 Task: Find a house in Tokmok, Kyrgyzstan for 6 guests from September 6 to 15, with a price range of 8000-12000 INR, 6 bedrooms, 6 beds, 6 bathrooms, and amenities including WiFi, free parking, TV, gym, and breakfast. Enable self check-in.
Action: Mouse moved to (379, 154)
Screenshot: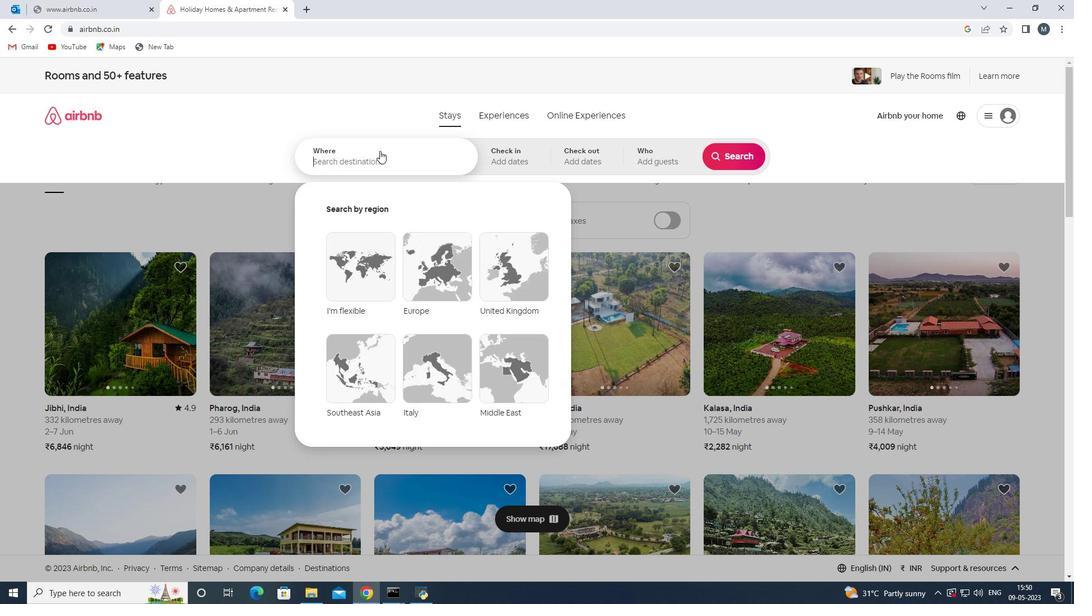 
Action: Mouse pressed left at (379, 154)
Screenshot: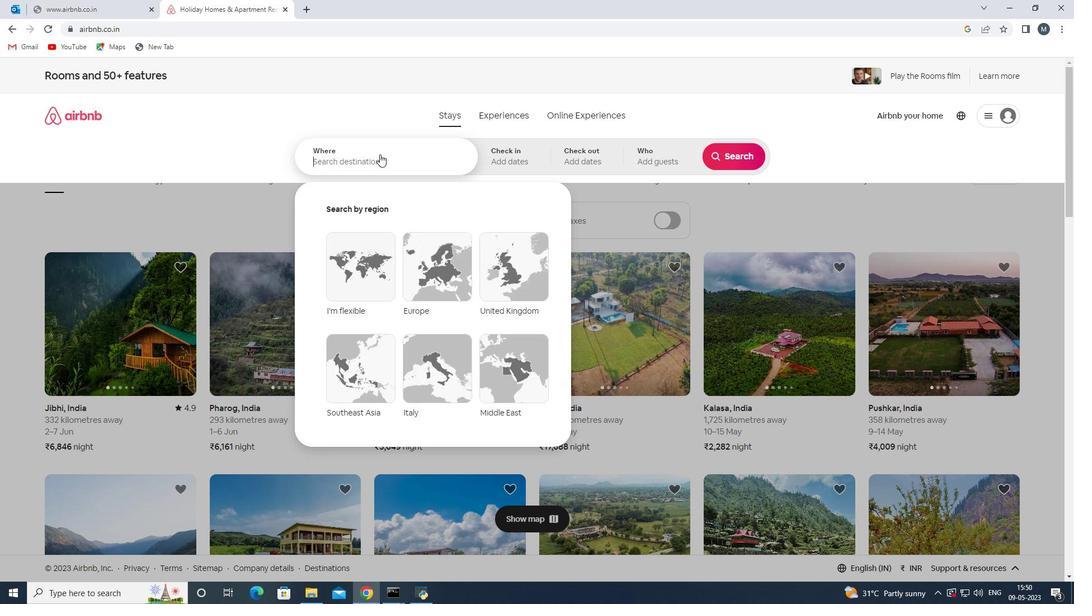 
Action: Mouse moved to (378, 155)
Screenshot: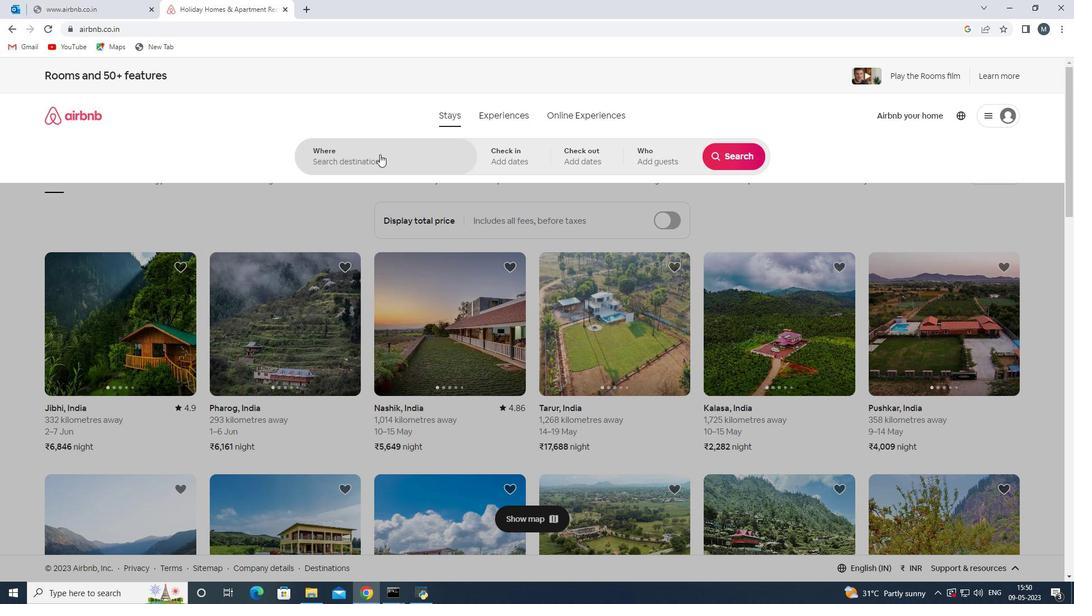 
Action: Key pressed <Key.shift>Tokmok,<Key.shift><Key.shift><Key.shift><Key.shift><Key.shift><Key.shift><Key.shift><Key.shift><Key.shift><Key.shift><Key.shift><Key.shift><Key.shift><Key.shift><Key.shift><Key.shift><Key.shift><Key.shift><Key.shift><Key.shift><Key.shift><Key.shift><Key.shift><Key.shift><Key.shift><Key.shift><Key.shift><Key.shift><Key.shift><Key.shift><Key.shift><Key.shift><Key.shift><Key.shift><Key.shift><Key.shift><Key.shift><Key.shift><Key.shift><Key.shift><Key.shift><Key.shift><Key.shift><Key.shift><Key.shift><Key.shift><Key.shift><Key.shift><Key.shift><Key.shift><Key.shift><Key.shift><Key.shift>Kyrg
Screenshot: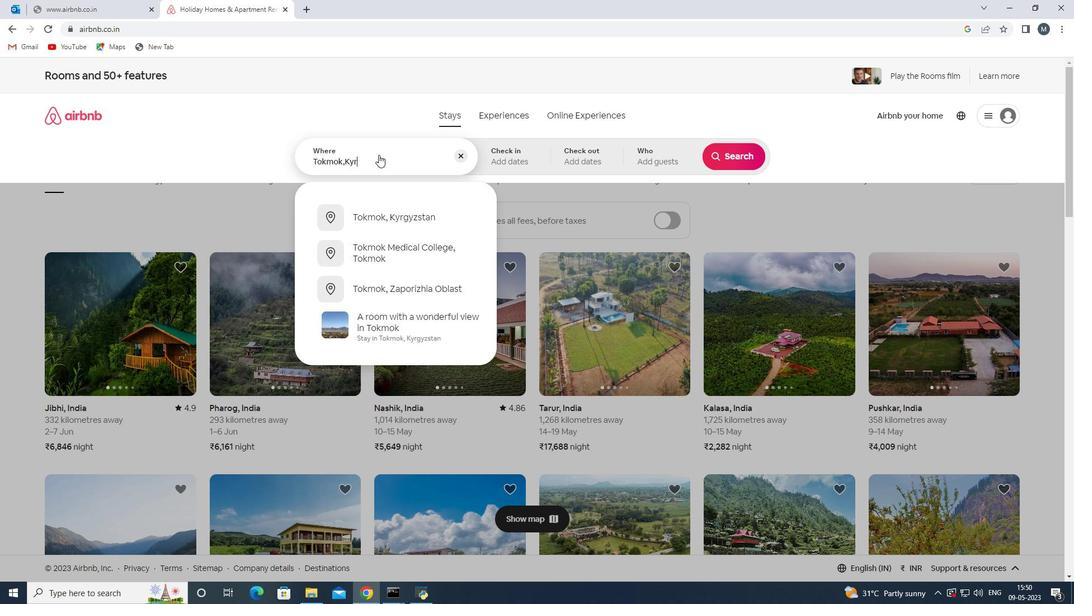 
Action: Mouse moved to (384, 212)
Screenshot: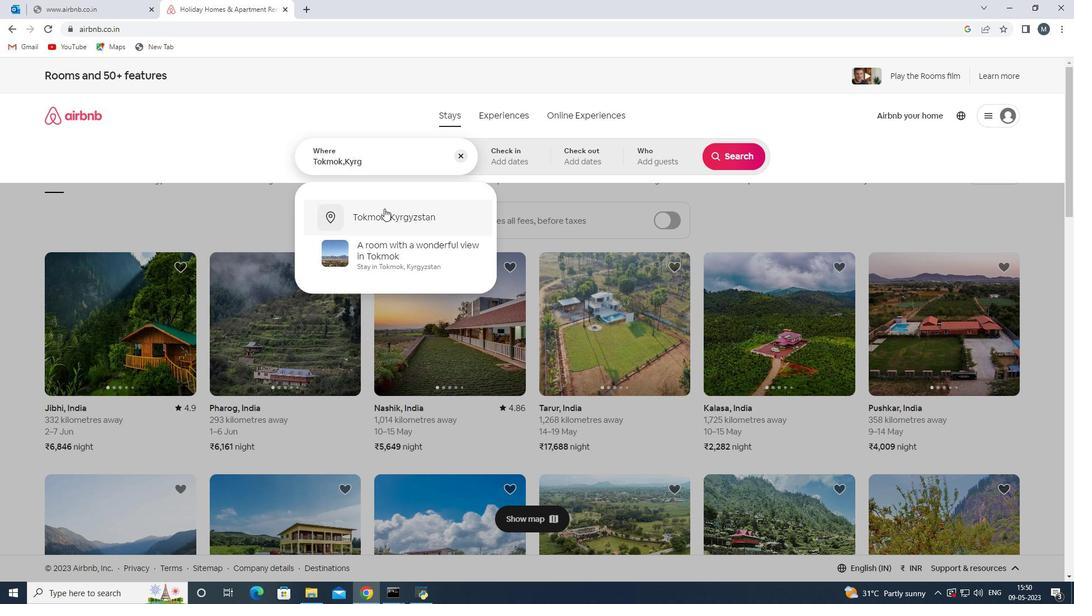
Action: Mouse pressed left at (384, 212)
Screenshot: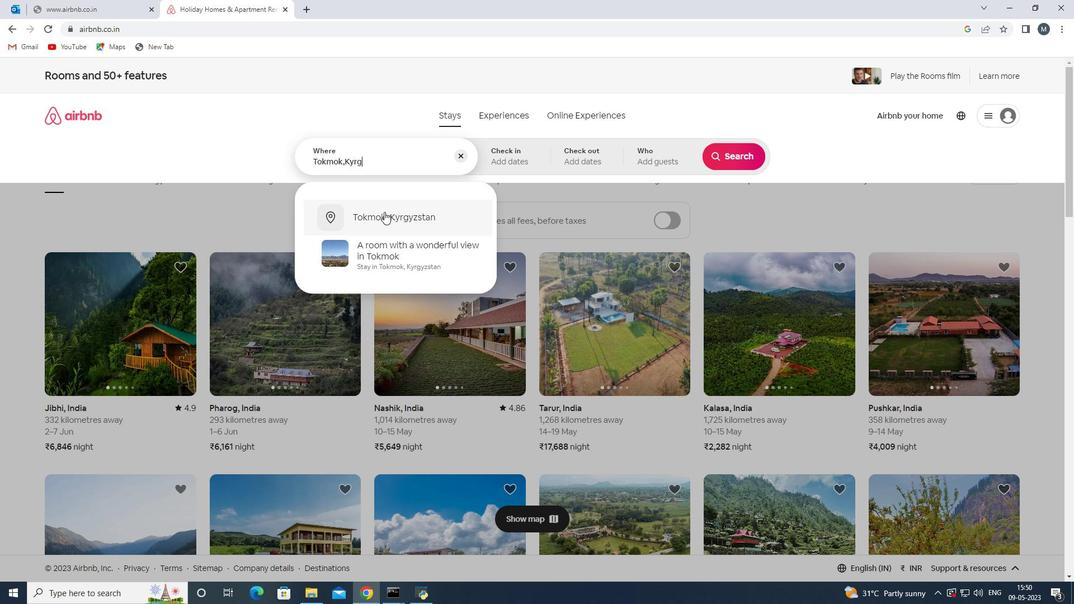 
Action: Mouse moved to (731, 245)
Screenshot: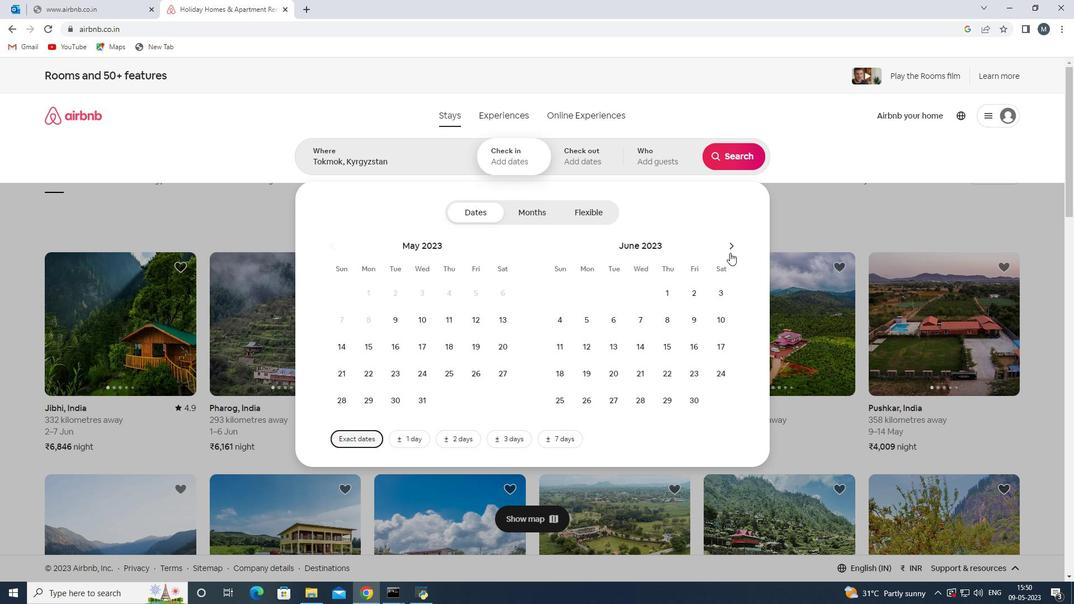 
Action: Mouse pressed left at (731, 245)
Screenshot: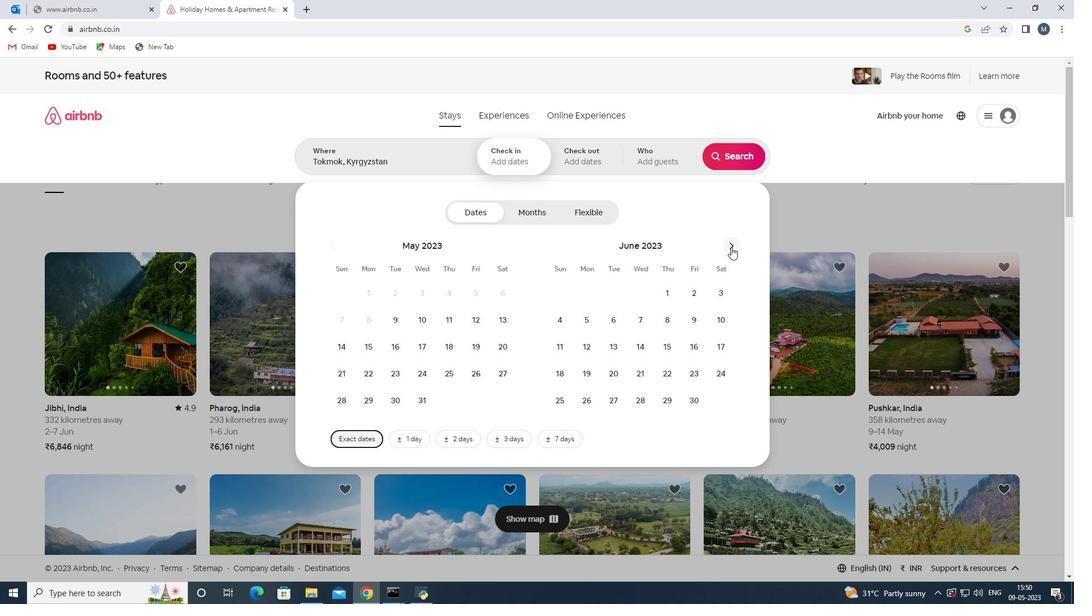 
Action: Mouse pressed left at (731, 245)
Screenshot: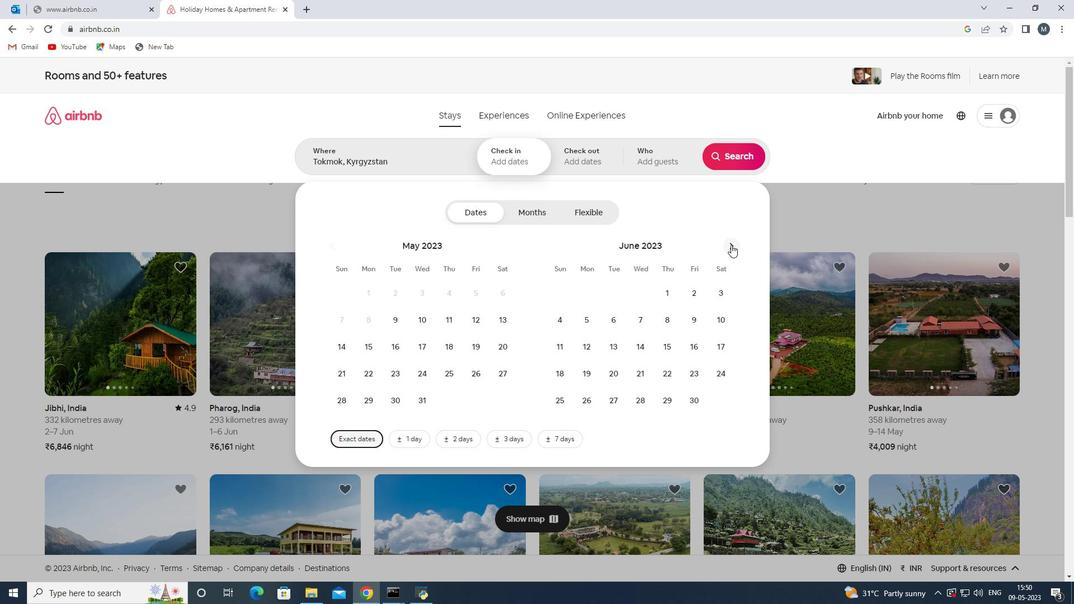 
Action: Mouse pressed left at (731, 245)
Screenshot: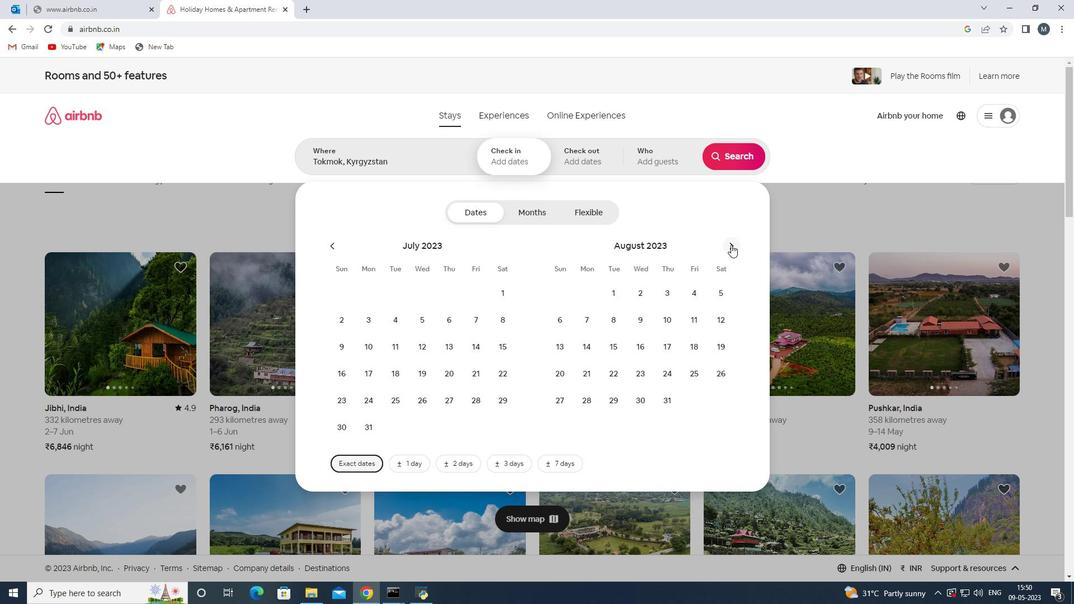 
Action: Mouse moved to (648, 316)
Screenshot: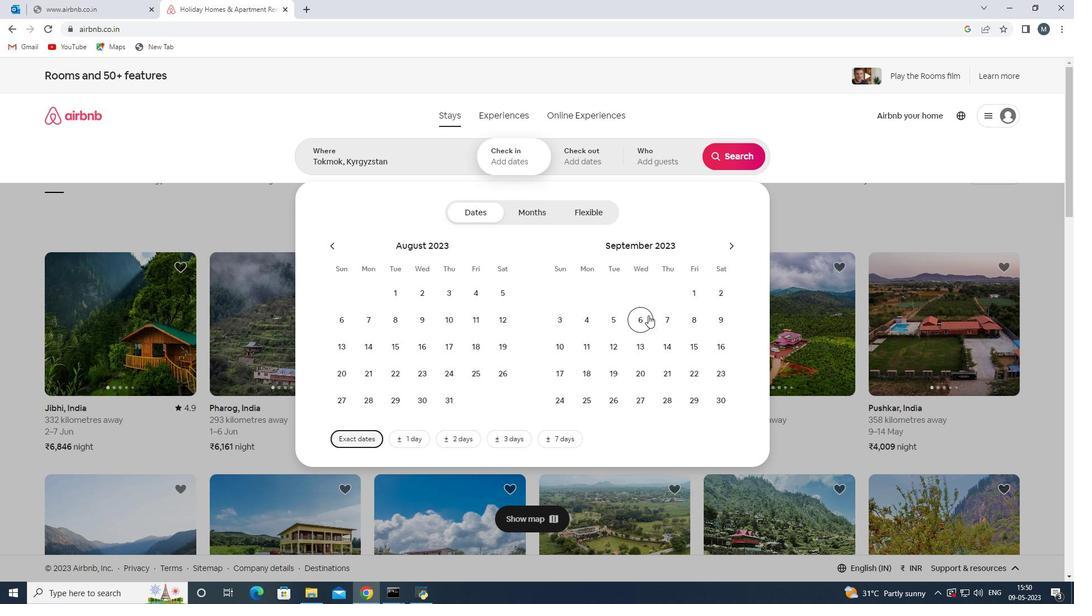 
Action: Mouse pressed left at (648, 316)
Screenshot: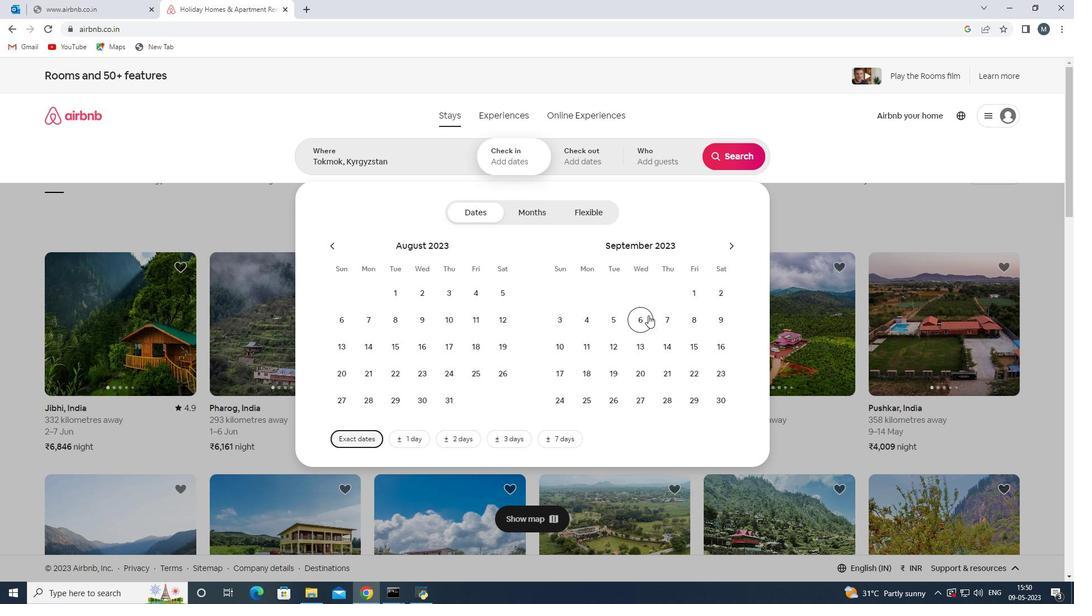 
Action: Mouse moved to (700, 351)
Screenshot: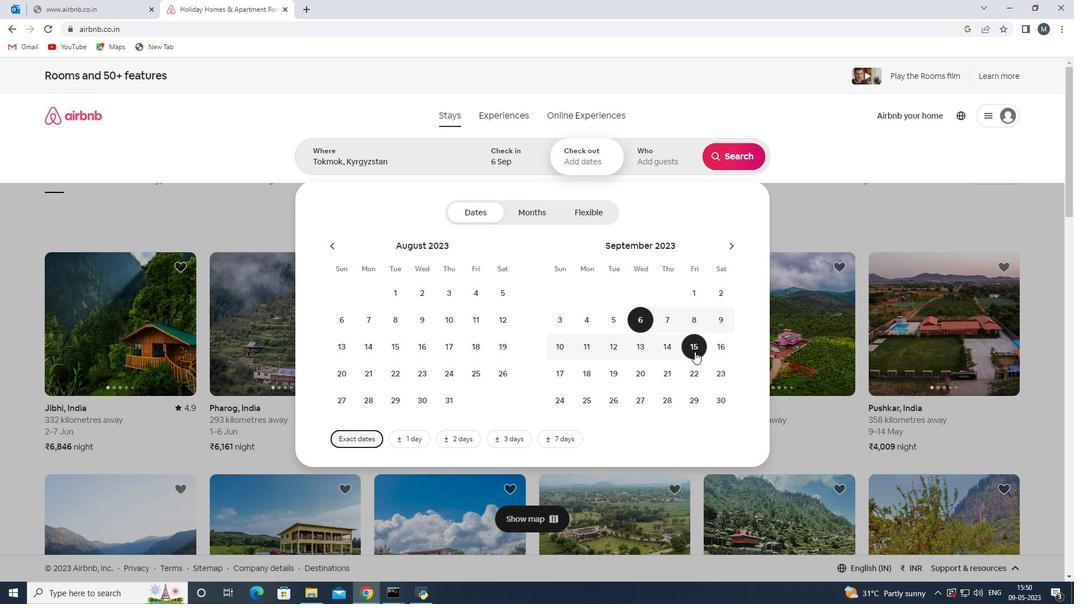 
Action: Mouse pressed left at (700, 351)
Screenshot: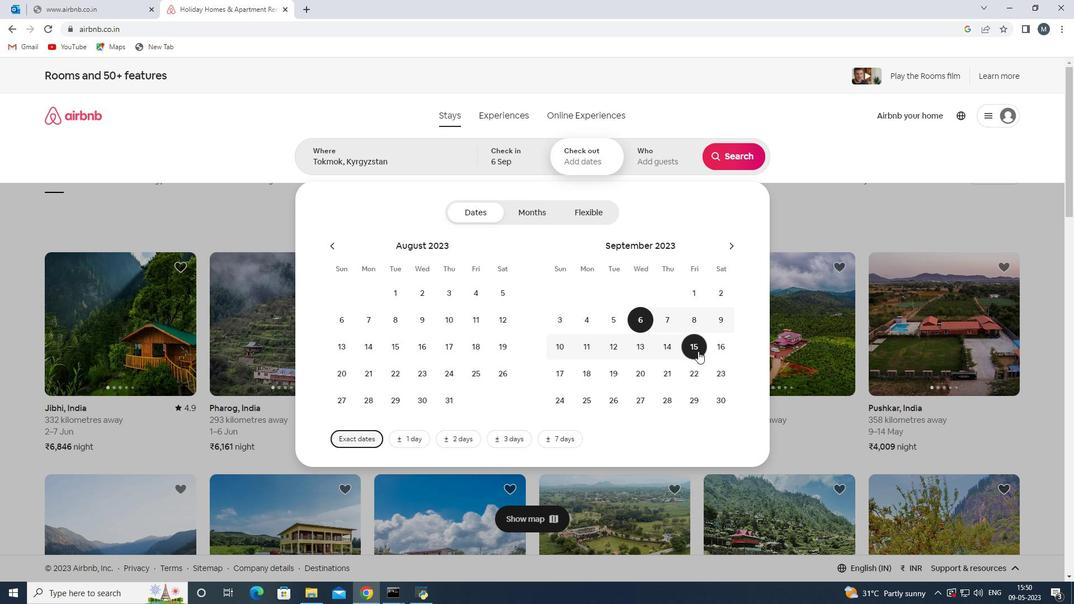 
Action: Mouse moved to (658, 165)
Screenshot: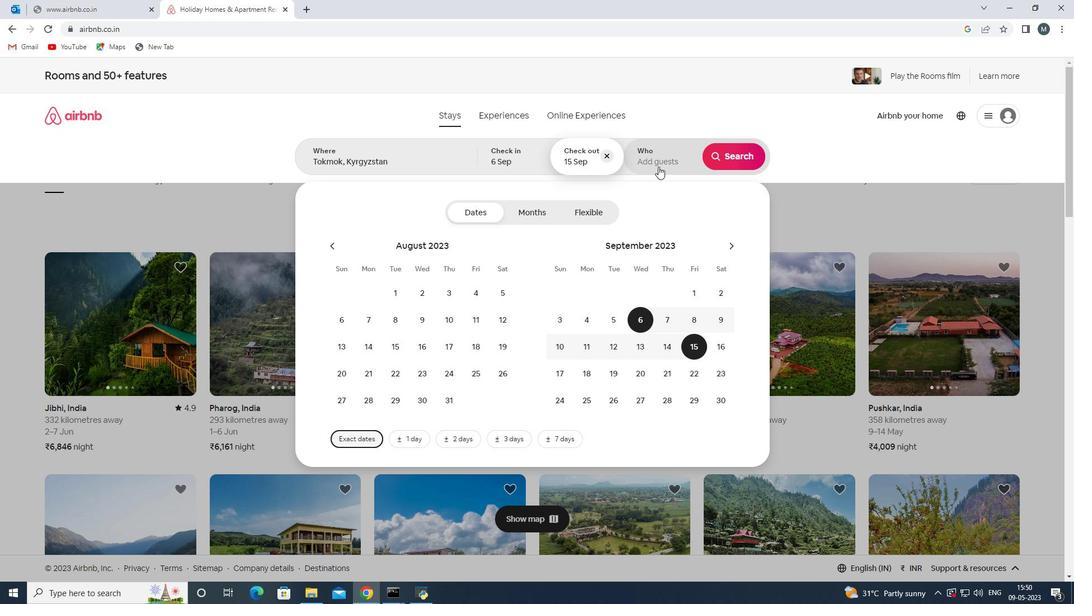 
Action: Mouse pressed left at (658, 165)
Screenshot: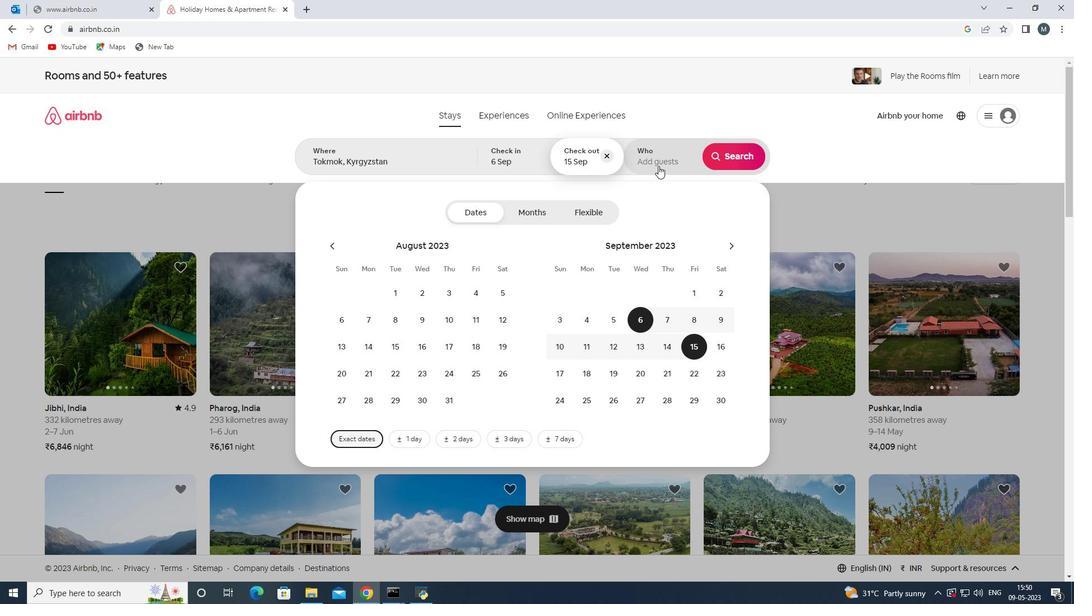 
Action: Mouse moved to (738, 216)
Screenshot: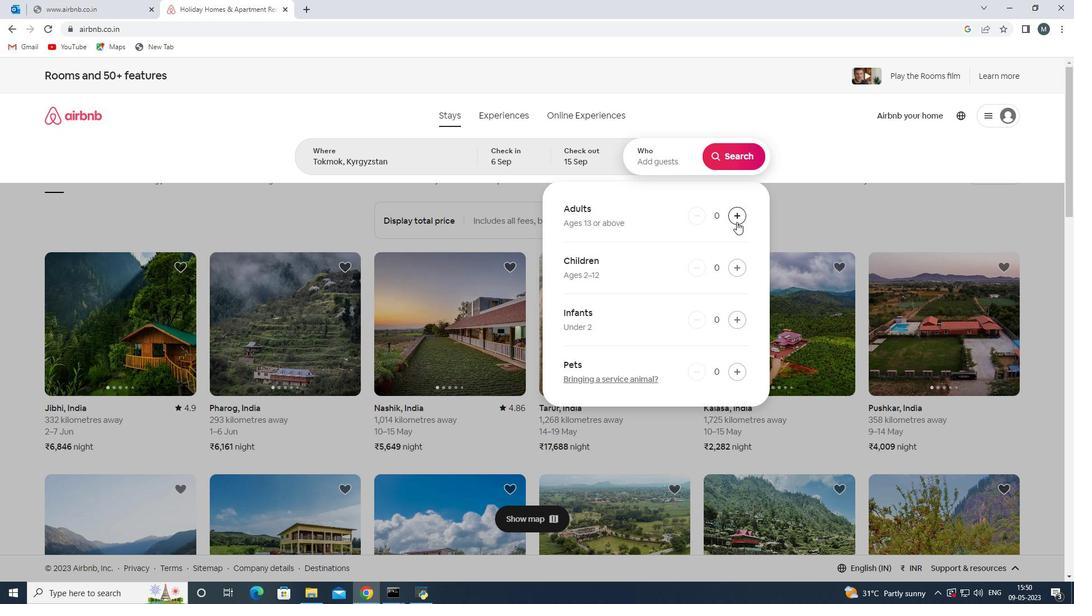 
Action: Mouse pressed left at (738, 216)
Screenshot: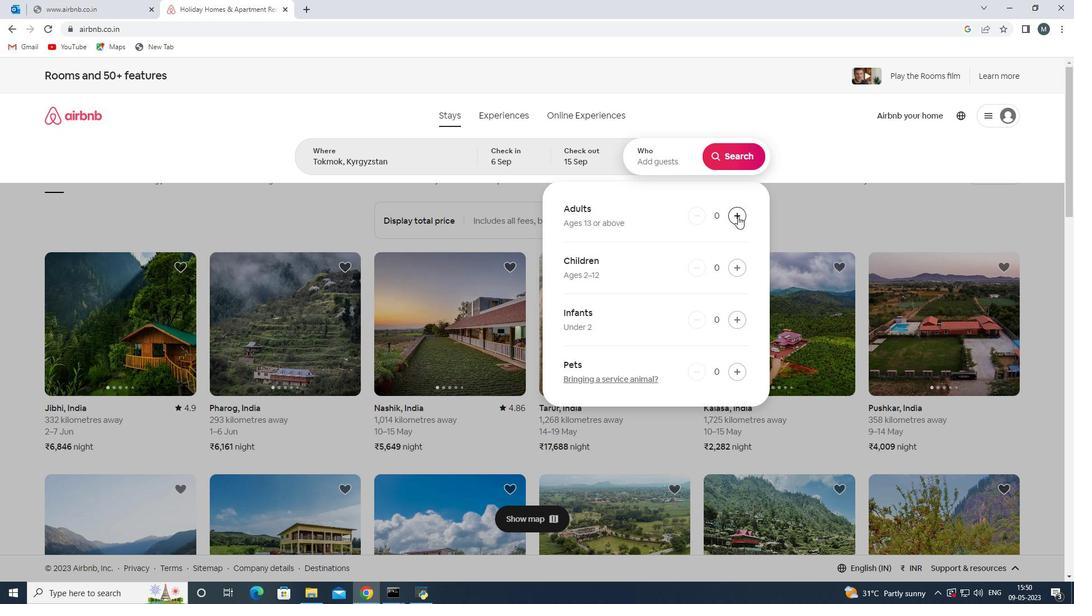 
Action: Mouse moved to (738, 215)
Screenshot: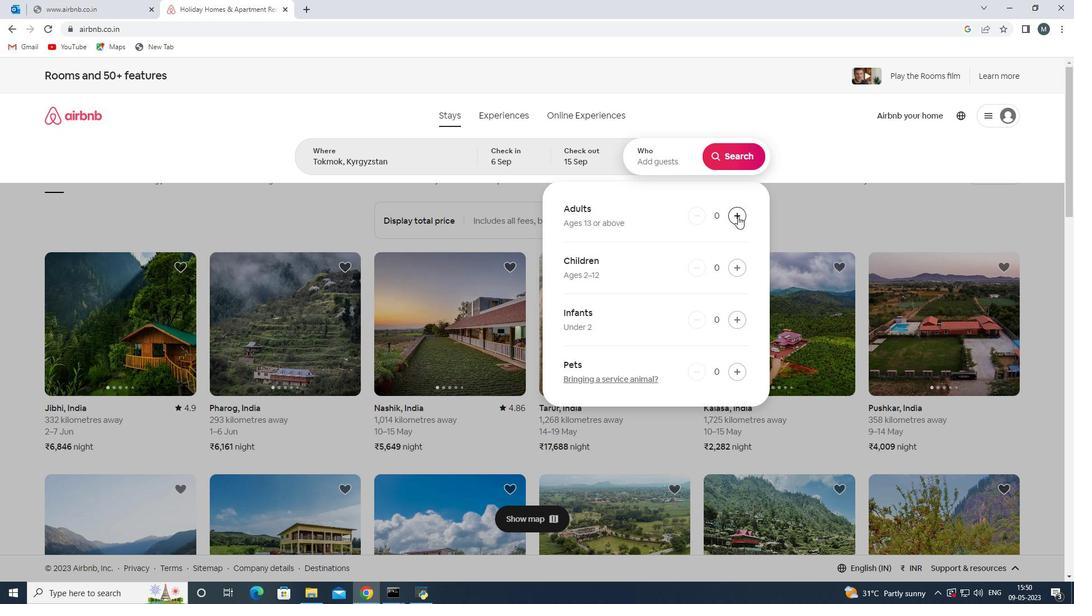 
Action: Mouse pressed left at (738, 215)
Screenshot: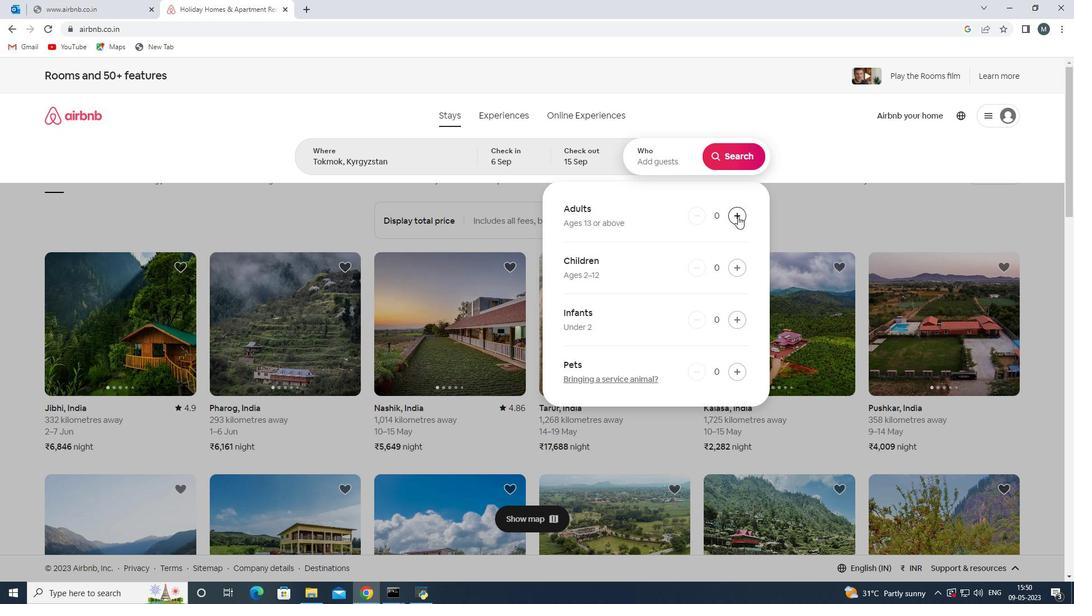 
Action: Mouse pressed left at (738, 215)
Screenshot: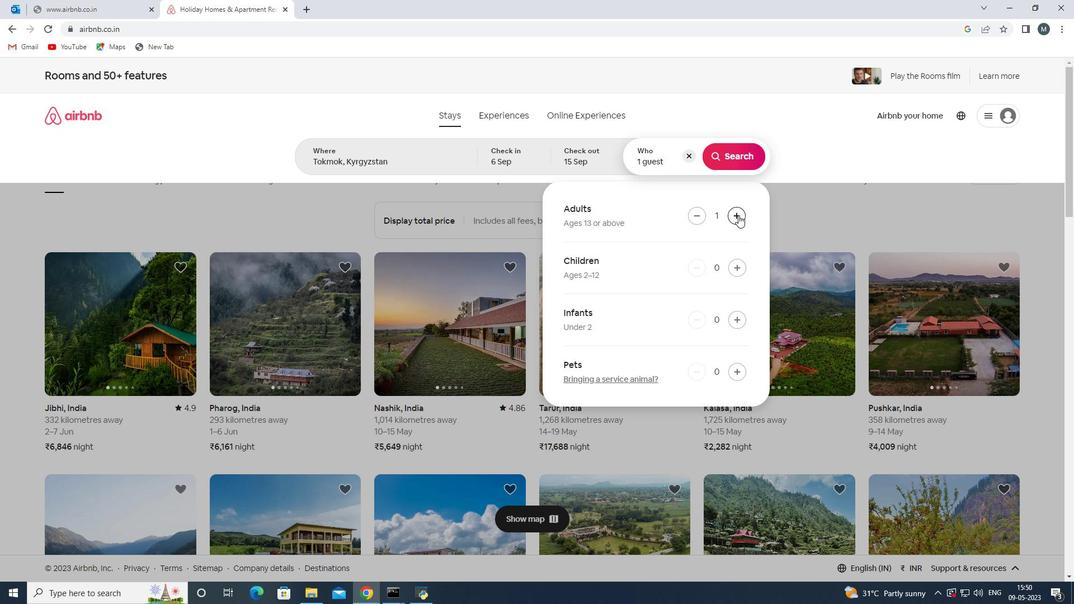 
Action: Mouse pressed left at (738, 215)
Screenshot: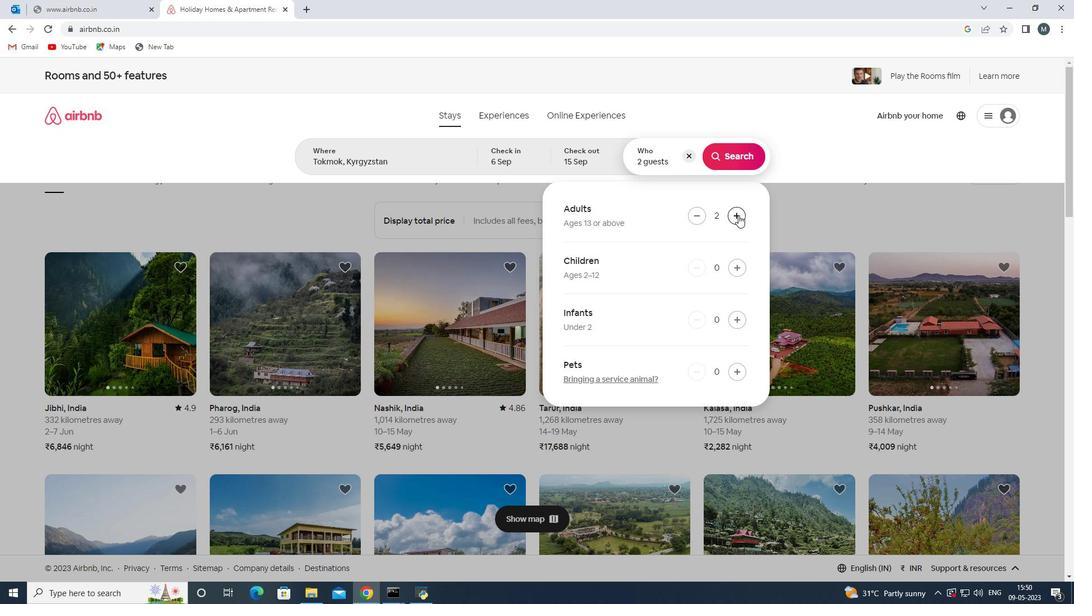 
Action: Mouse pressed left at (738, 215)
Screenshot: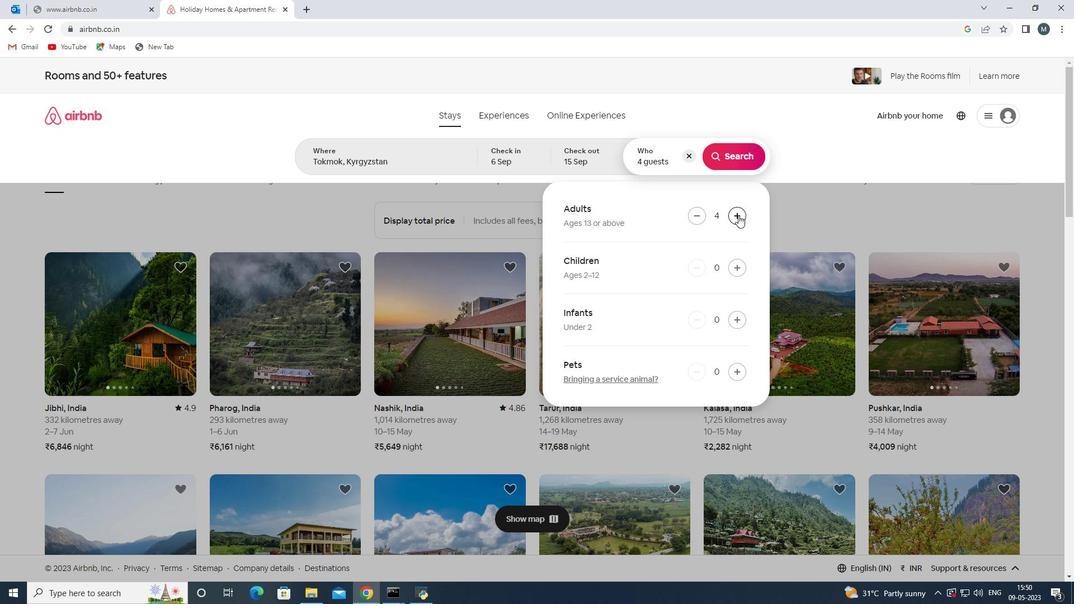 
Action: Mouse moved to (738, 214)
Screenshot: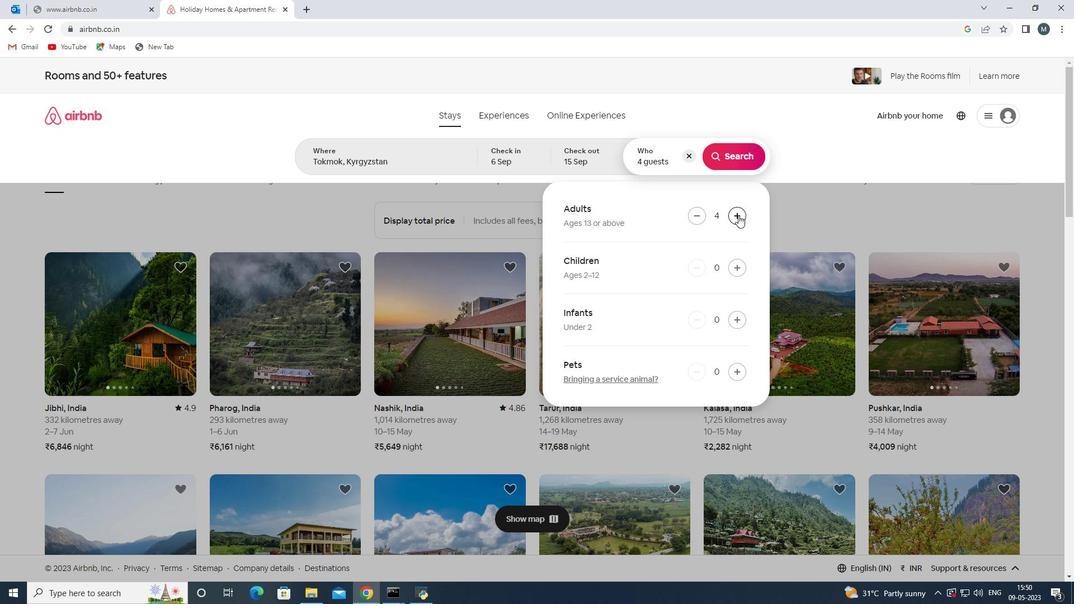 
Action: Mouse pressed left at (738, 214)
Screenshot: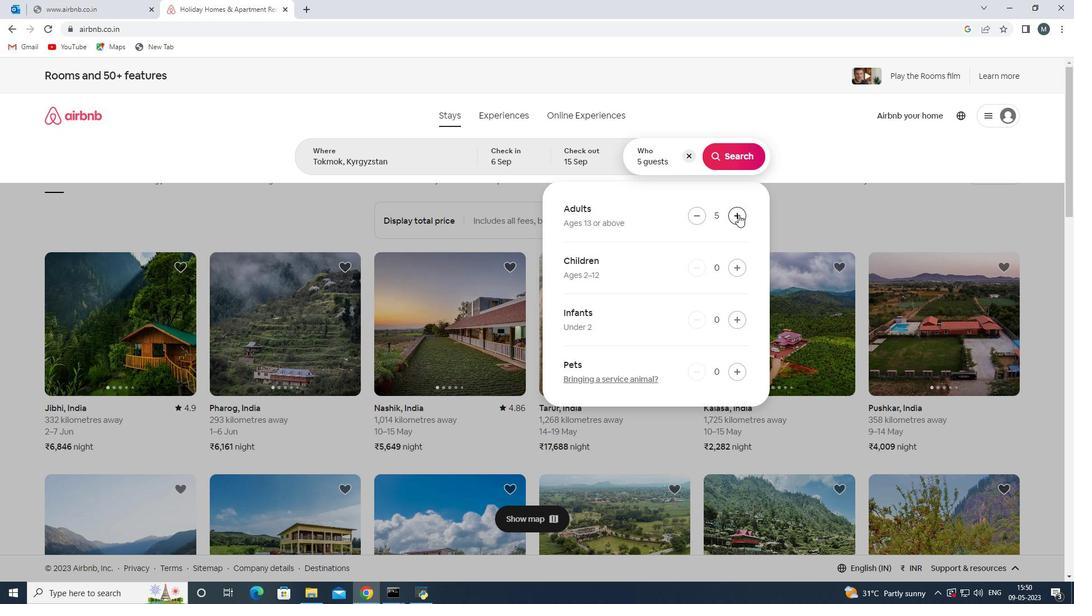 
Action: Mouse moved to (752, 152)
Screenshot: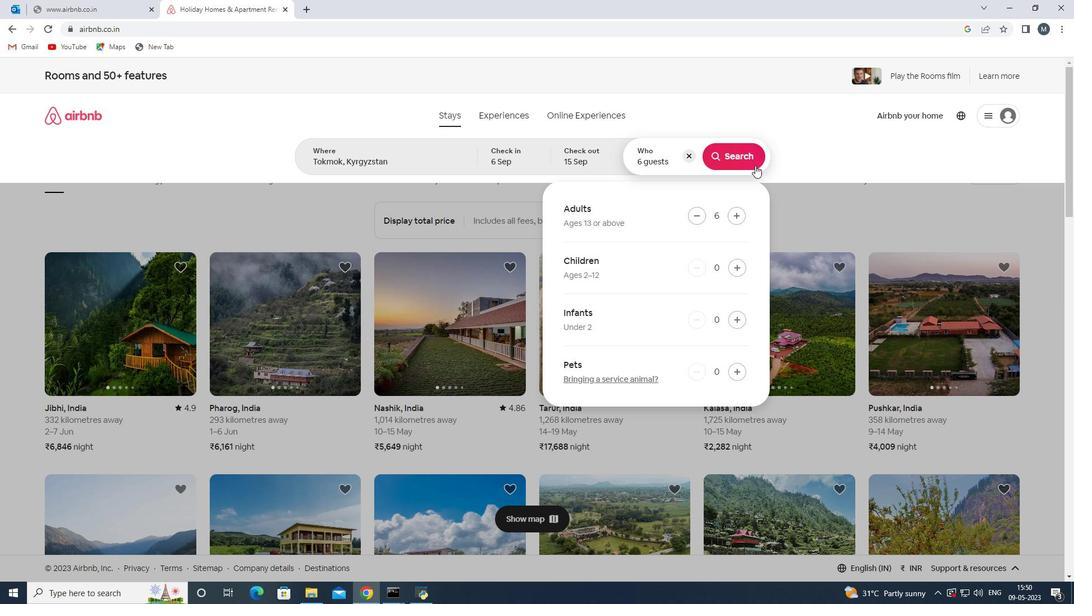
Action: Mouse pressed left at (752, 152)
Screenshot: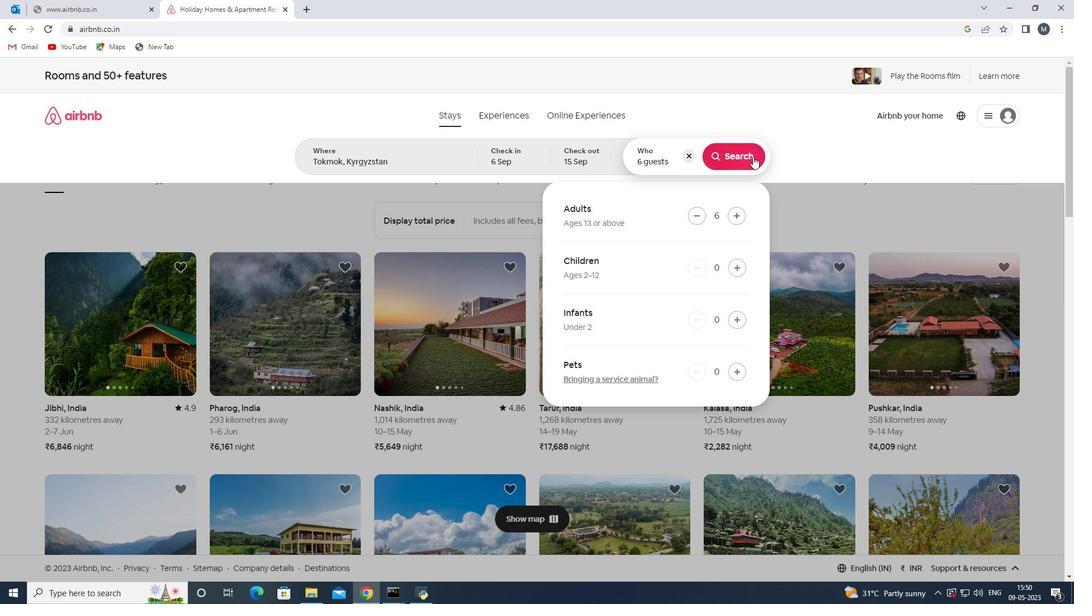 
Action: Mouse moved to (1015, 124)
Screenshot: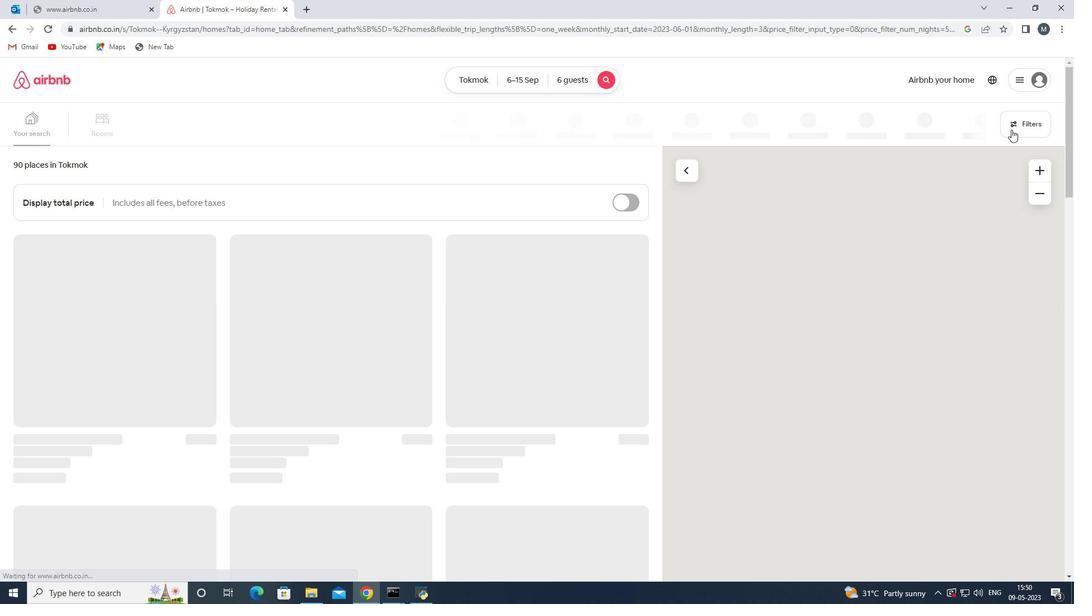 
Action: Mouse pressed left at (1015, 124)
Screenshot: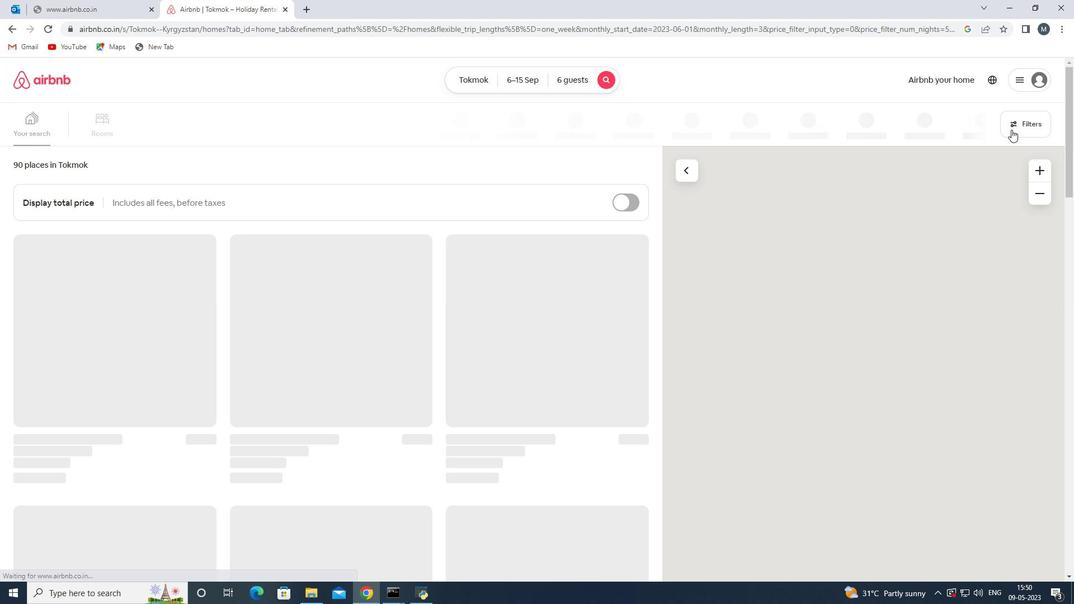 
Action: Mouse moved to (425, 347)
Screenshot: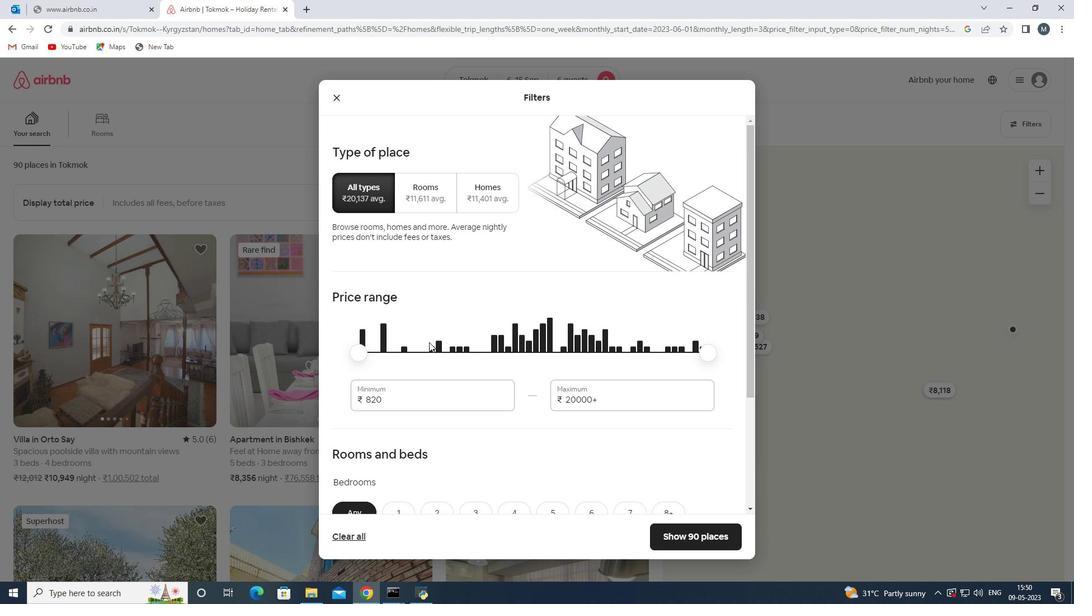 
Action: Mouse scrolled (425, 346) with delta (0, 0)
Screenshot: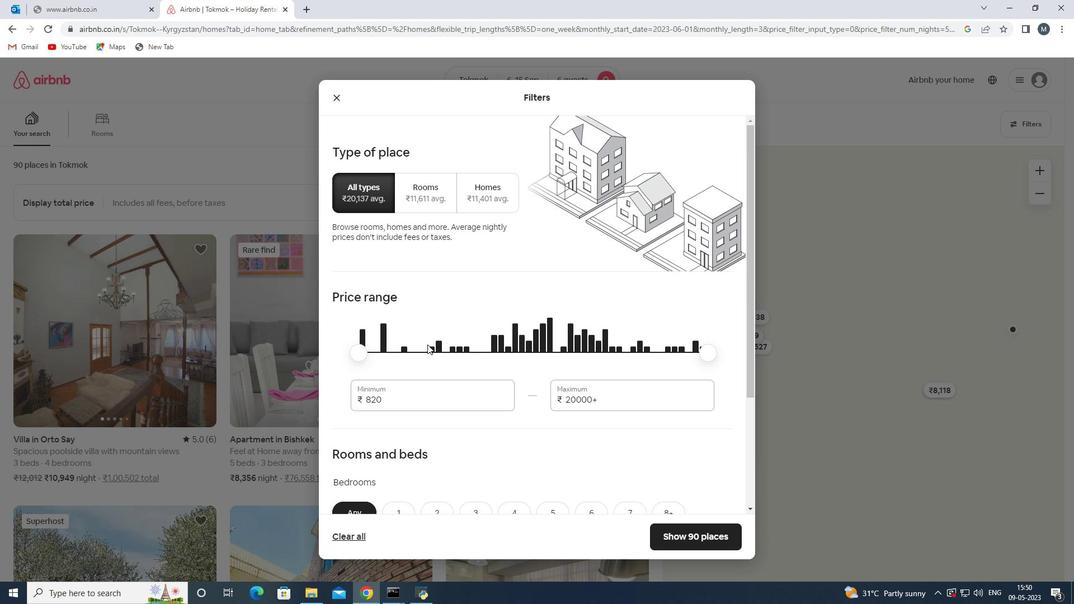 
Action: Mouse moved to (397, 348)
Screenshot: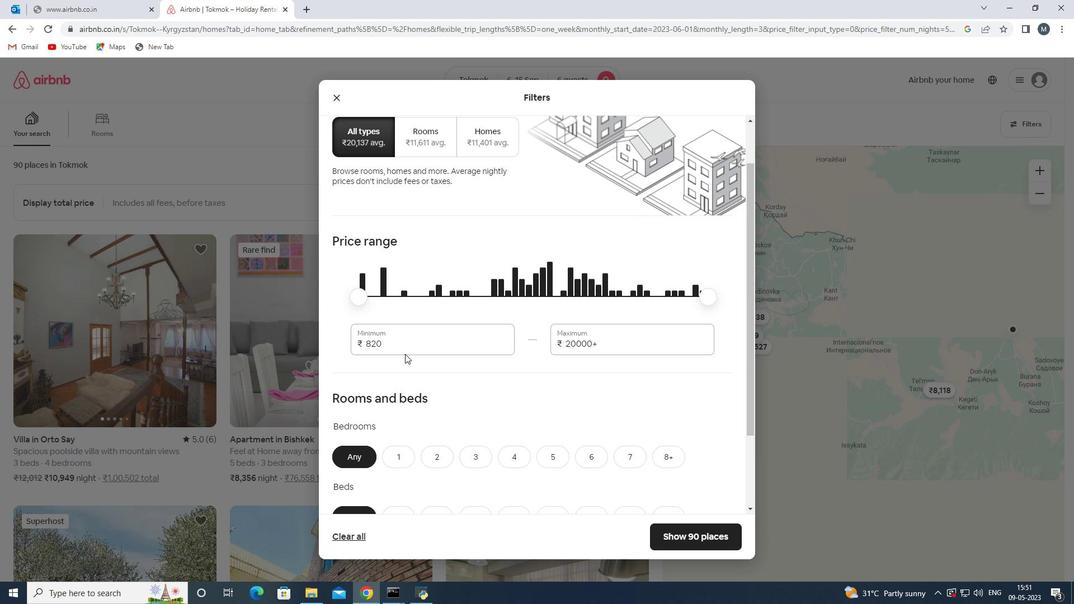 
Action: Mouse pressed left at (397, 348)
Screenshot: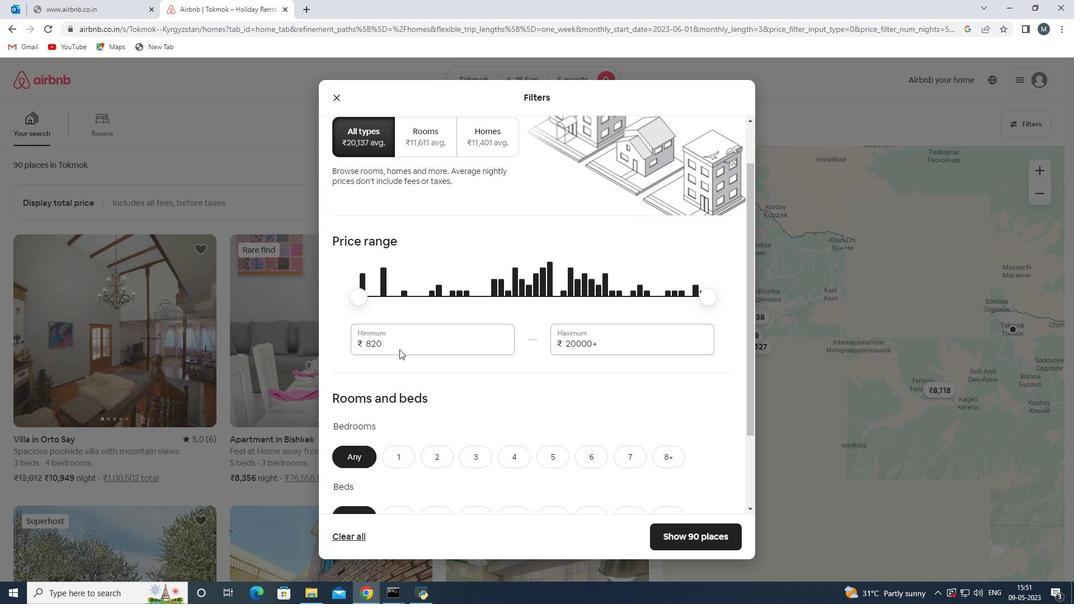 
Action: Mouse moved to (396, 347)
Screenshot: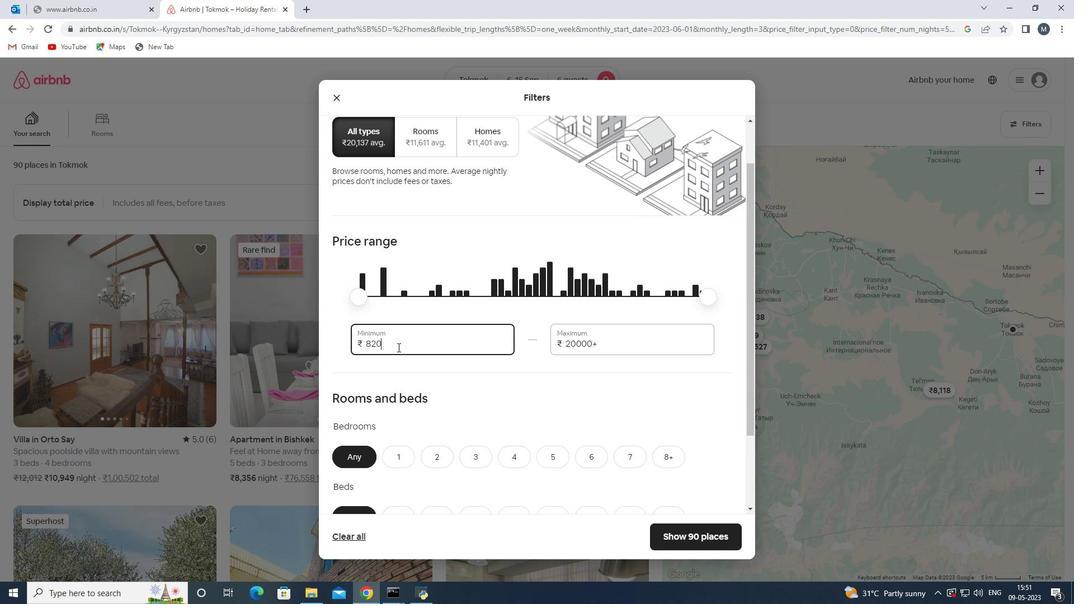 
Action: Key pressed <Key.backspace><Key.backspace>000
Screenshot: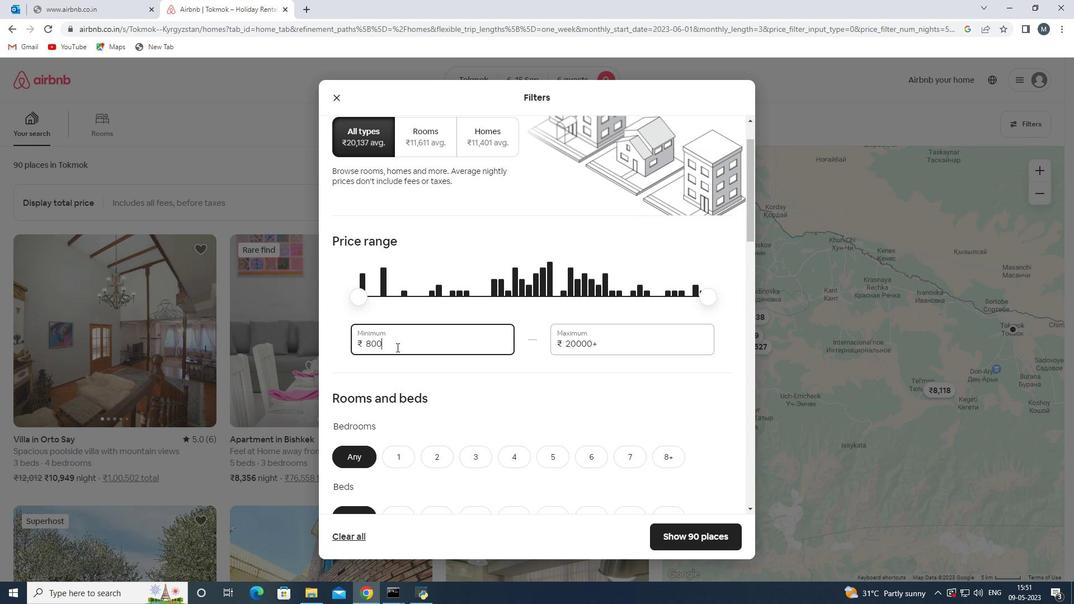 
Action: Mouse moved to (600, 344)
Screenshot: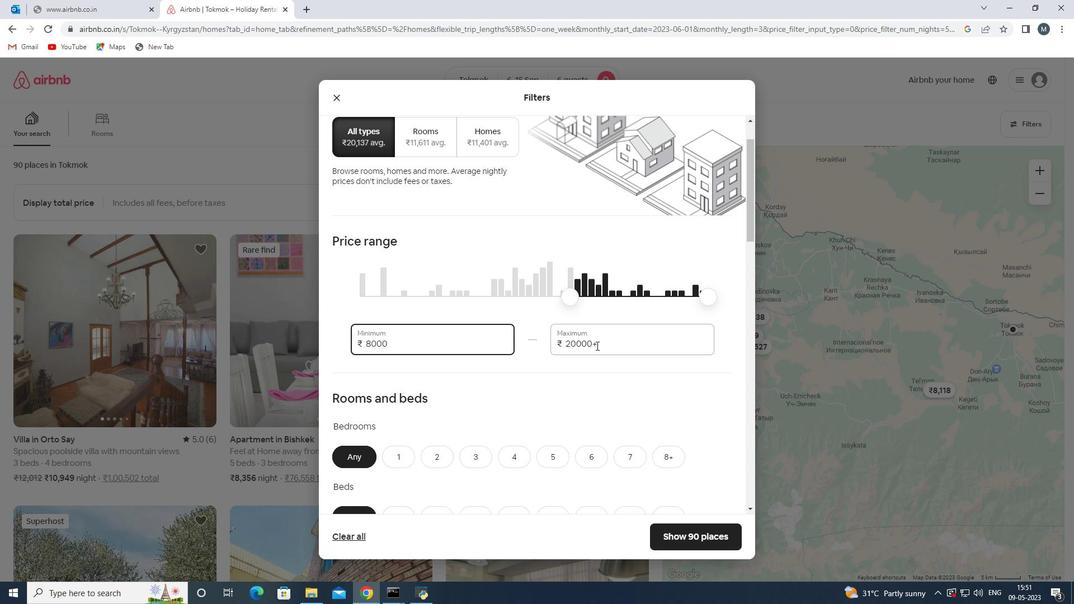 
Action: Mouse pressed left at (600, 344)
Screenshot: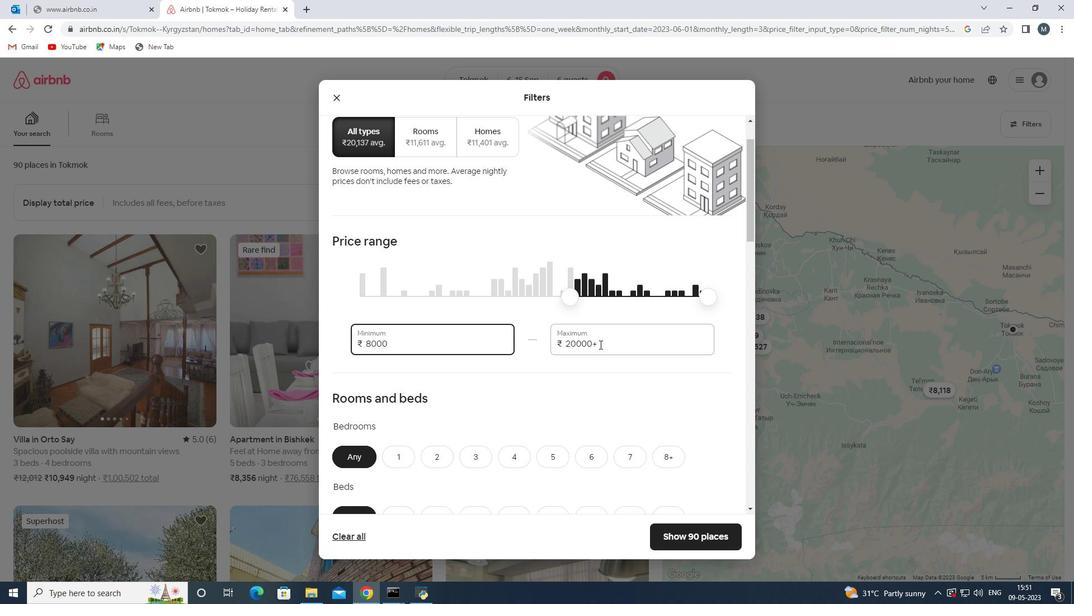 
Action: Mouse moved to (555, 344)
Screenshot: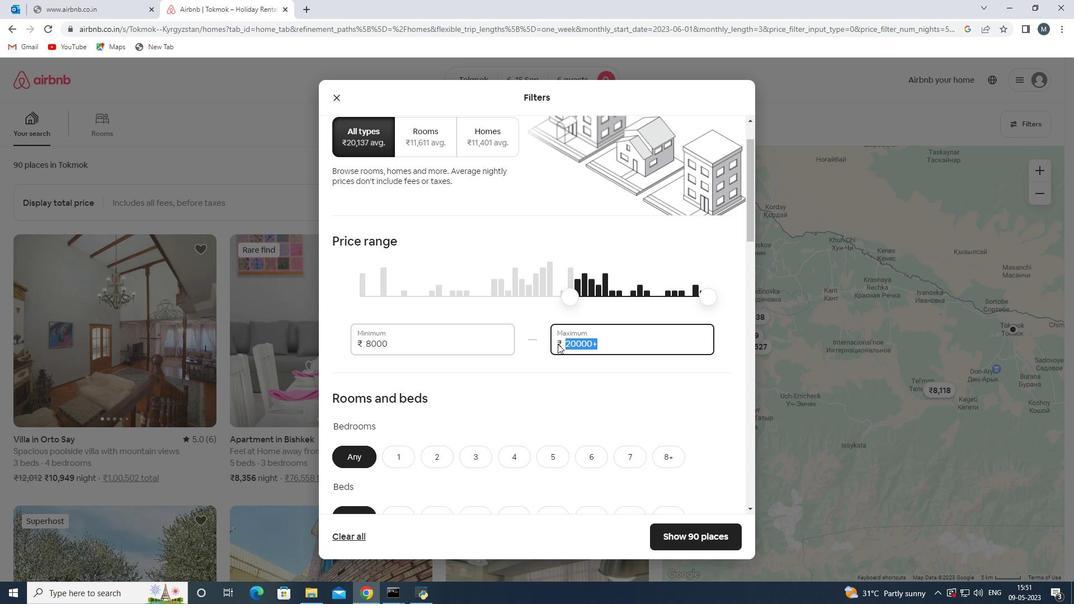 
Action: Key pressed 12000
Screenshot: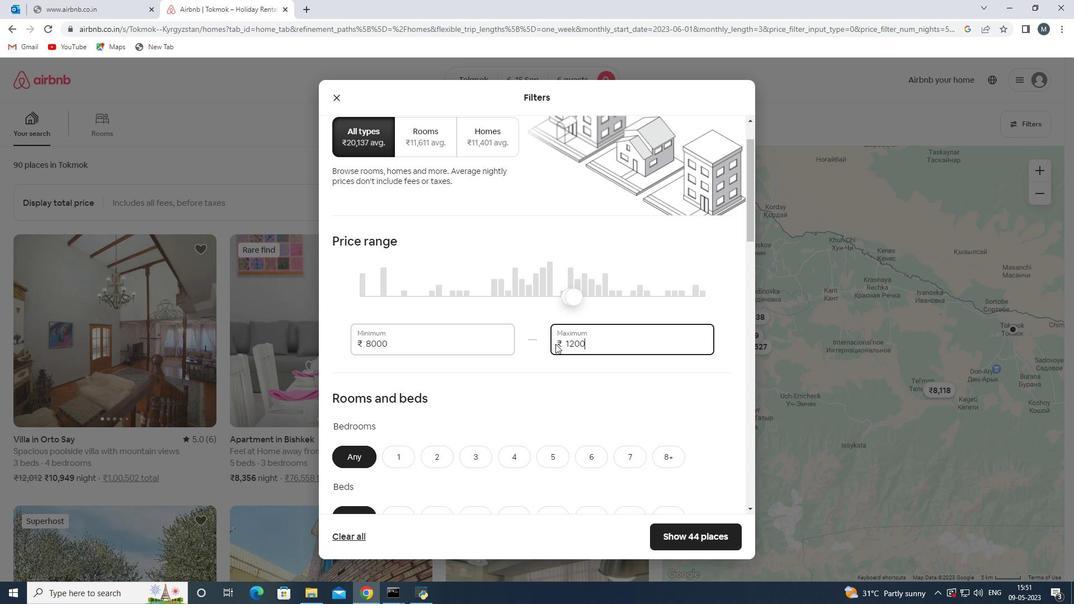 
Action: Mouse moved to (539, 342)
Screenshot: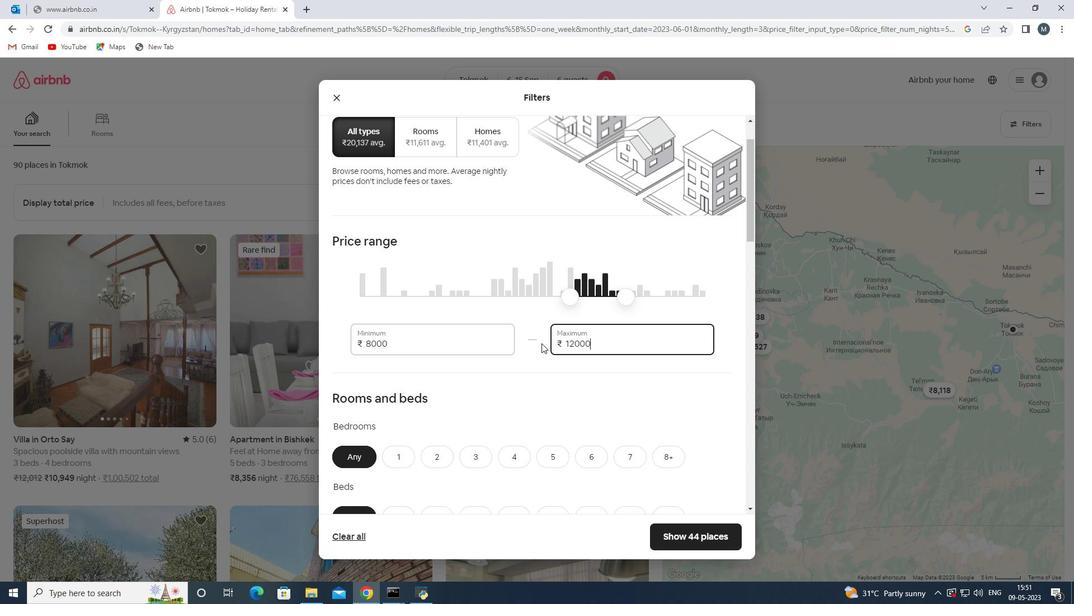 
Action: Mouse scrolled (539, 341) with delta (0, 0)
Screenshot: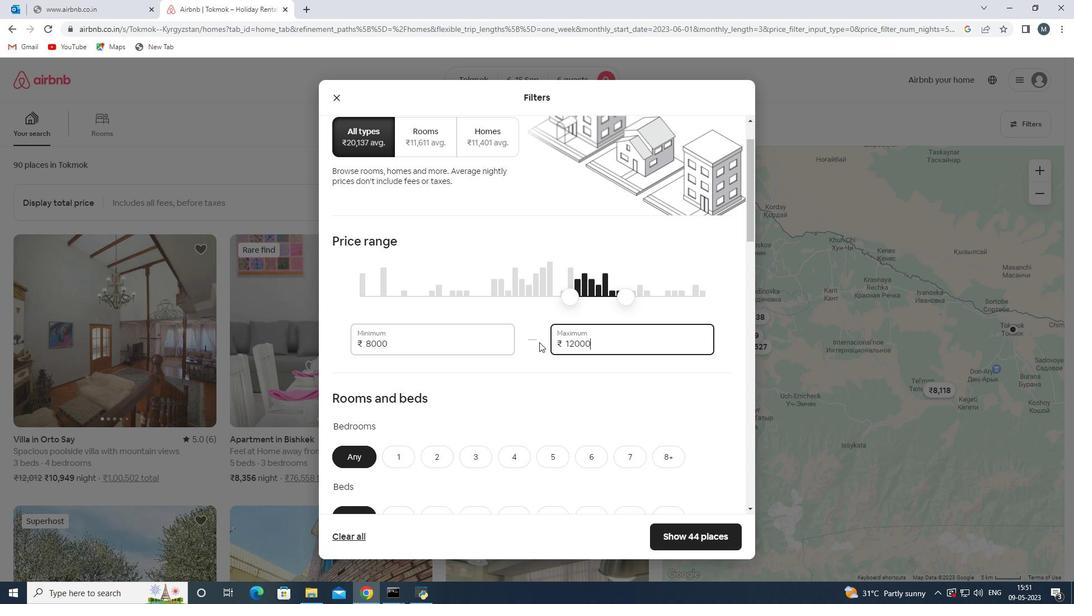 
Action: Mouse moved to (478, 356)
Screenshot: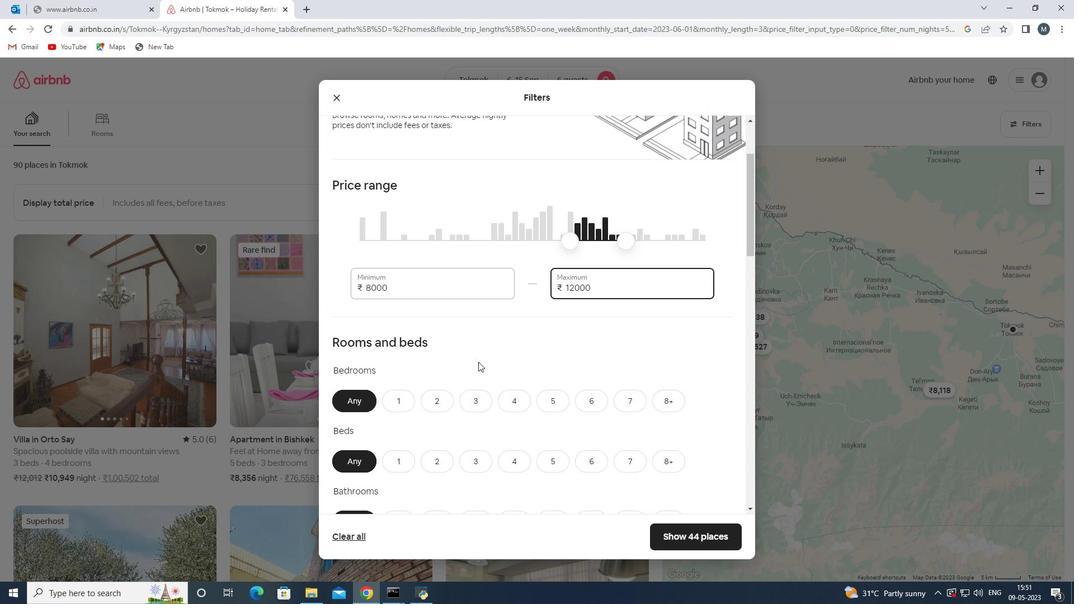 
Action: Mouse scrolled (478, 355) with delta (0, 0)
Screenshot: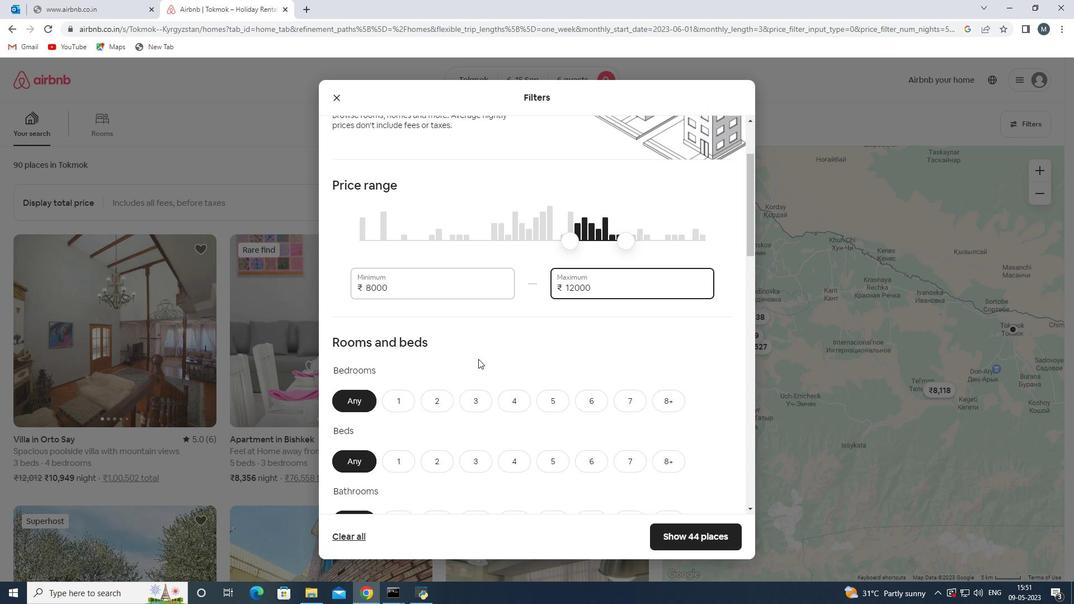 
Action: Mouse moved to (588, 345)
Screenshot: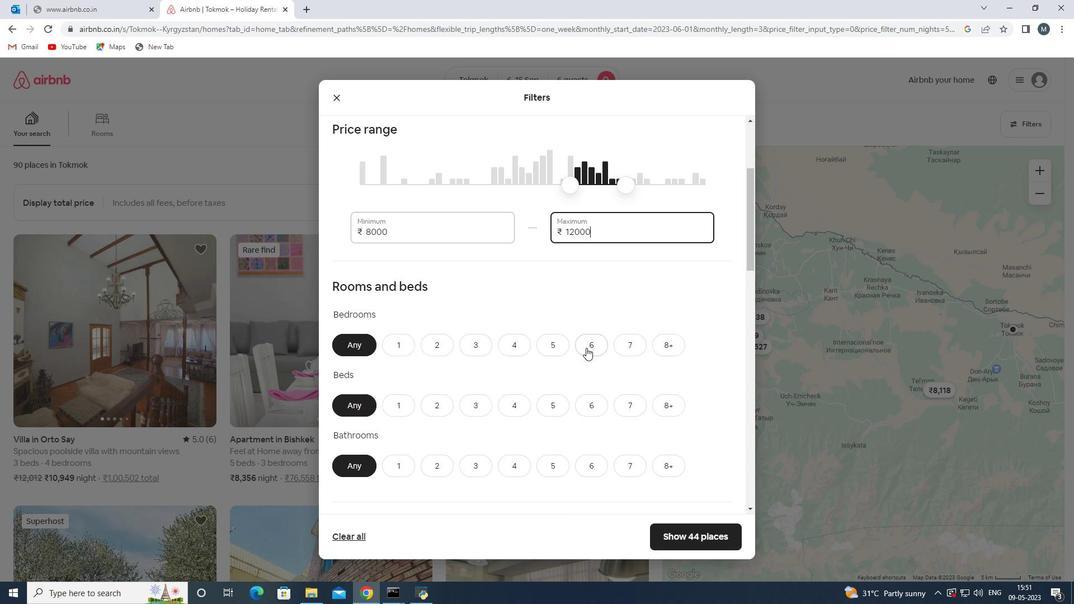 
Action: Mouse pressed left at (588, 345)
Screenshot: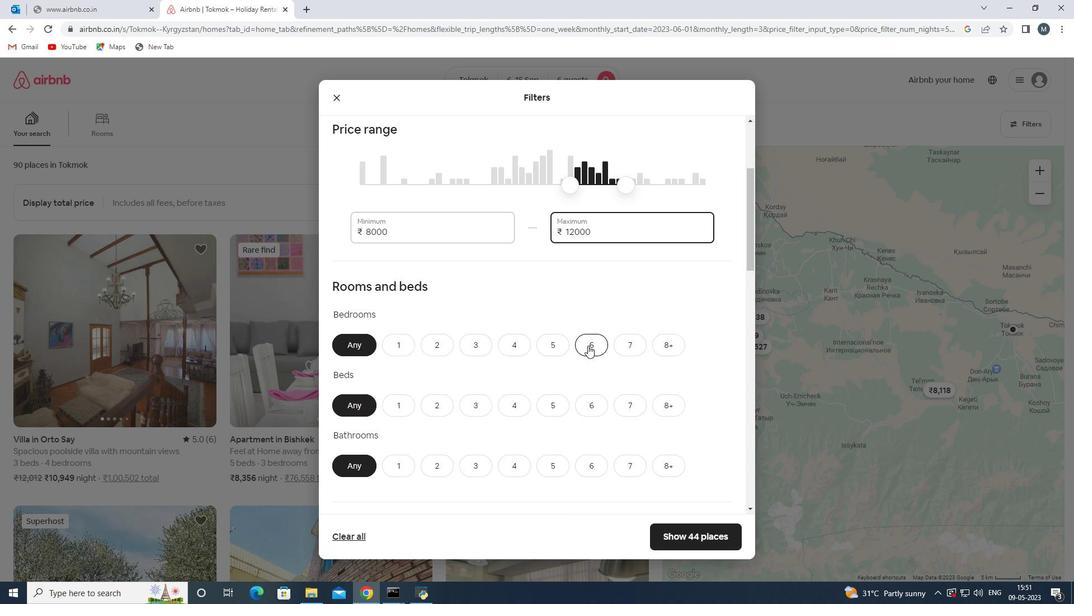 
Action: Mouse moved to (592, 396)
Screenshot: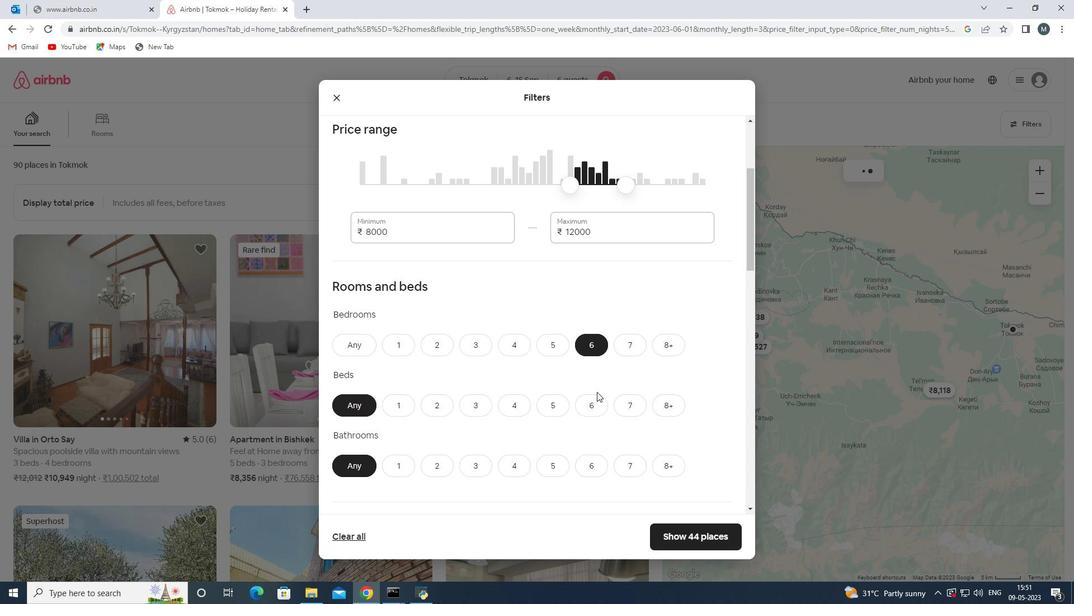 
Action: Mouse pressed left at (592, 396)
Screenshot: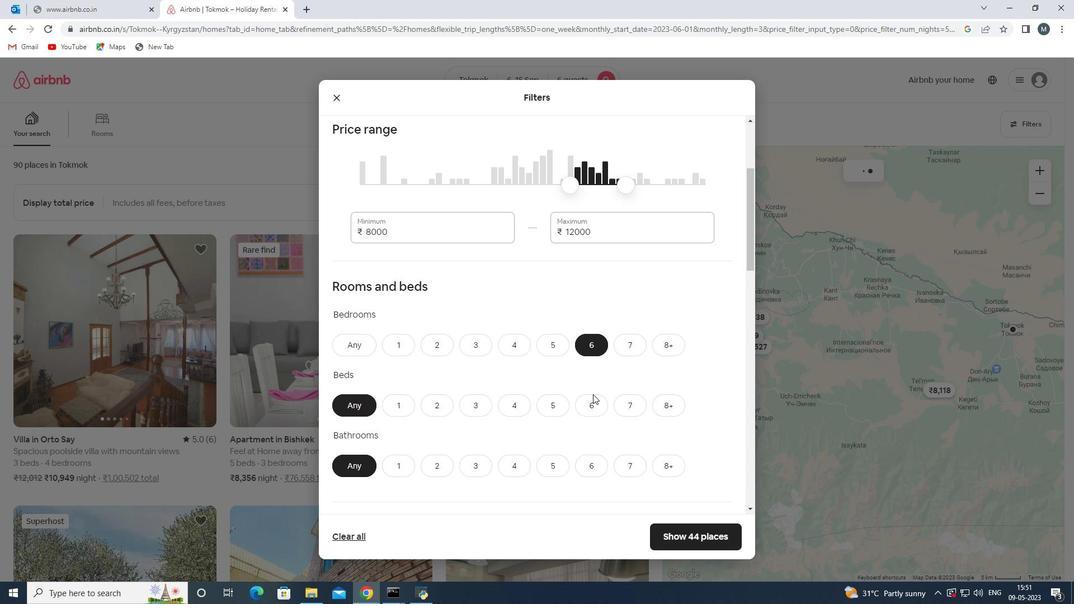 
Action: Mouse moved to (591, 390)
Screenshot: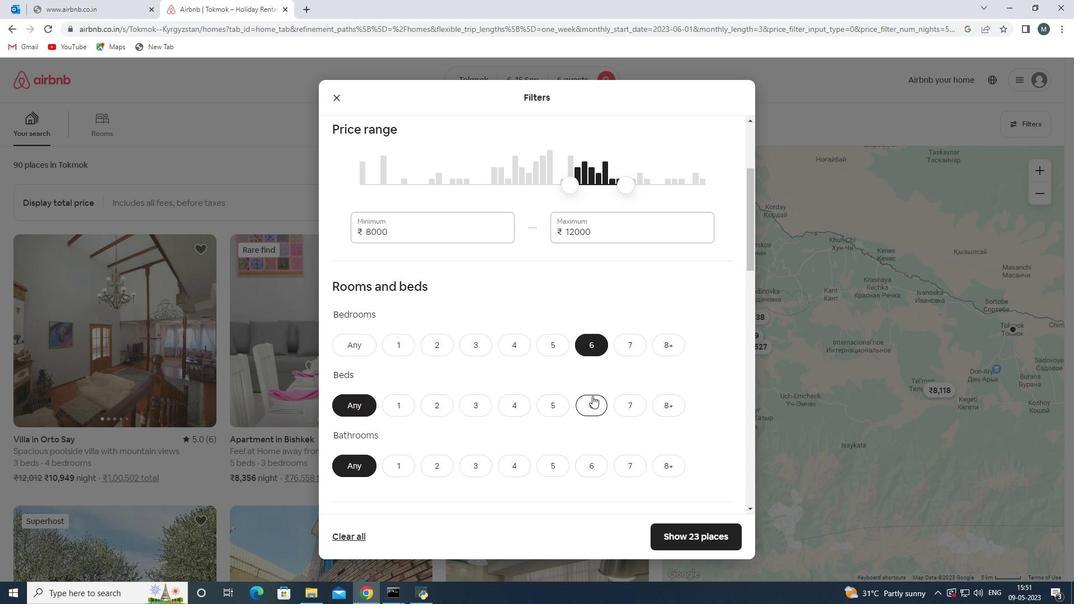 
Action: Mouse scrolled (591, 389) with delta (0, 0)
Screenshot: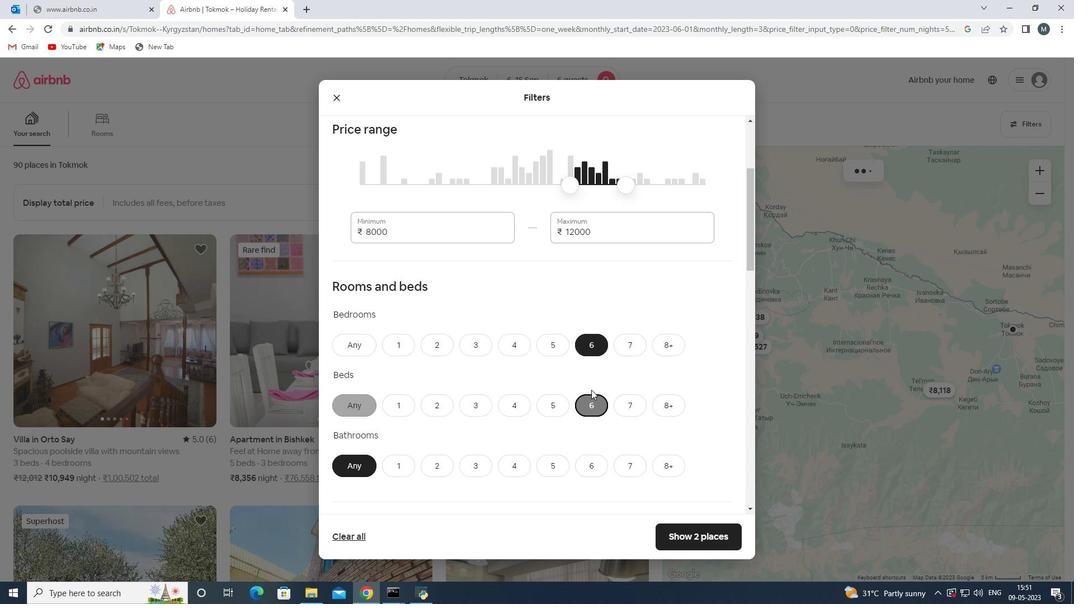 
Action: Mouse moved to (590, 401)
Screenshot: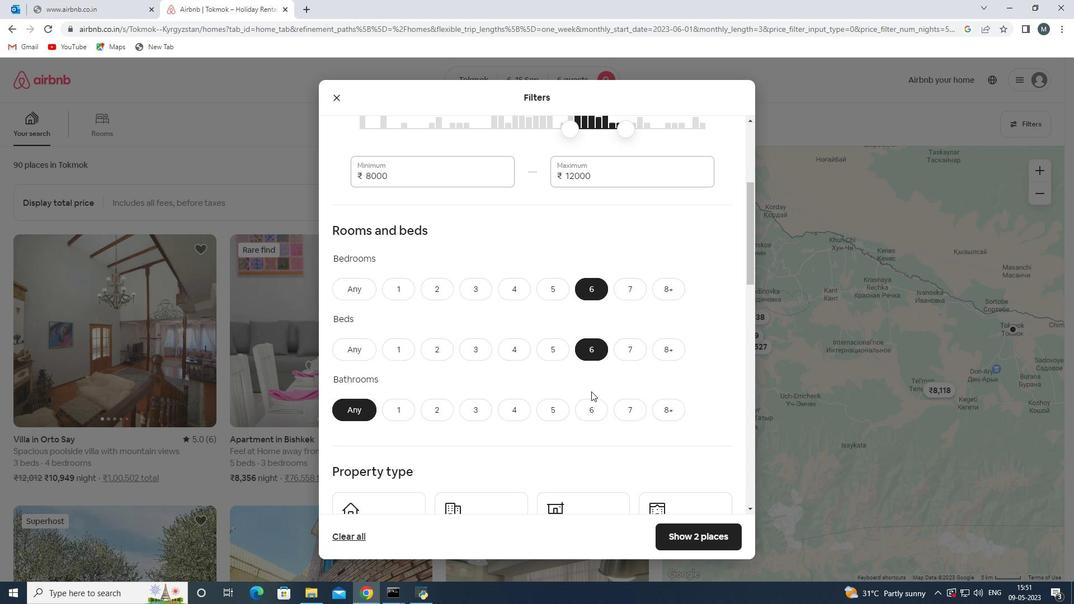 
Action: Mouse pressed left at (590, 401)
Screenshot: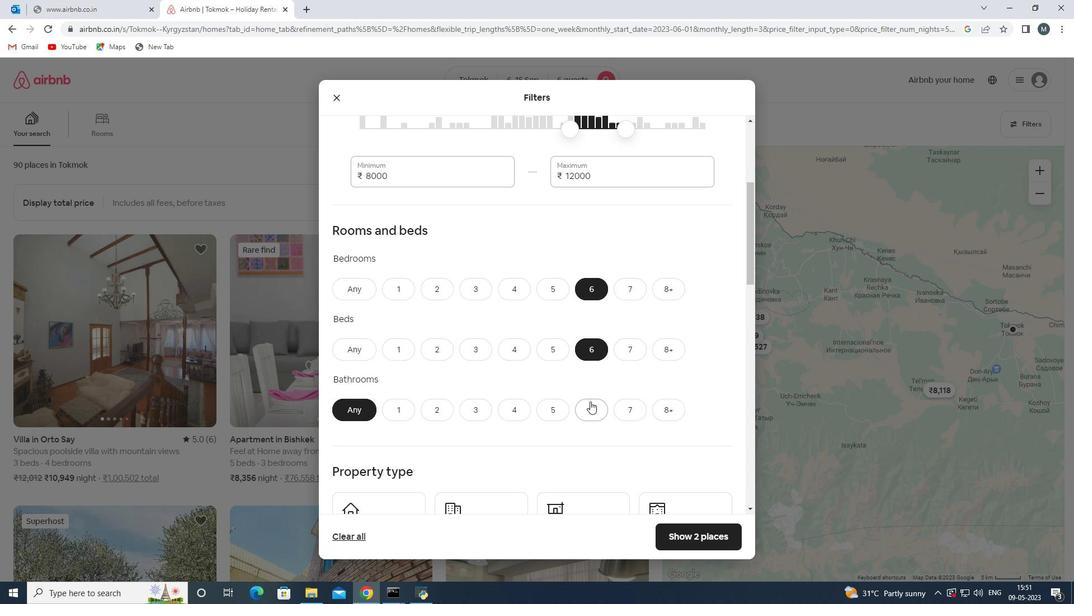 
Action: Mouse moved to (528, 363)
Screenshot: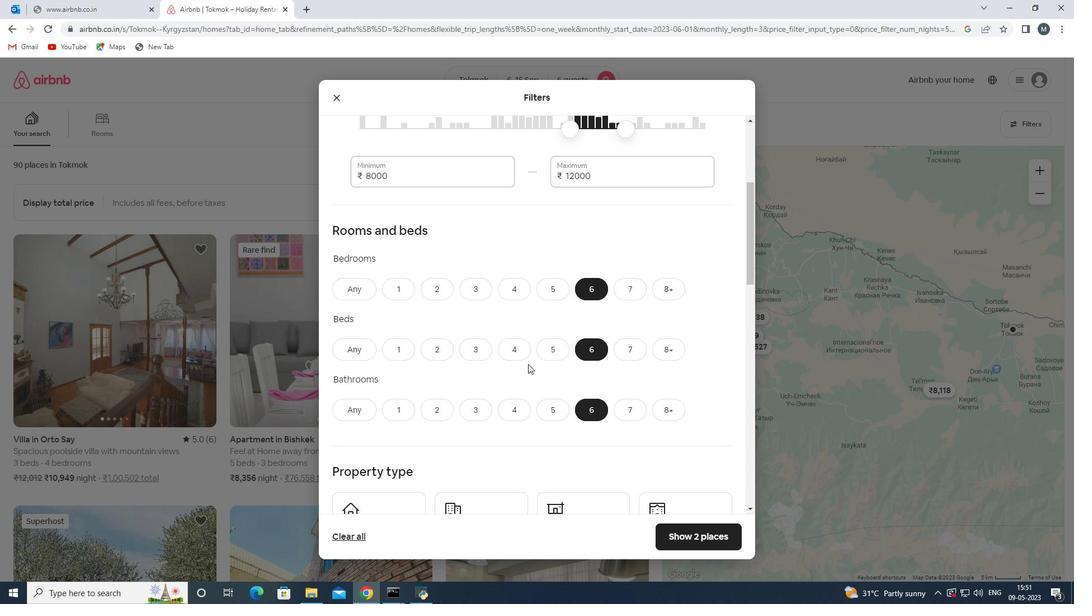 
Action: Mouse scrolled (528, 363) with delta (0, 0)
Screenshot: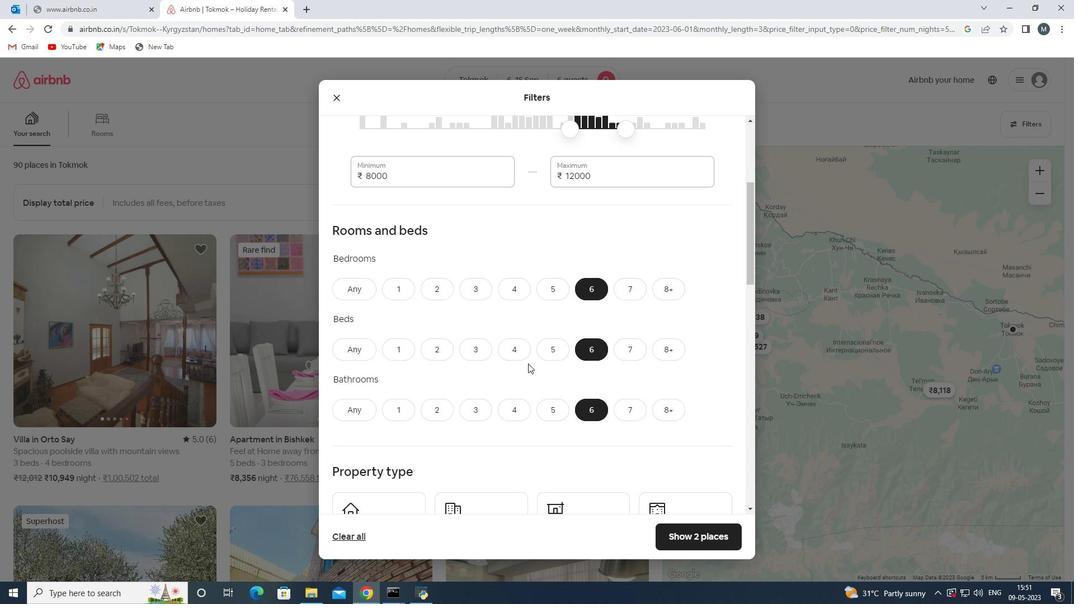 
Action: Mouse moved to (397, 417)
Screenshot: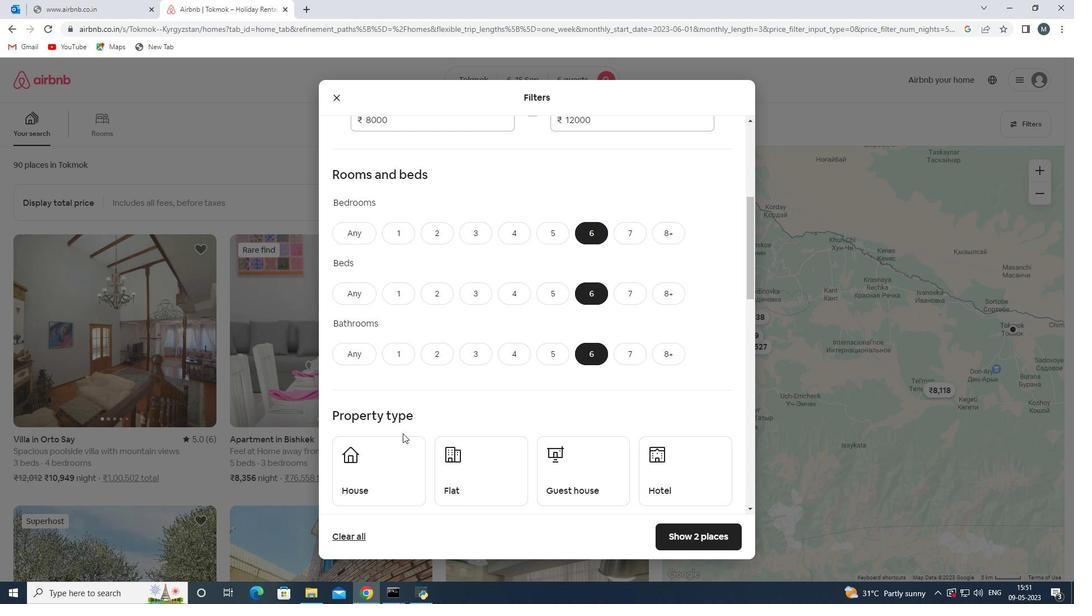 
Action: Mouse scrolled (397, 416) with delta (0, 0)
Screenshot: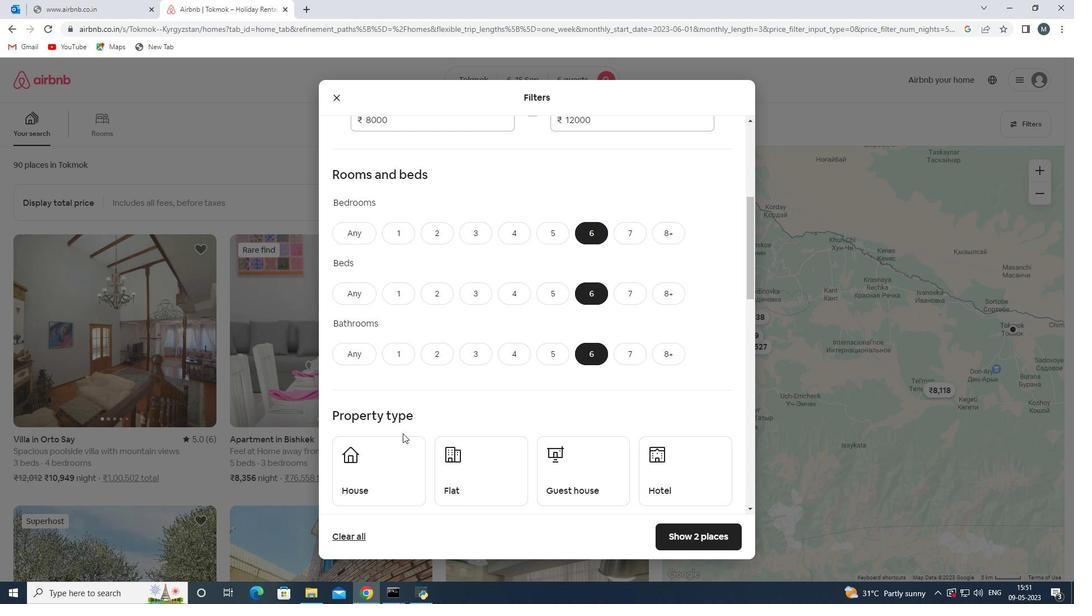
Action: Mouse scrolled (397, 416) with delta (0, 0)
Screenshot: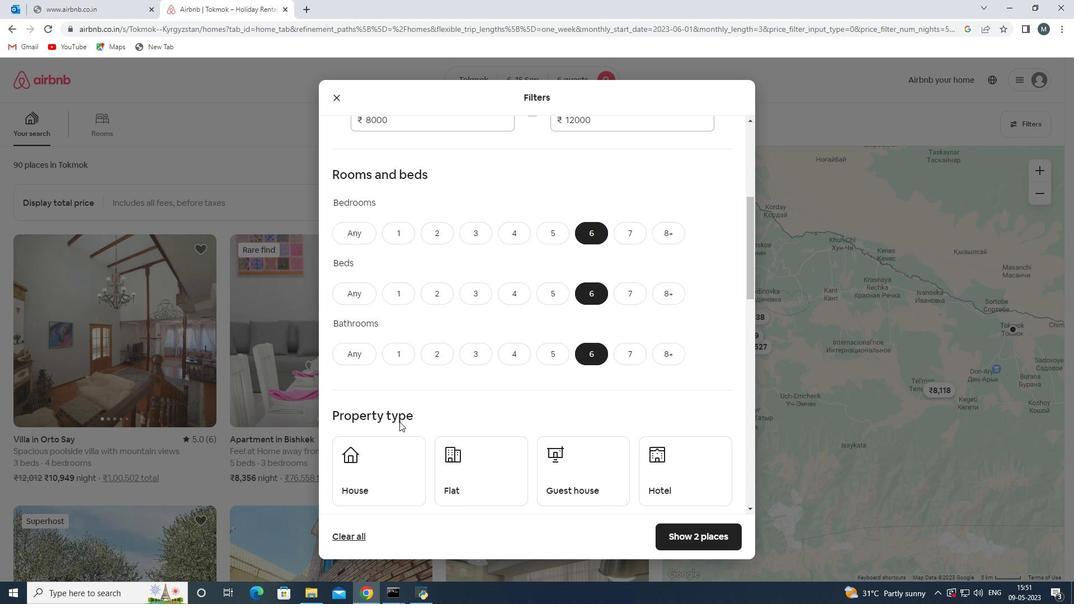 
Action: Mouse moved to (409, 372)
Screenshot: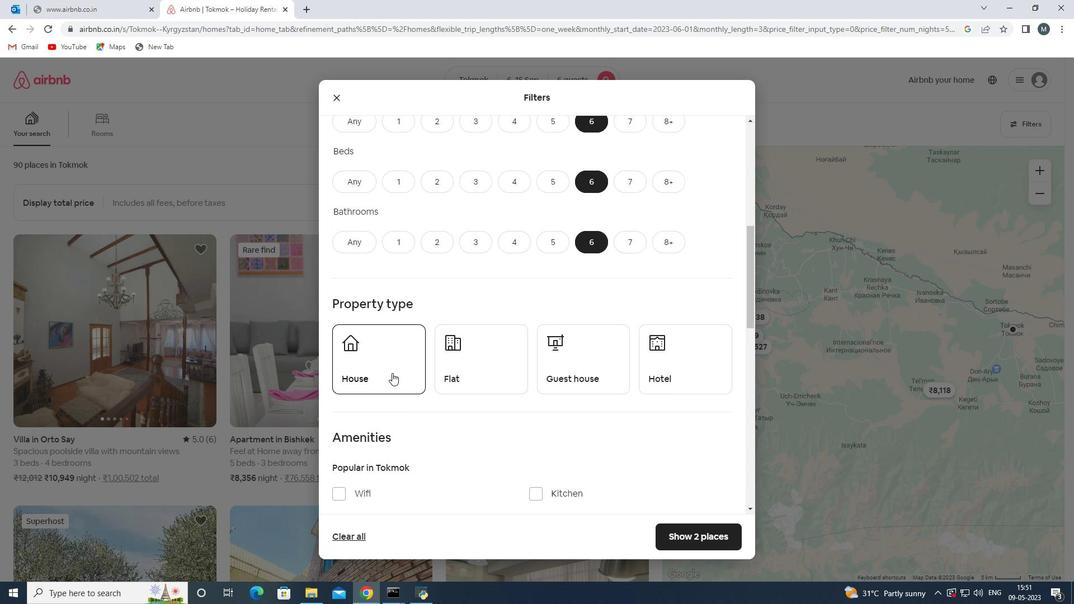 
Action: Mouse pressed left at (409, 372)
Screenshot: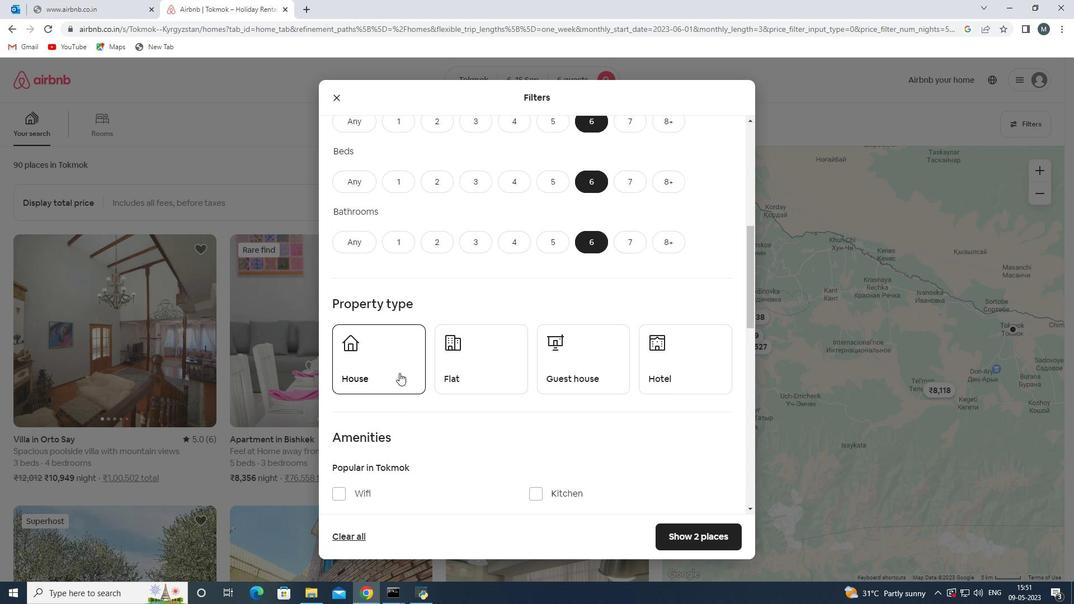 
Action: Mouse moved to (472, 369)
Screenshot: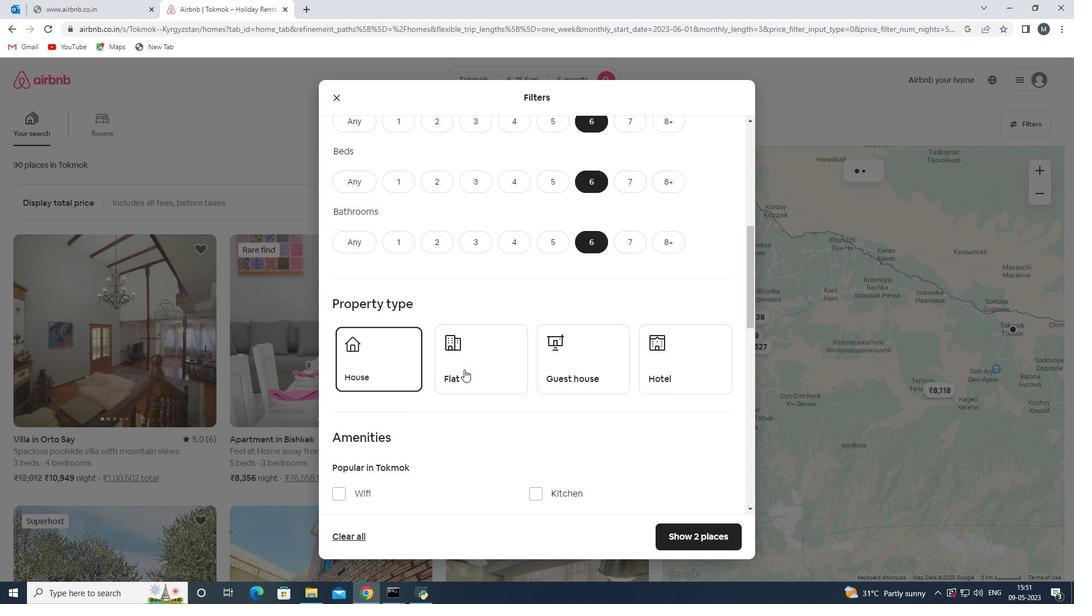 
Action: Mouse pressed left at (472, 369)
Screenshot: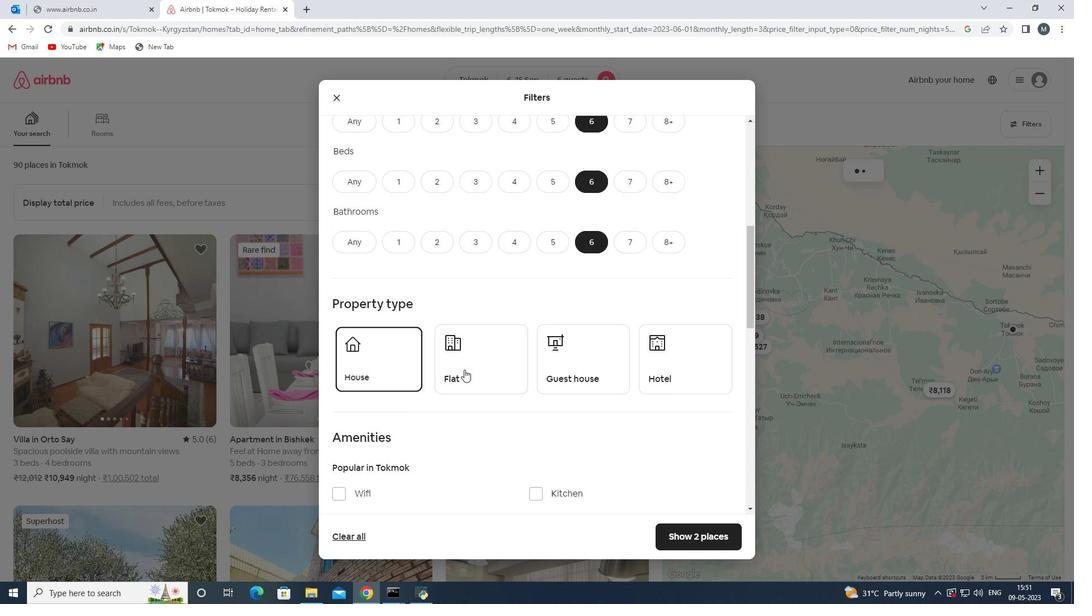 
Action: Mouse moved to (564, 366)
Screenshot: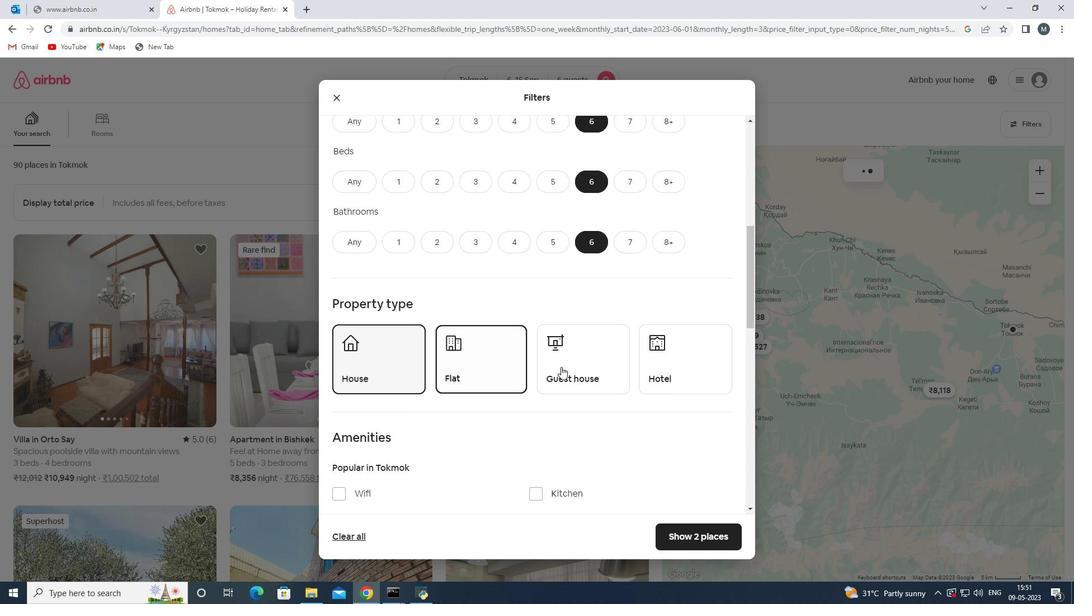 
Action: Mouse pressed left at (564, 366)
Screenshot: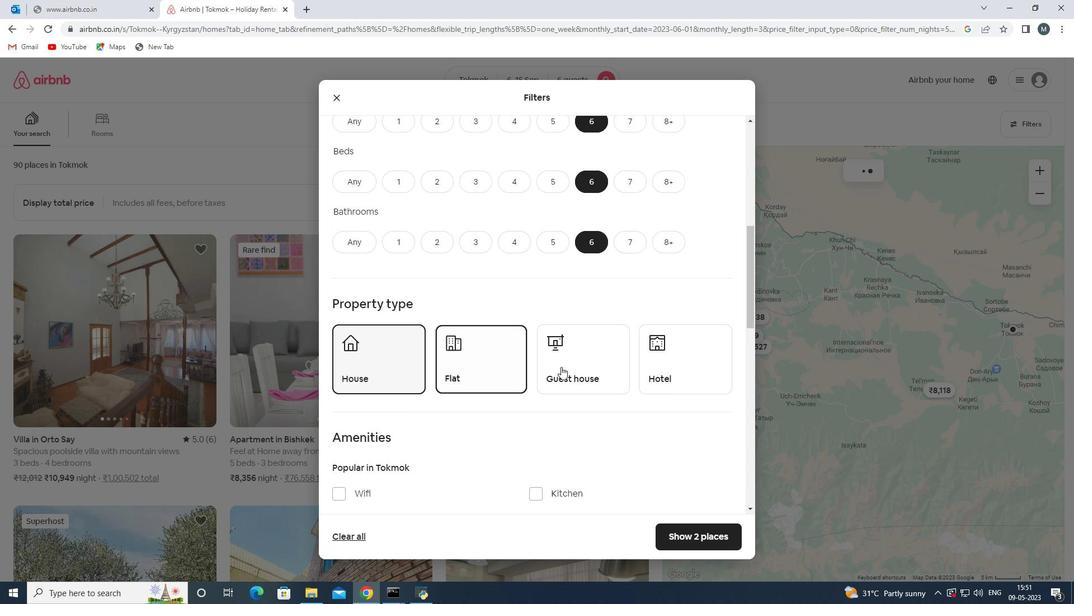 
Action: Mouse moved to (544, 362)
Screenshot: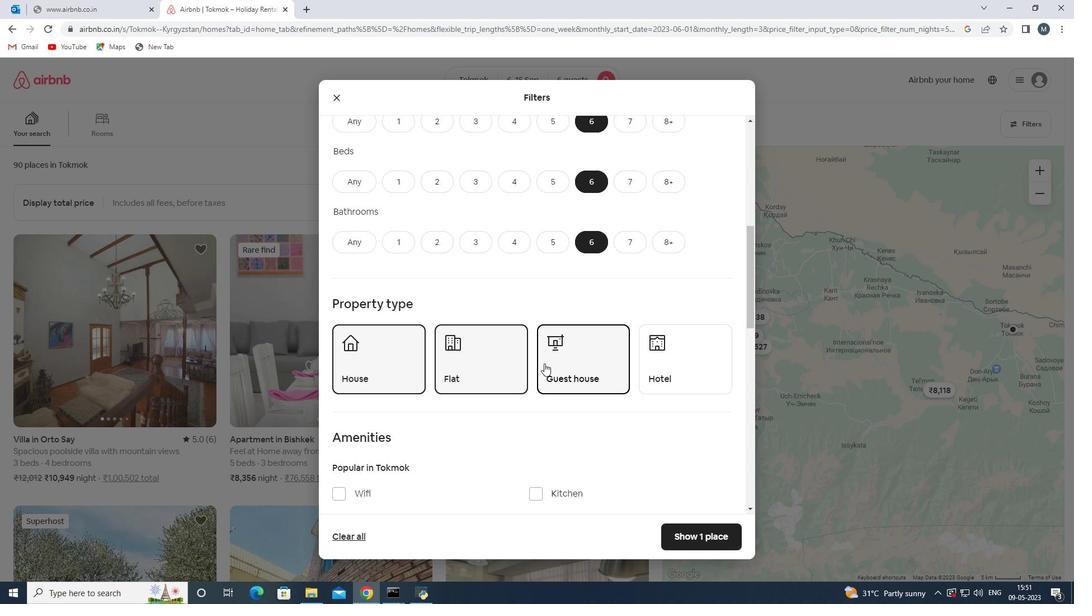 
Action: Mouse scrolled (544, 362) with delta (0, 0)
Screenshot: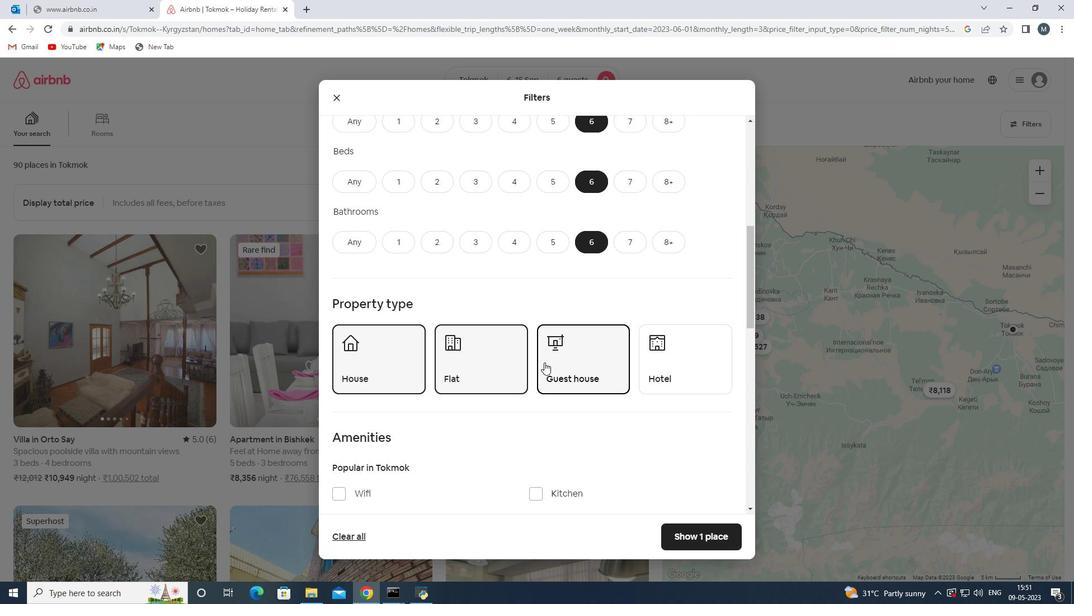 
Action: Mouse moved to (531, 357)
Screenshot: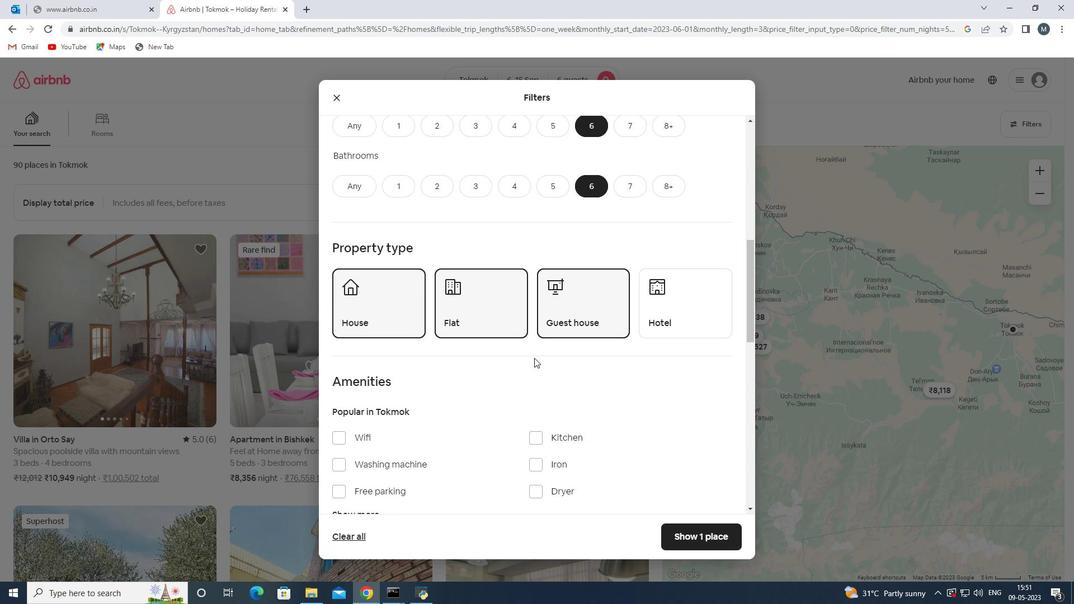 
Action: Mouse scrolled (531, 356) with delta (0, 0)
Screenshot: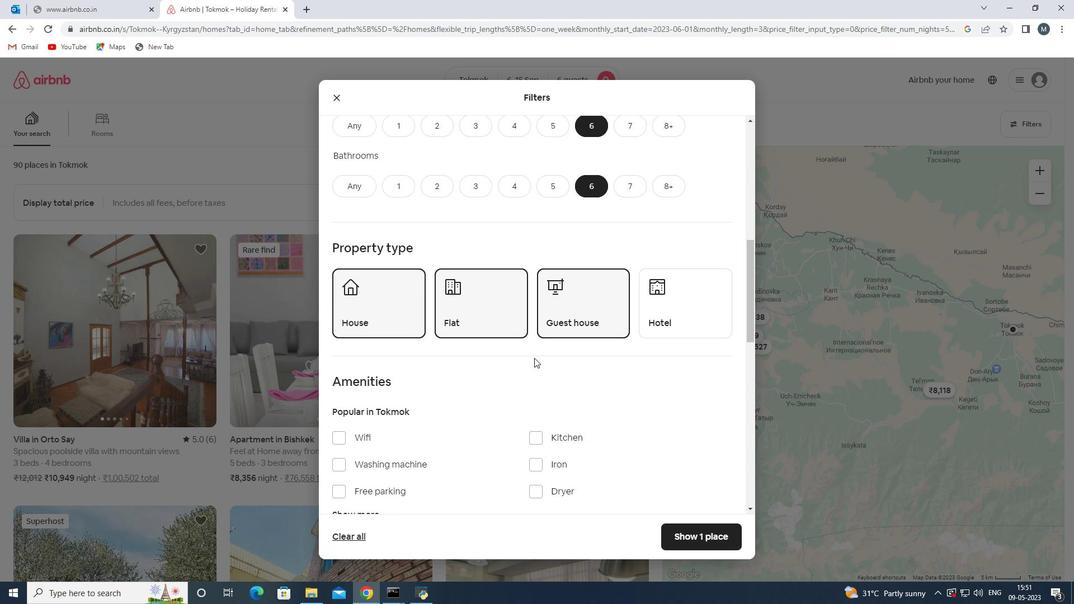 
Action: Mouse moved to (353, 379)
Screenshot: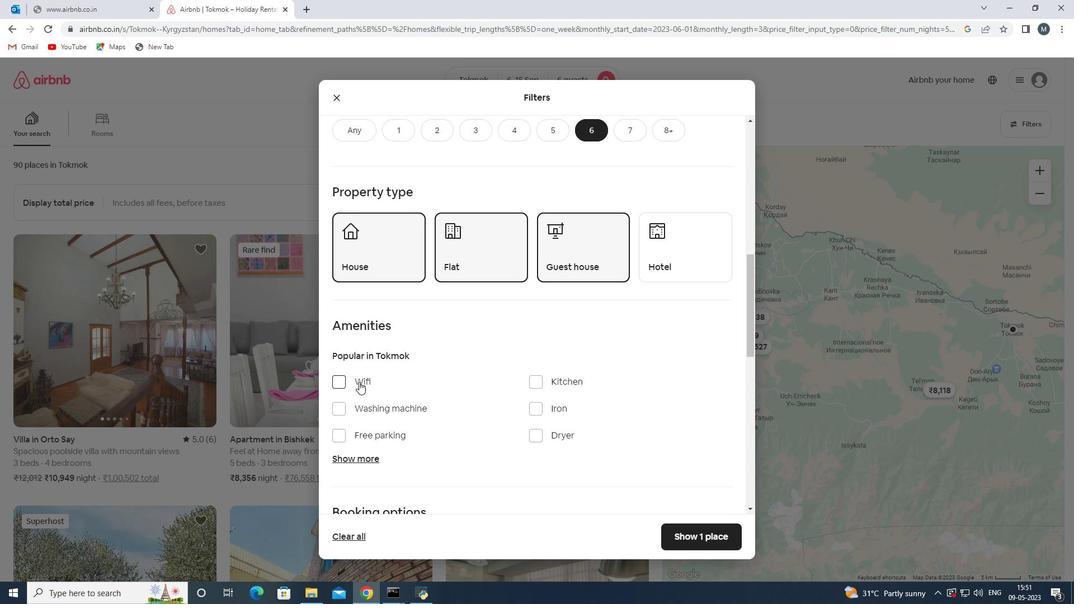 
Action: Mouse pressed left at (353, 379)
Screenshot: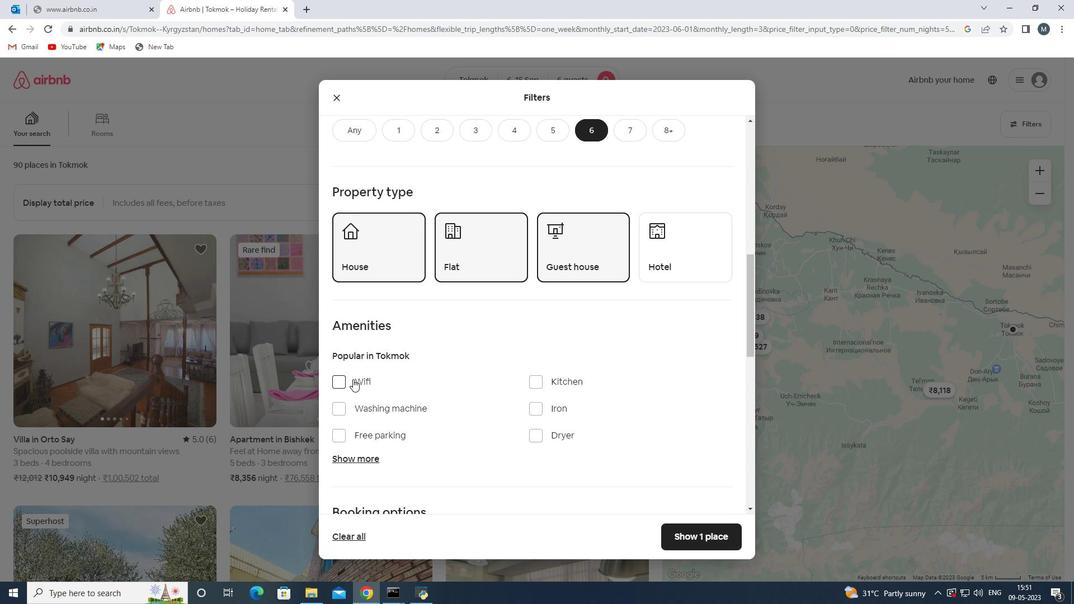 
Action: Mouse moved to (433, 377)
Screenshot: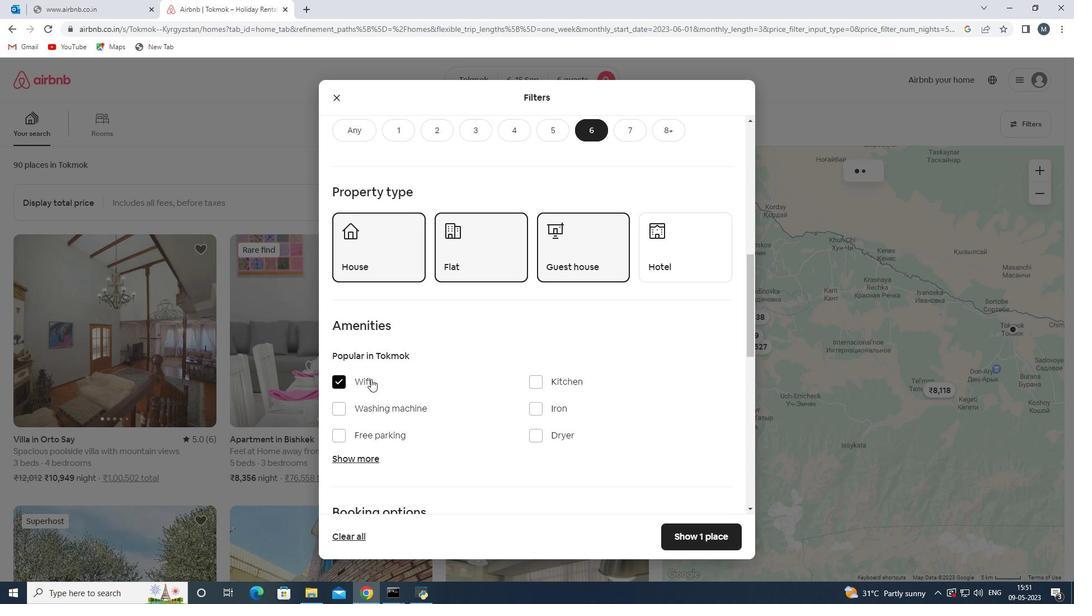 
Action: Mouse scrolled (433, 377) with delta (0, 0)
Screenshot: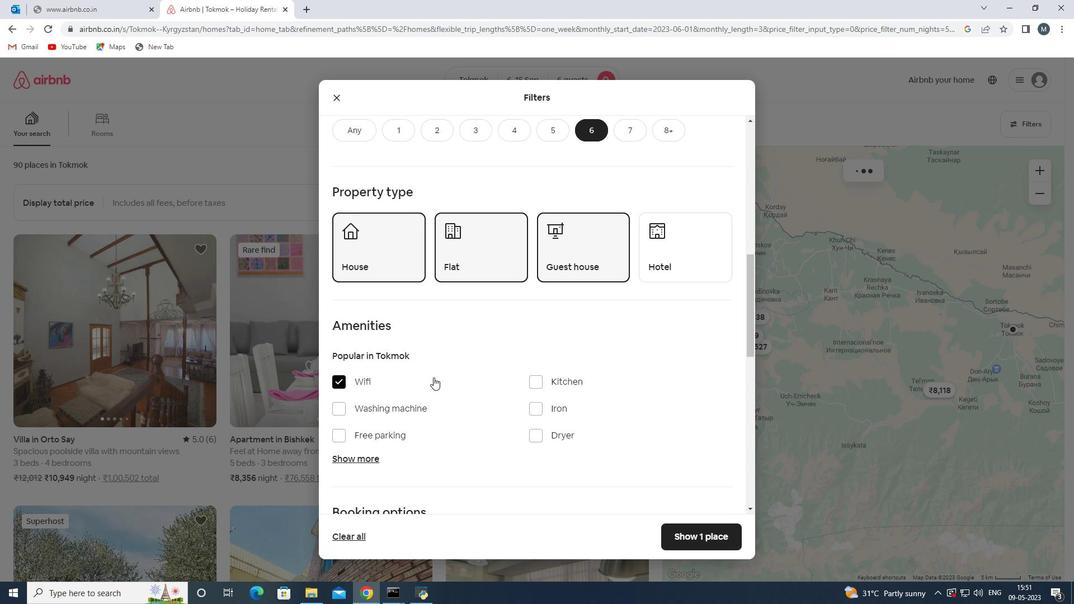 
Action: Mouse moved to (372, 382)
Screenshot: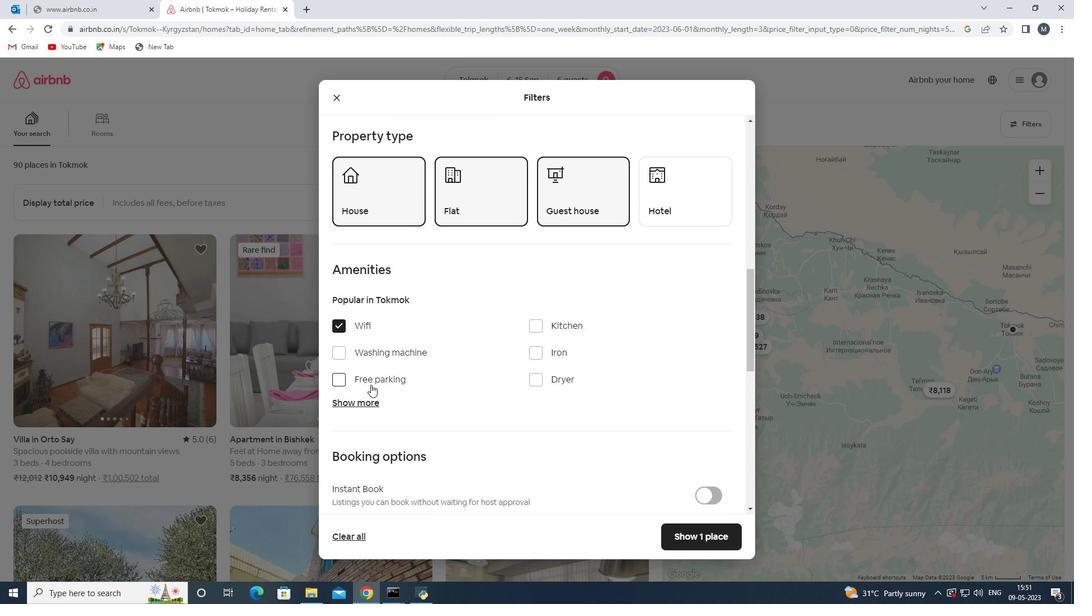 
Action: Mouse pressed left at (372, 382)
Screenshot: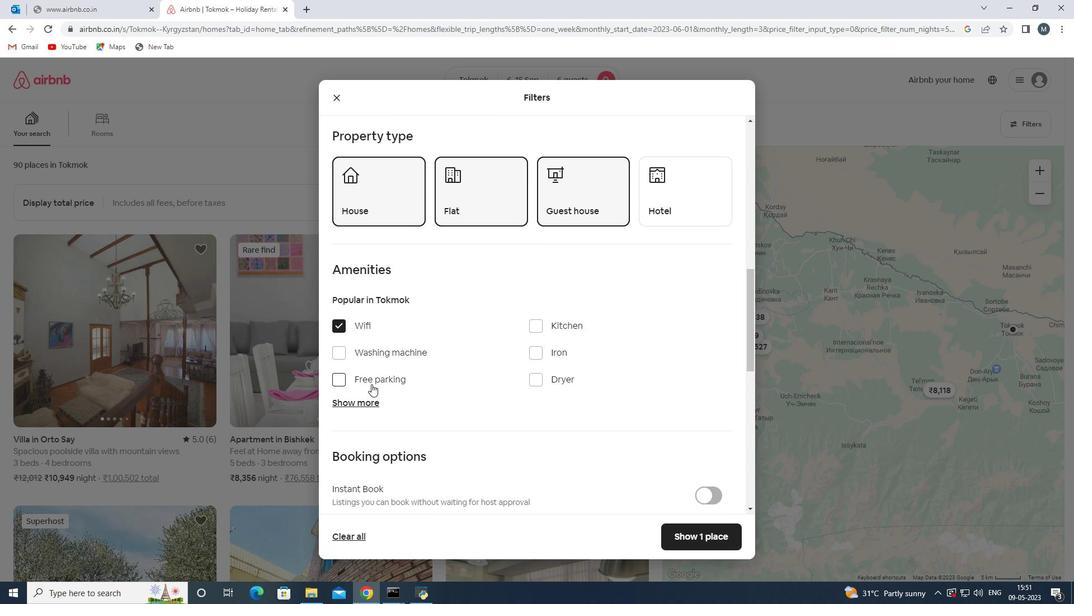 
Action: Mouse moved to (377, 407)
Screenshot: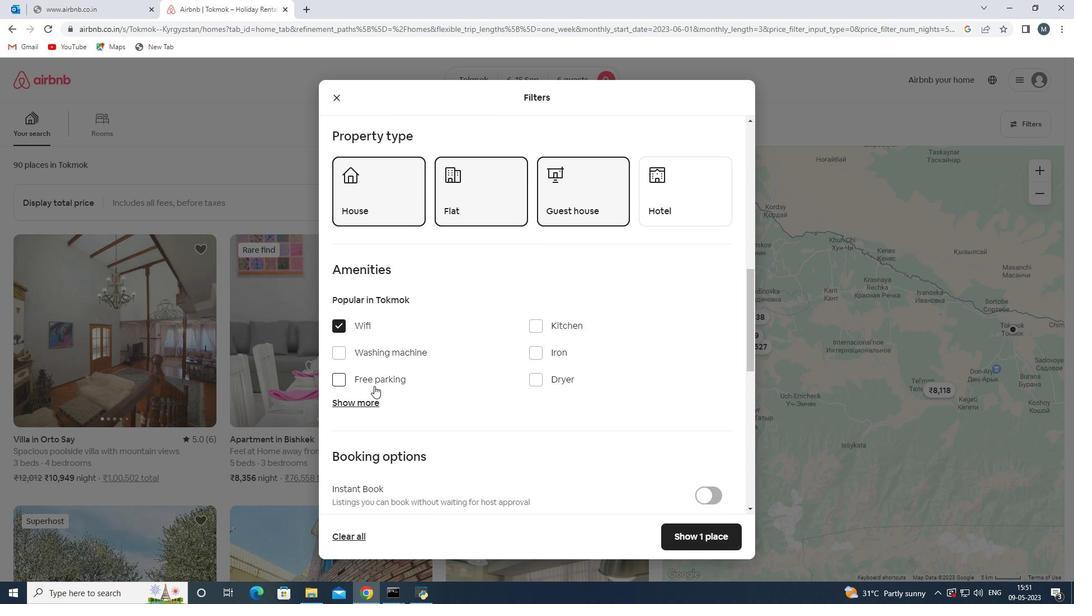 
Action: Mouse pressed left at (377, 407)
Screenshot: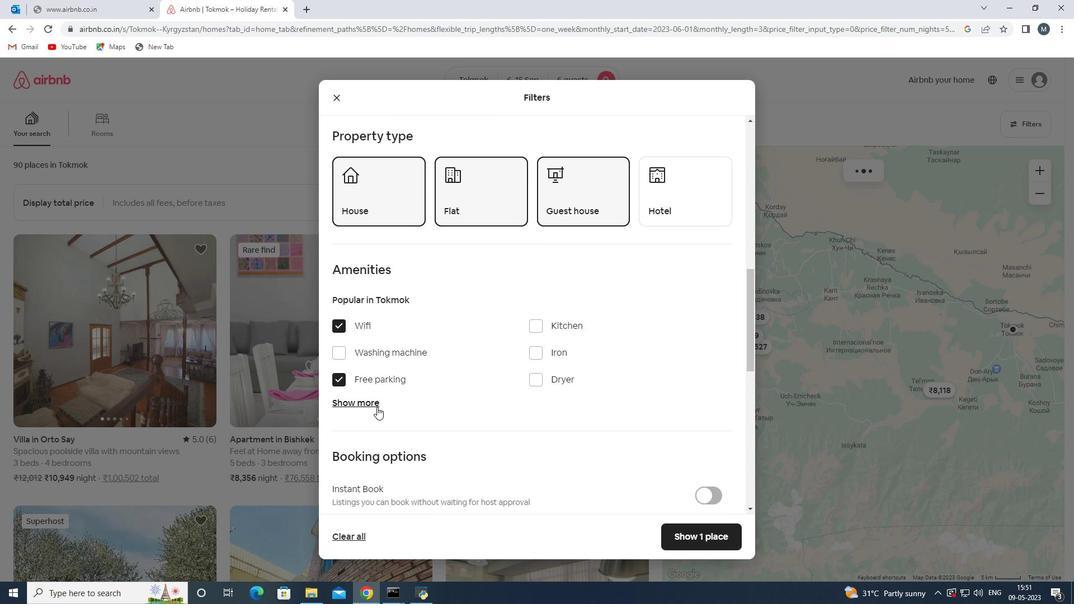
Action: Mouse moved to (433, 379)
Screenshot: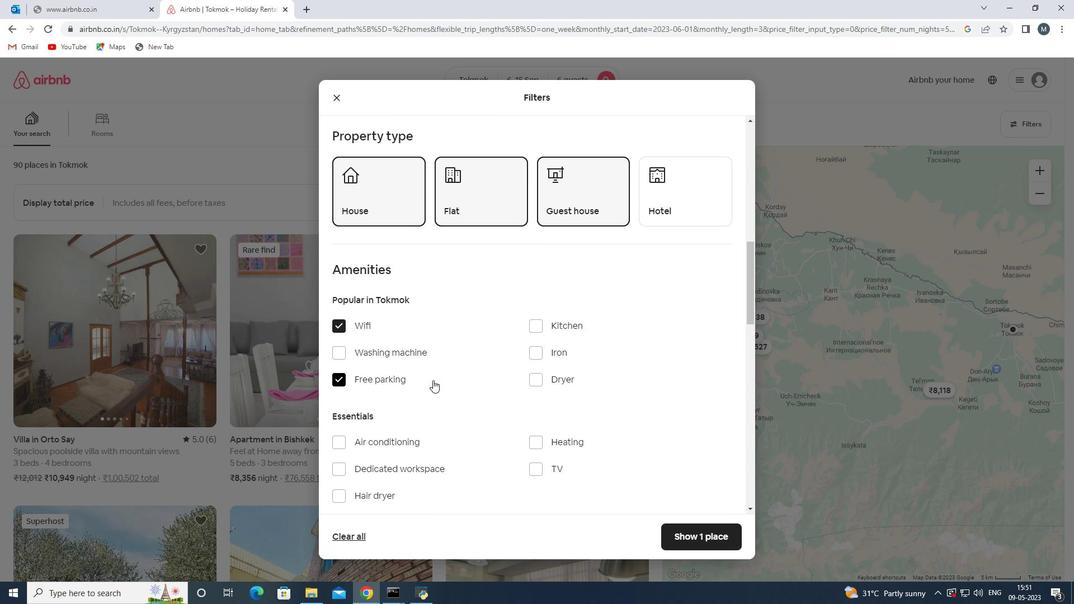 
Action: Mouse scrolled (433, 379) with delta (0, 0)
Screenshot: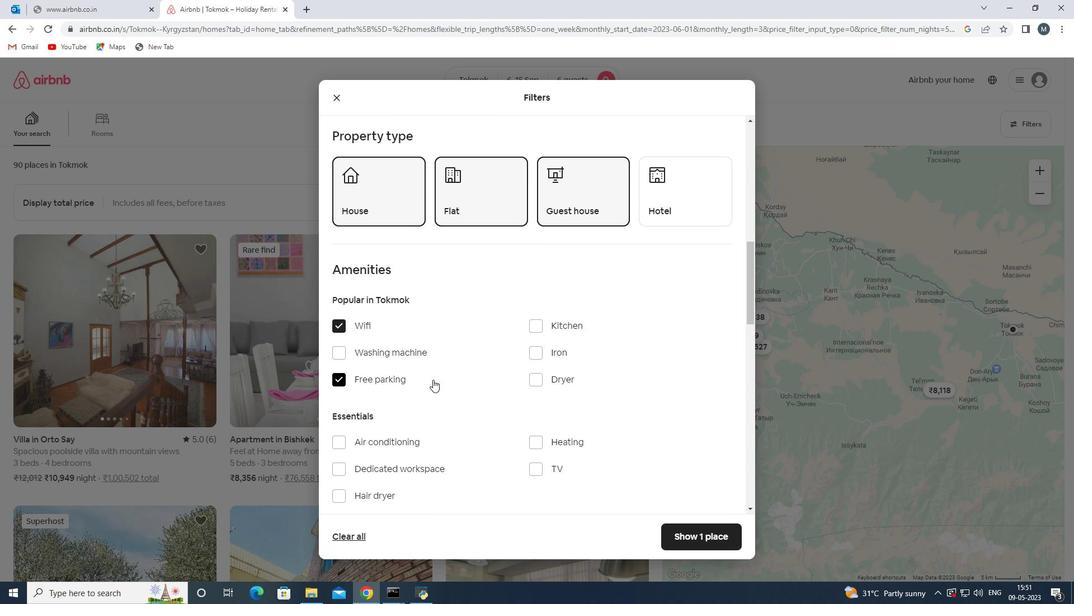 
Action: Mouse moved to (539, 411)
Screenshot: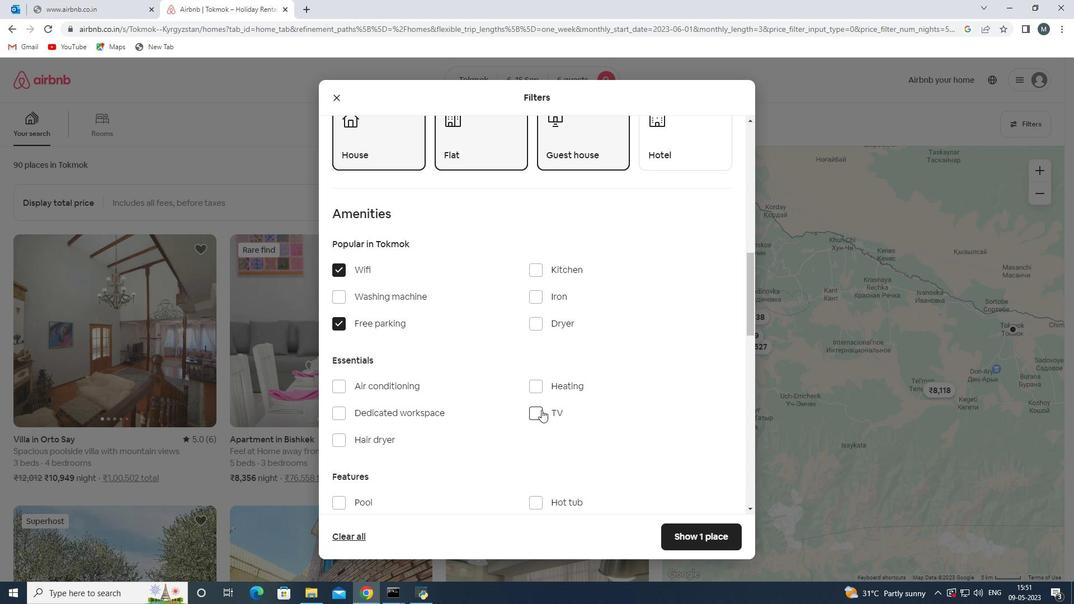 
Action: Mouse pressed left at (539, 411)
Screenshot: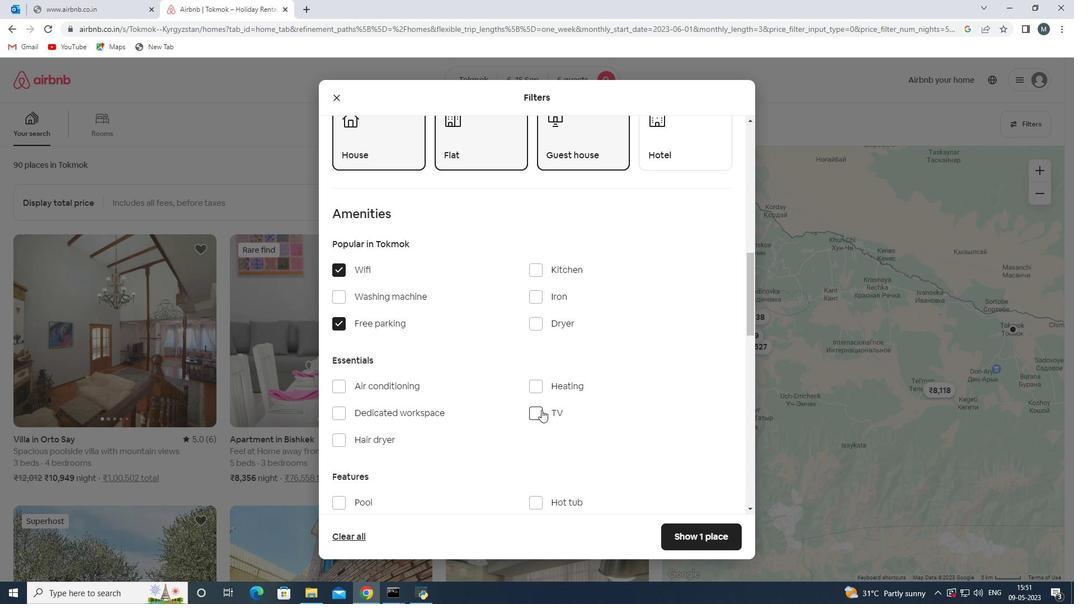 
Action: Mouse moved to (424, 382)
Screenshot: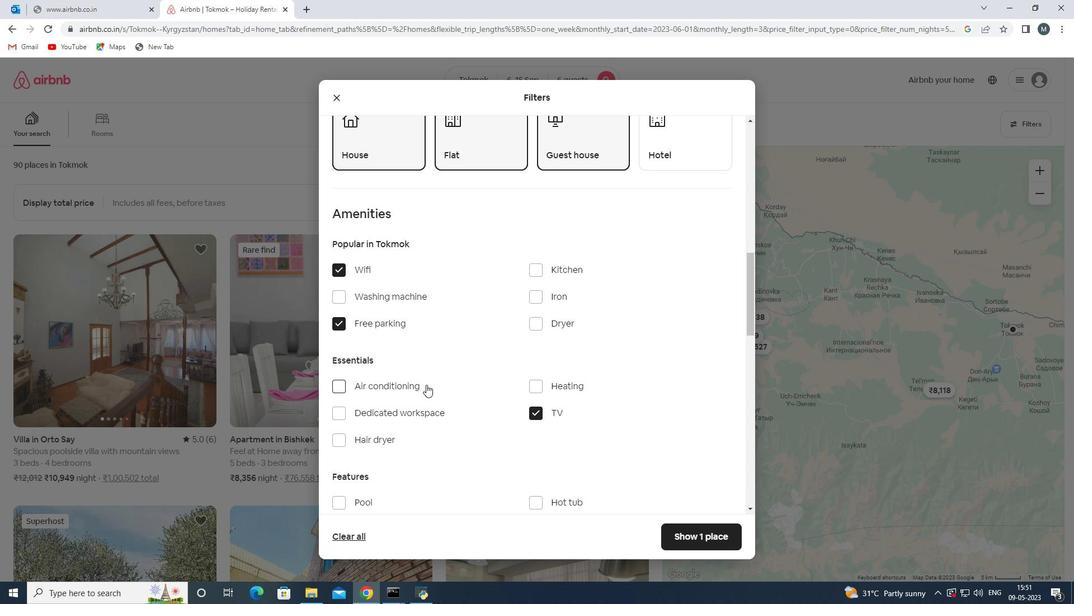 
Action: Mouse scrolled (424, 381) with delta (0, 0)
Screenshot: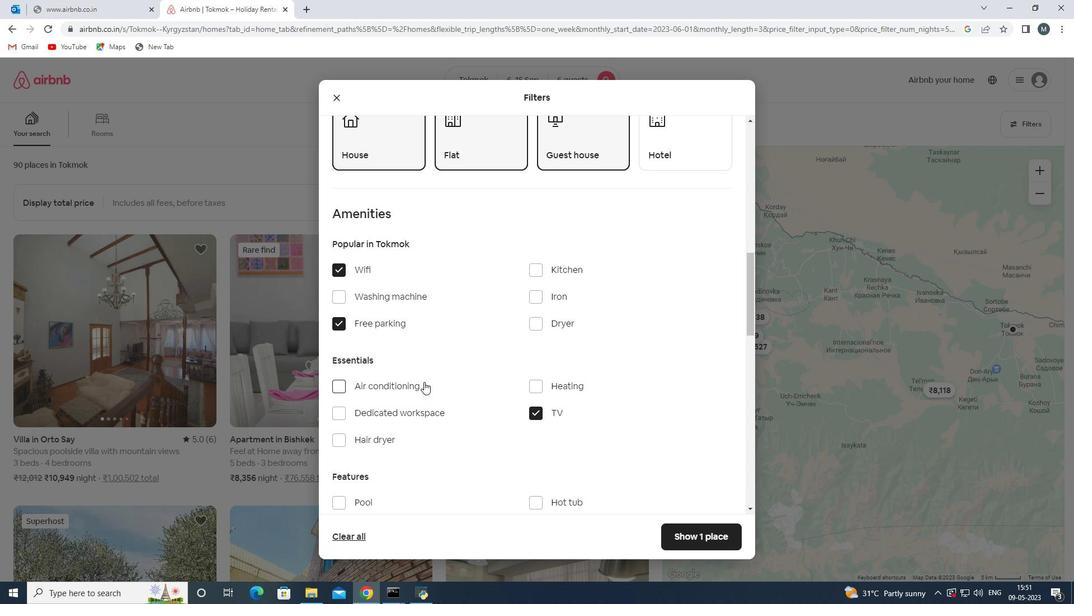 
Action: Mouse moved to (428, 379)
Screenshot: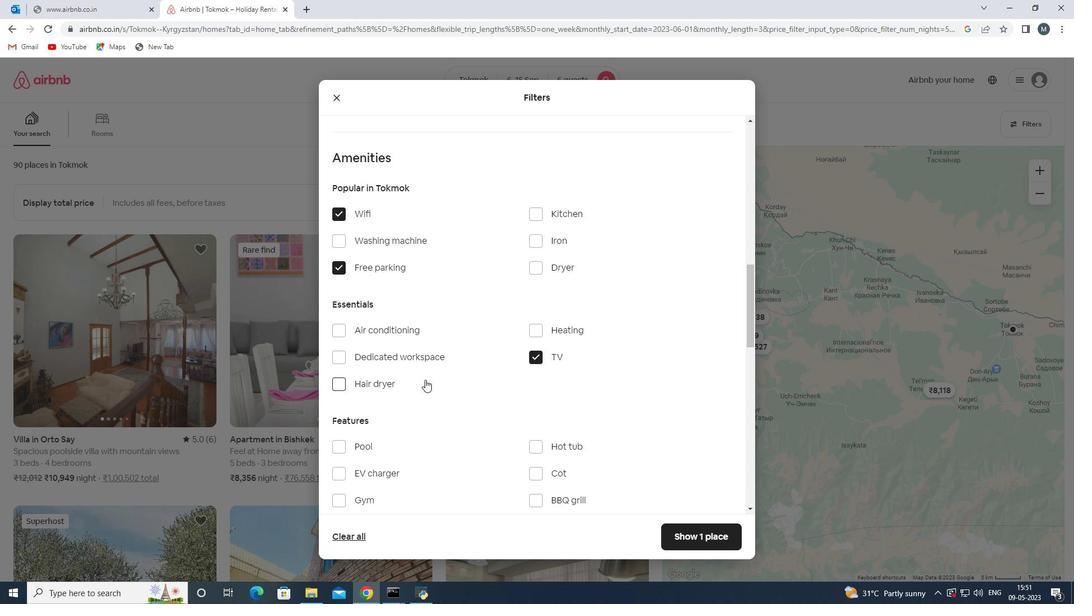 
Action: Mouse scrolled (428, 378) with delta (0, 0)
Screenshot: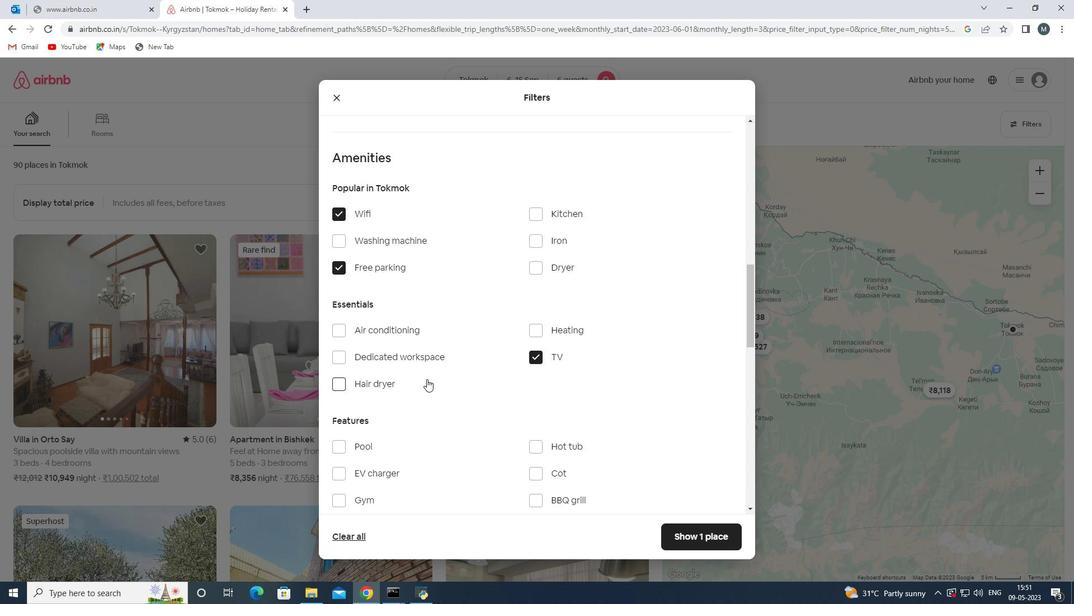 
Action: Mouse moved to (421, 381)
Screenshot: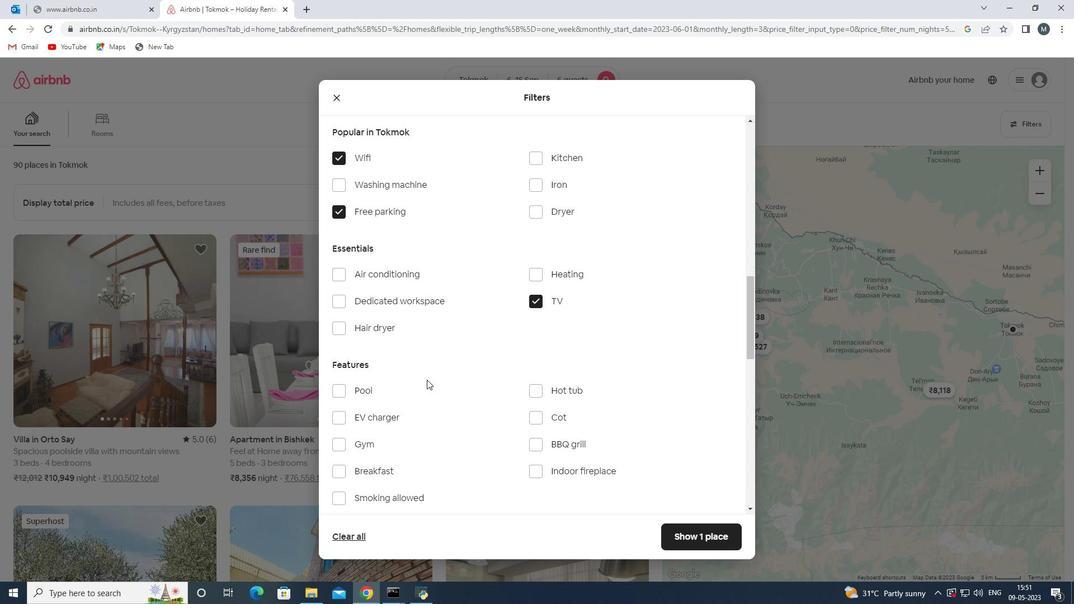 
Action: Mouse scrolled (421, 380) with delta (0, 0)
Screenshot: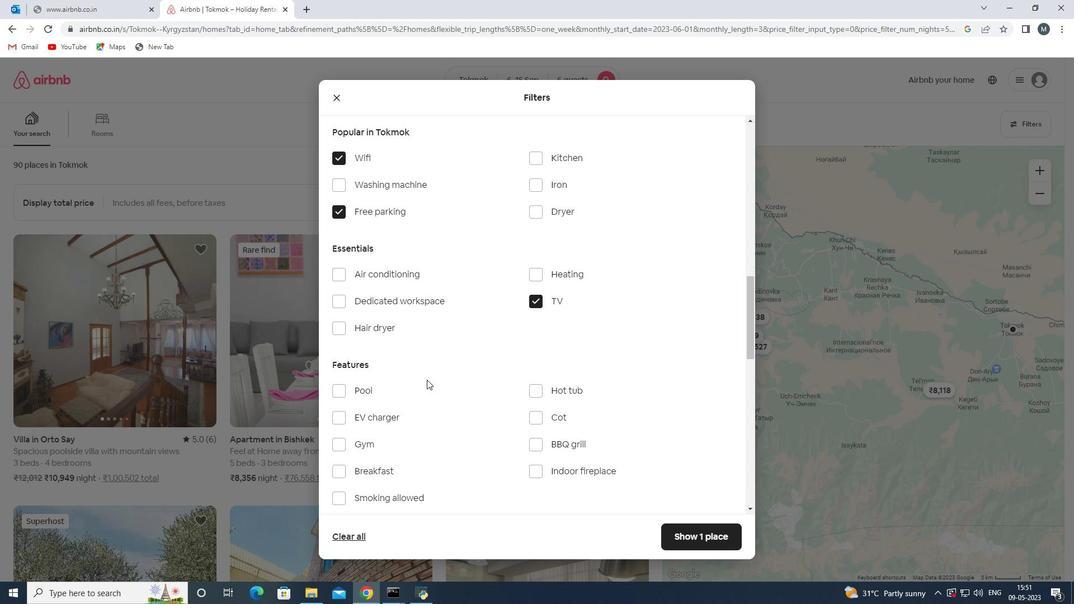 
Action: Mouse moved to (373, 392)
Screenshot: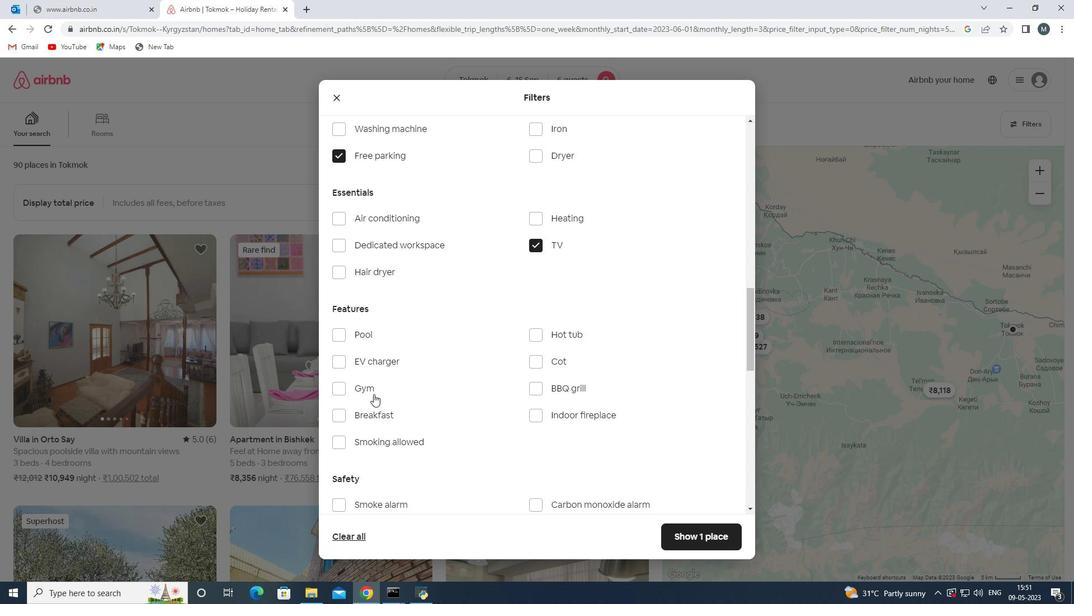 
Action: Mouse pressed left at (373, 392)
Screenshot: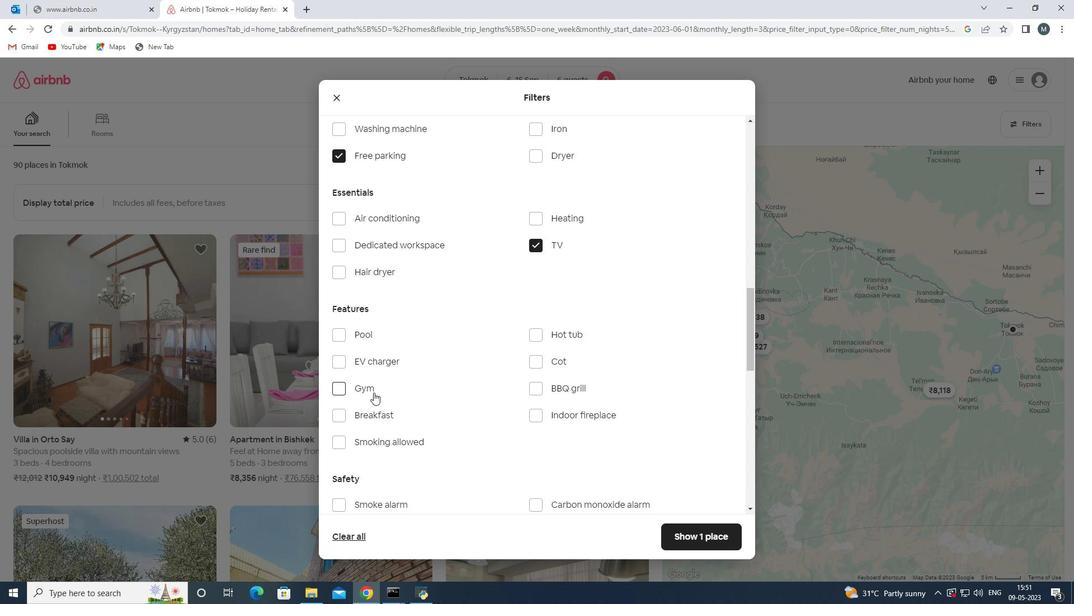 
Action: Mouse moved to (371, 410)
Screenshot: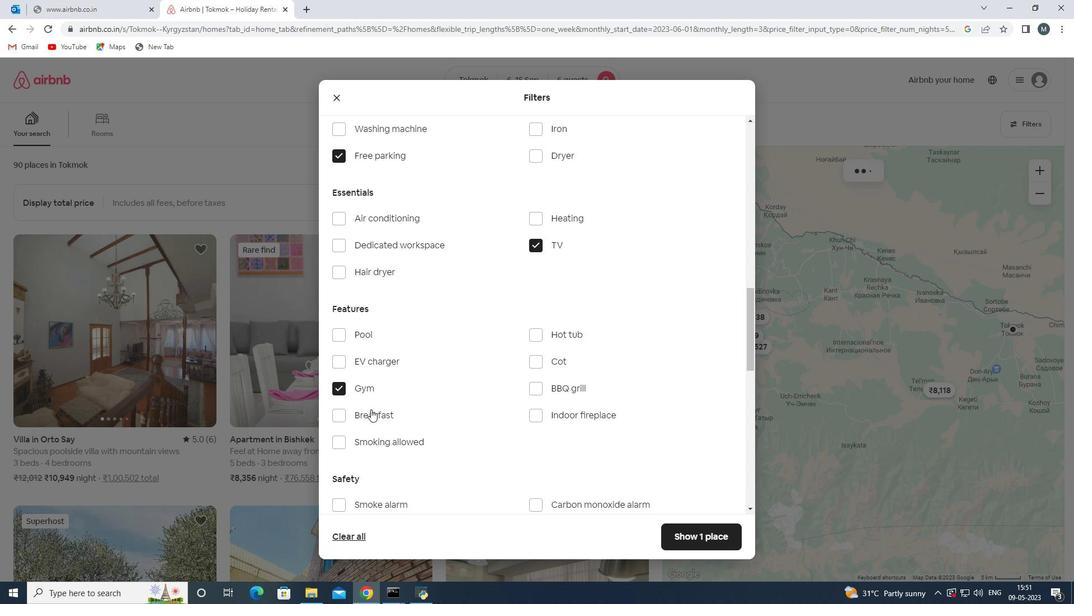 
Action: Mouse pressed left at (371, 410)
Screenshot: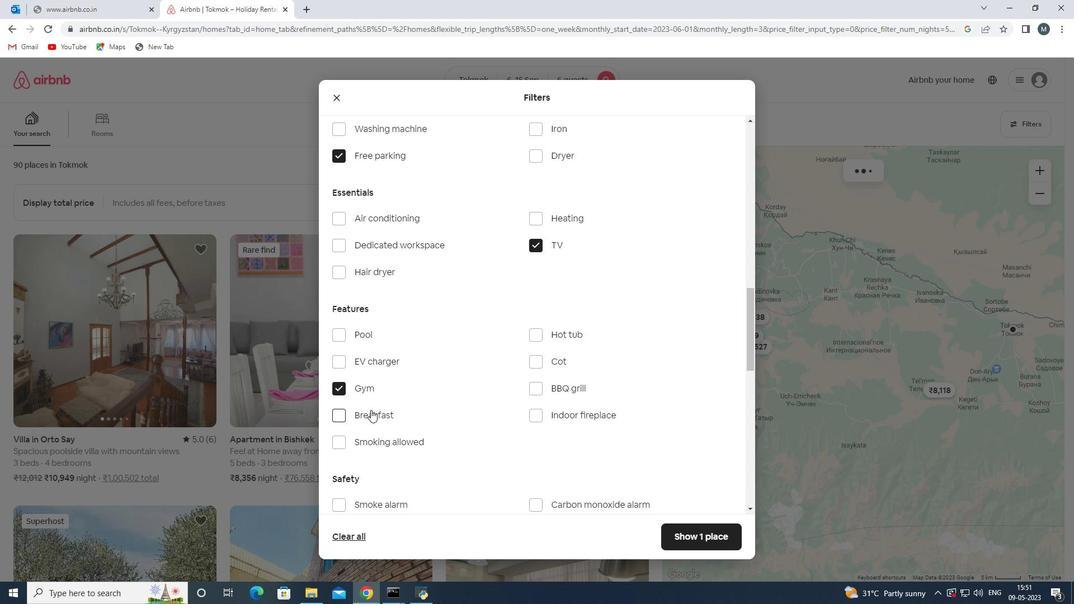 
Action: Mouse moved to (434, 401)
Screenshot: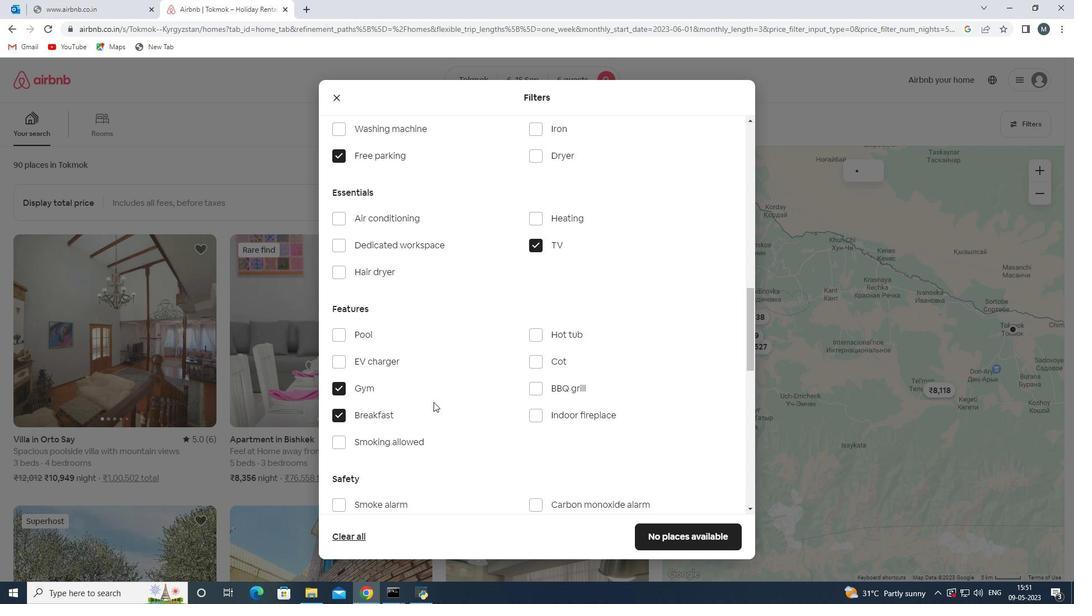 
Action: Mouse scrolled (434, 400) with delta (0, 0)
Screenshot: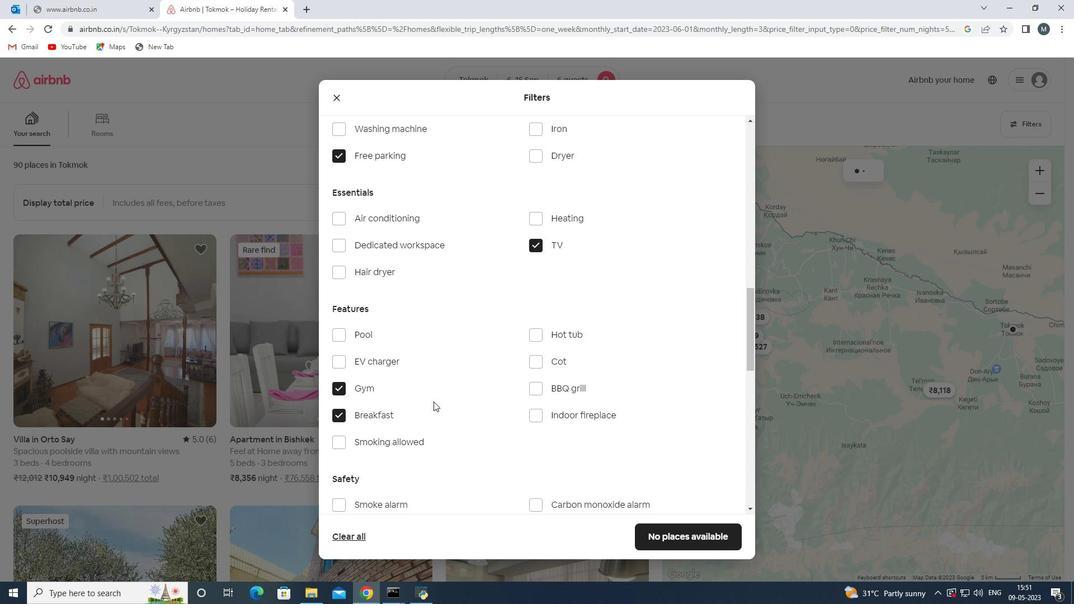 
Action: Mouse moved to (434, 400)
Screenshot: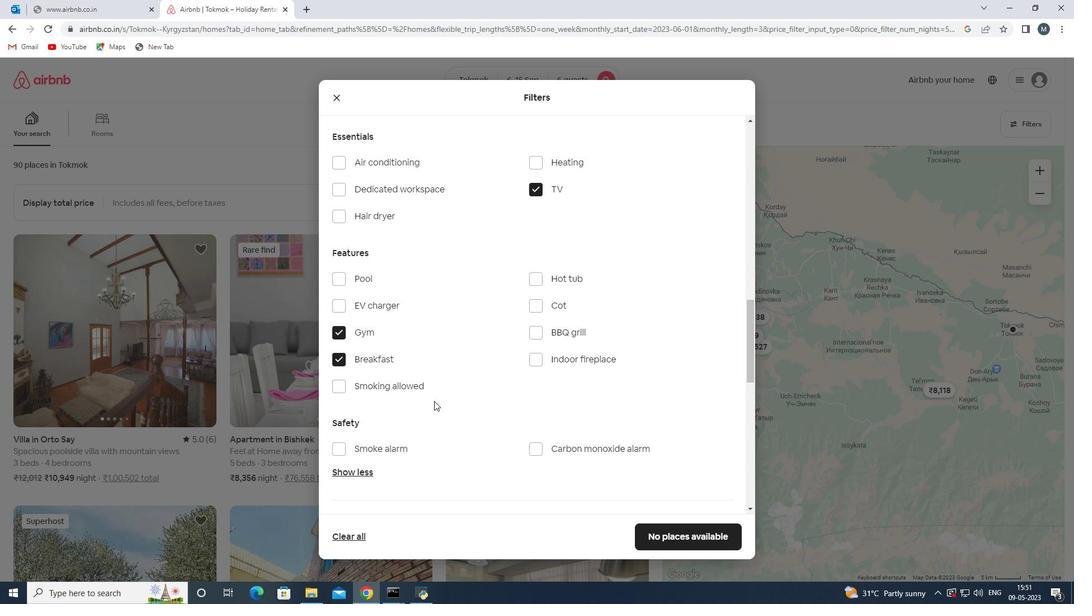 
Action: Mouse scrolled (434, 400) with delta (0, 0)
Screenshot: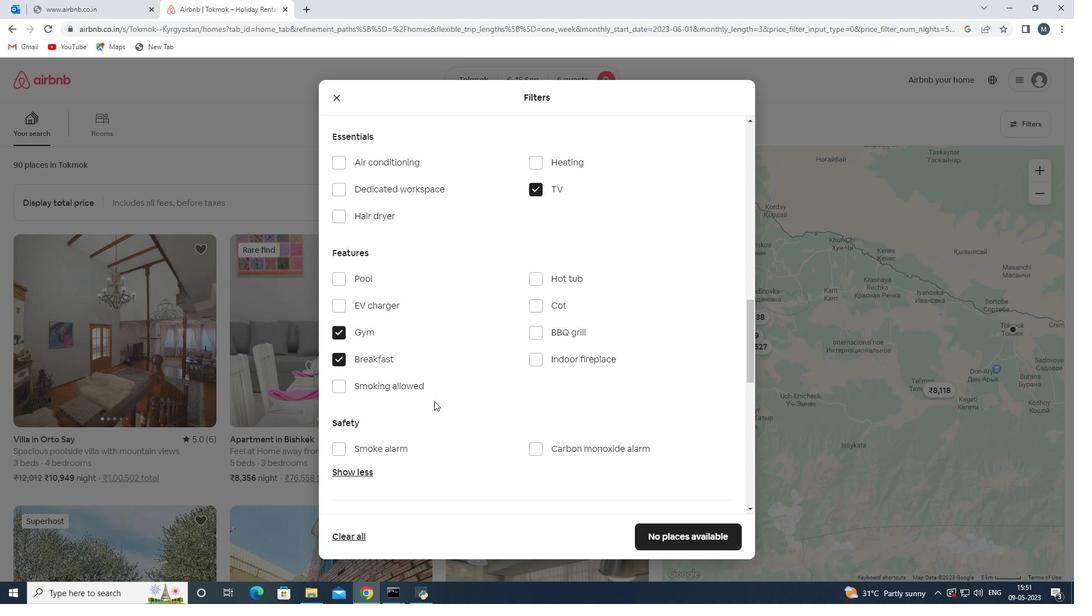 
Action: Mouse moved to (466, 392)
Screenshot: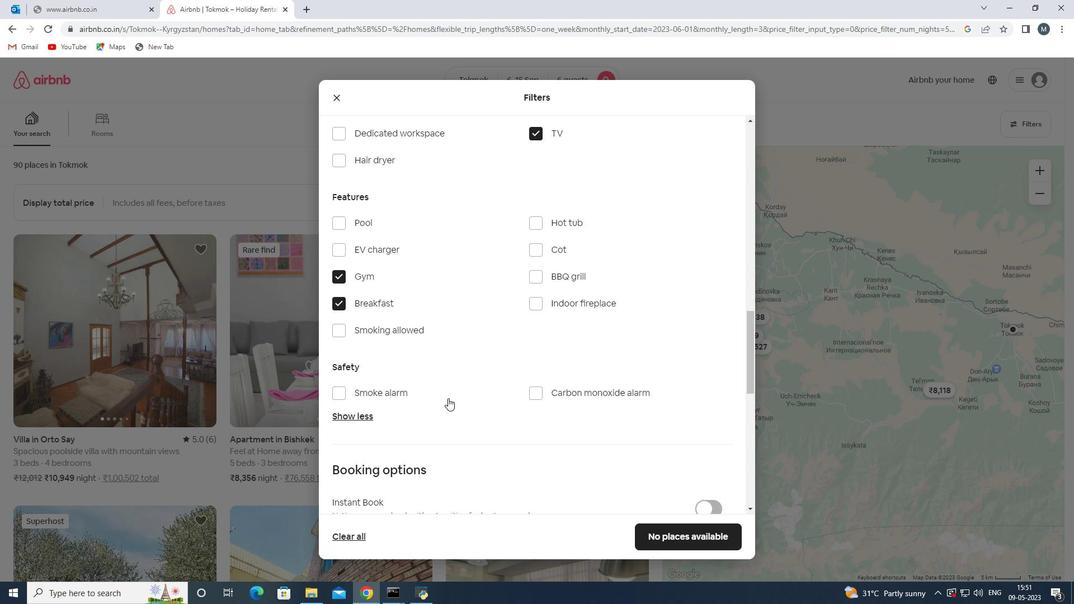 
Action: Mouse scrolled (466, 391) with delta (0, 0)
Screenshot: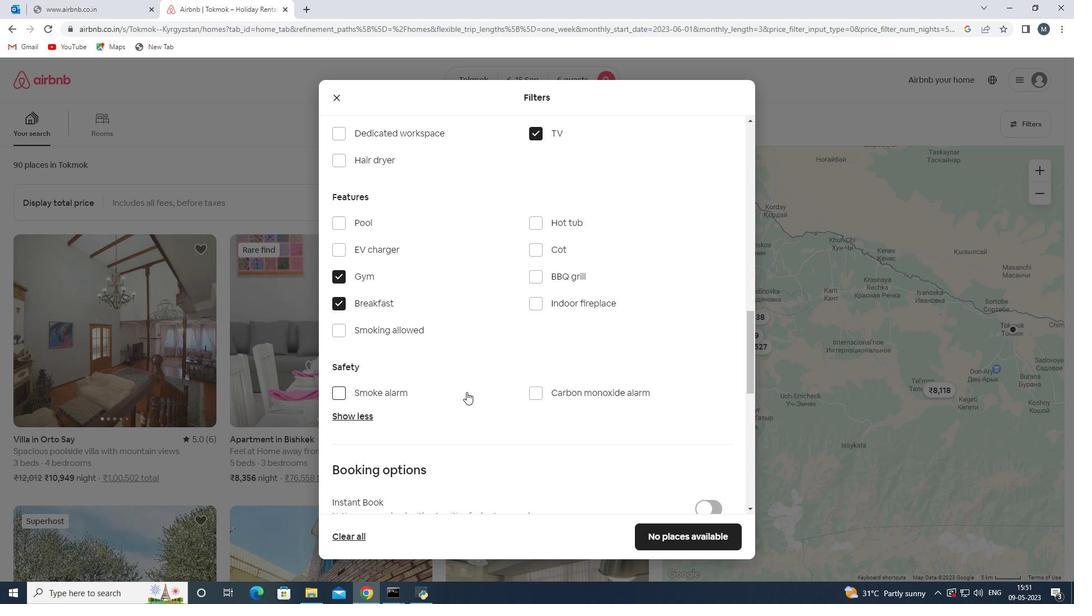 
Action: Mouse moved to (568, 401)
Screenshot: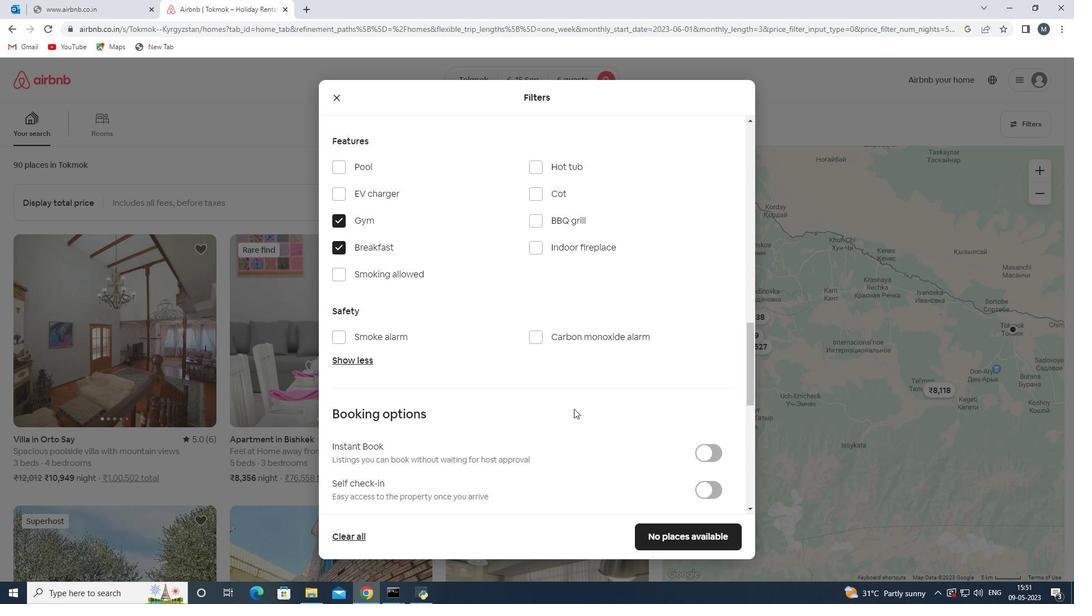 
Action: Mouse scrolled (568, 401) with delta (0, 0)
Screenshot: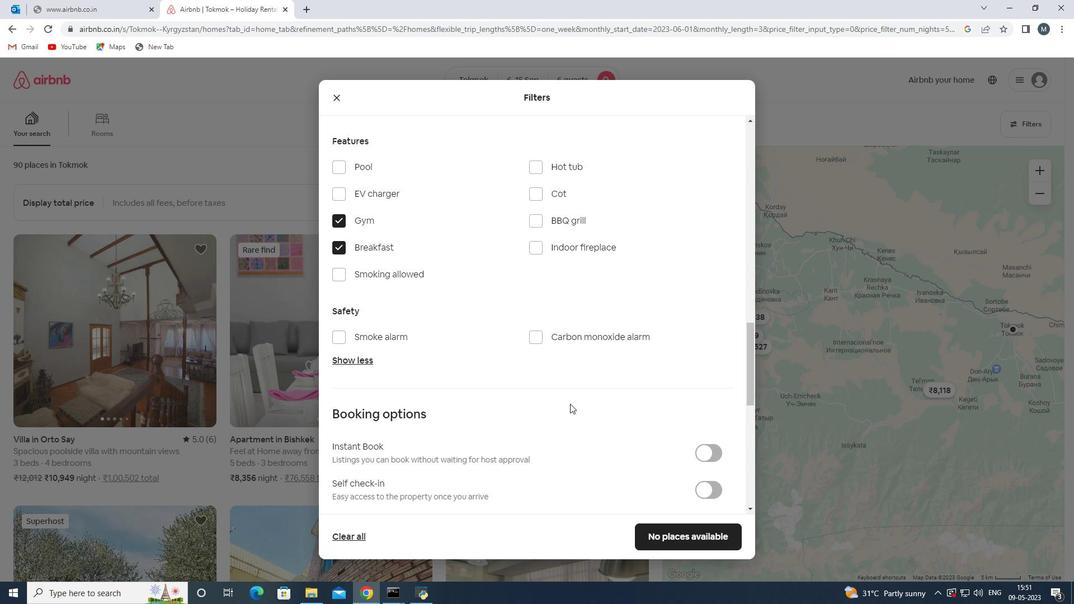 
Action: Mouse moved to (568, 401)
Screenshot: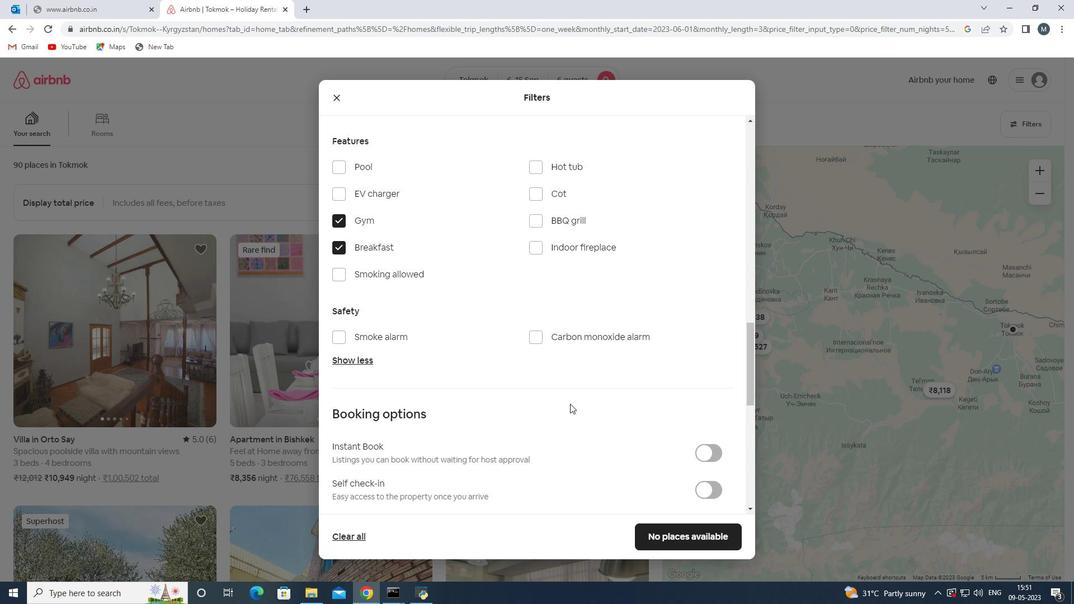 
Action: Mouse scrolled (568, 401) with delta (0, 0)
Screenshot: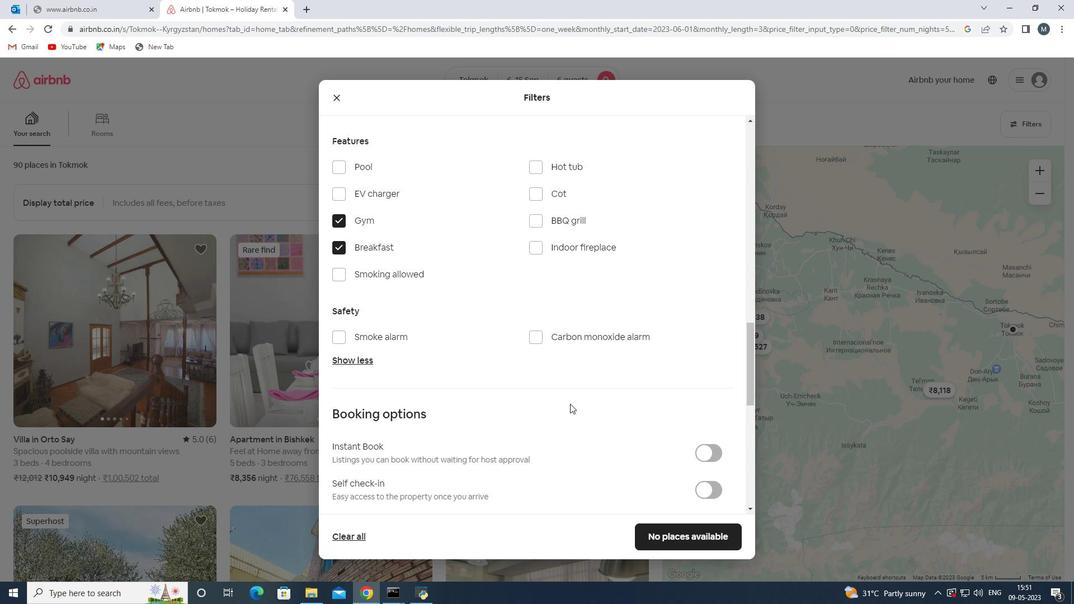 
Action: Mouse moved to (701, 377)
Screenshot: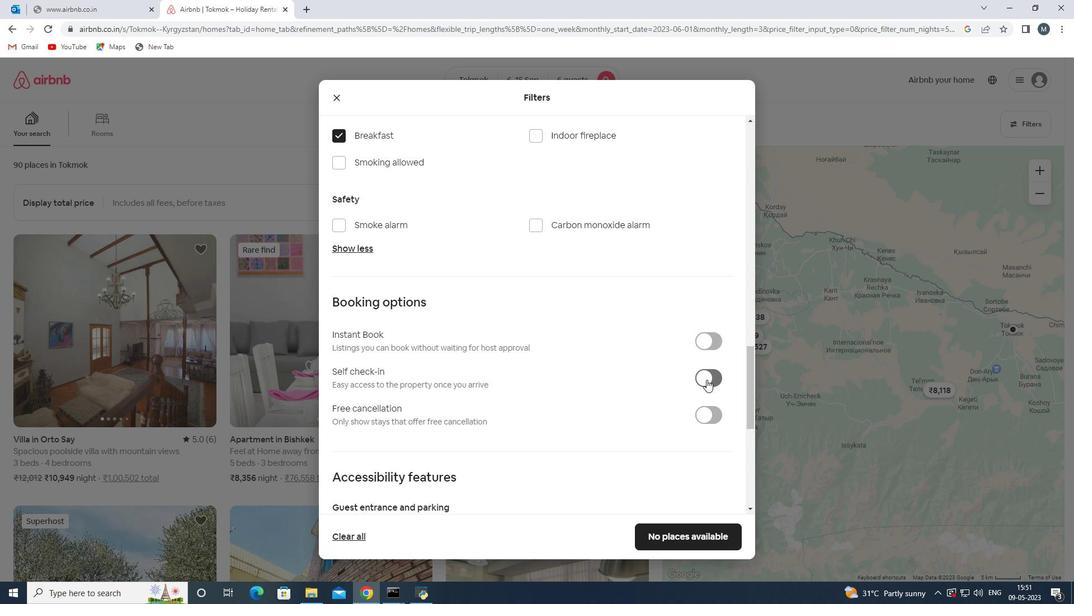 
Action: Mouse pressed left at (701, 377)
Screenshot: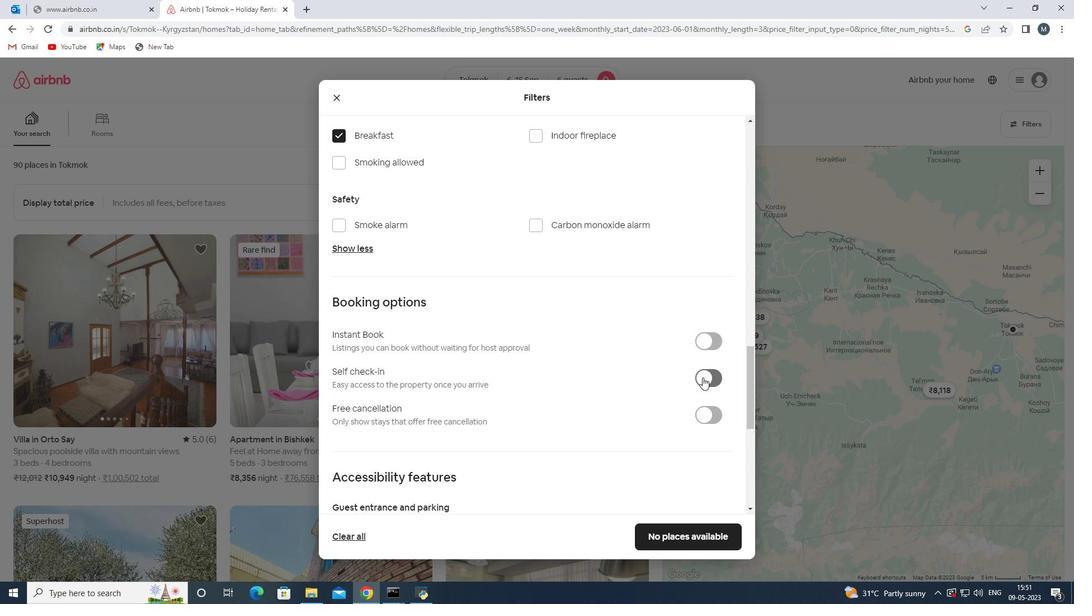 
Action: Mouse moved to (580, 388)
Screenshot: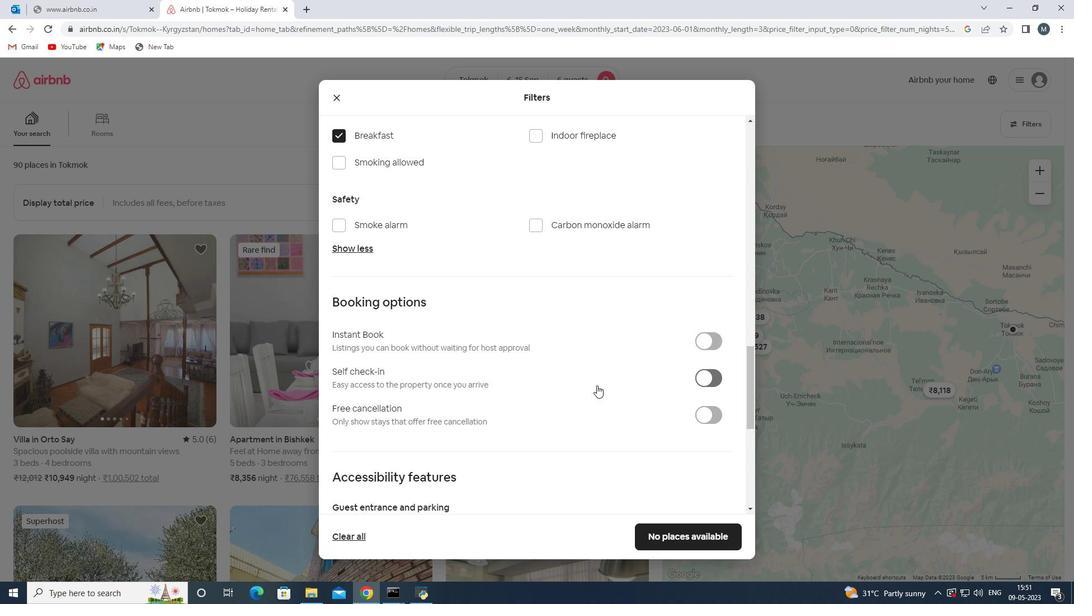 
Action: Mouse scrolled (580, 388) with delta (0, 0)
Screenshot: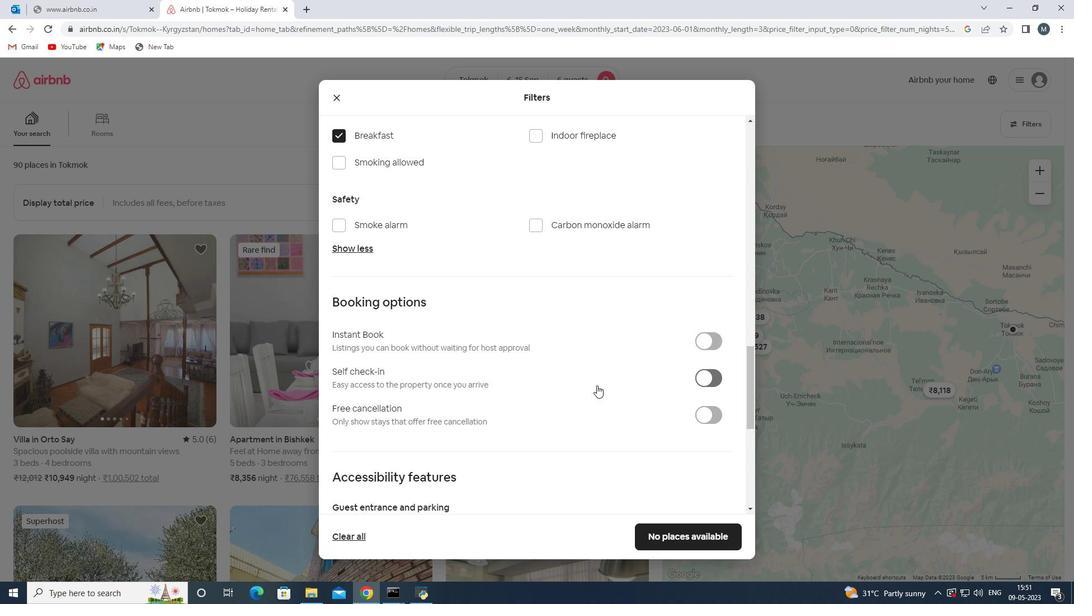 
Action: Mouse moved to (579, 390)
Screenshot: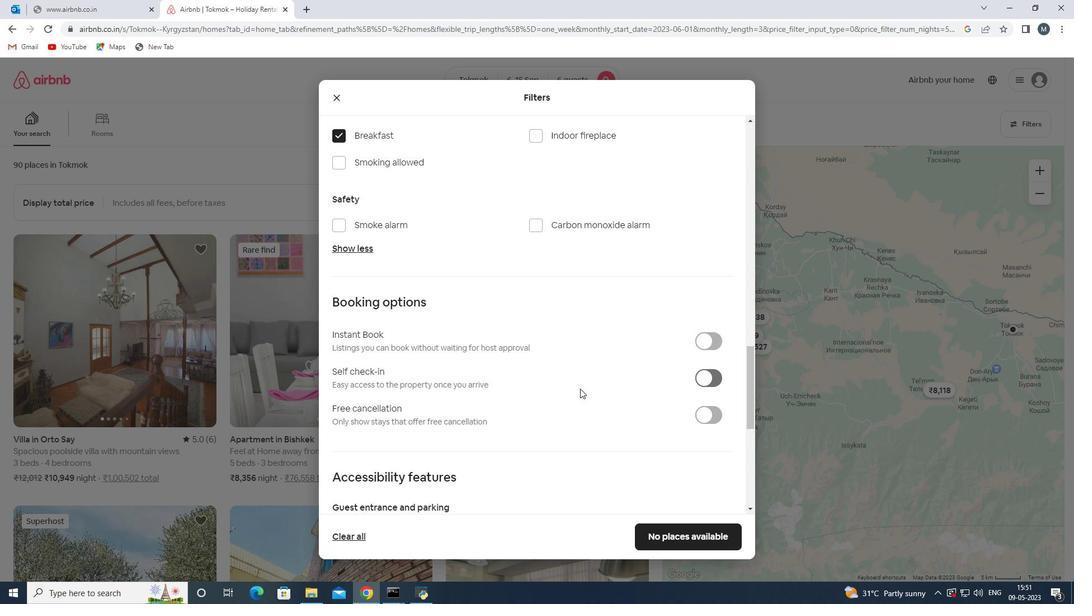 
Action: Mouse scrolled (579, 389) with delta (0, 0)
Screenshot: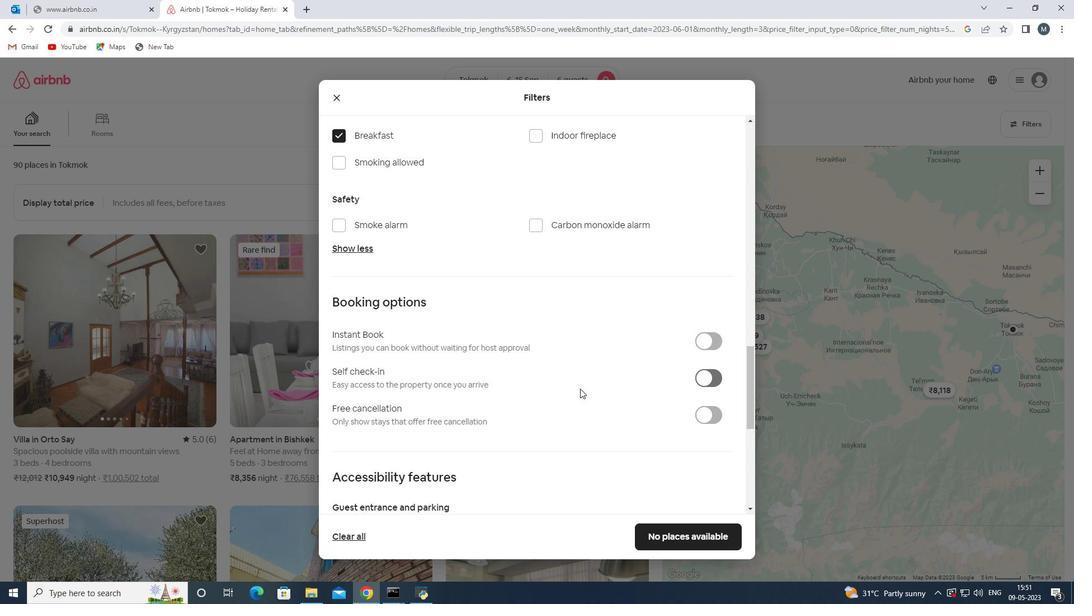 
Action: Mouse moved to (561, 393)
Screenshot: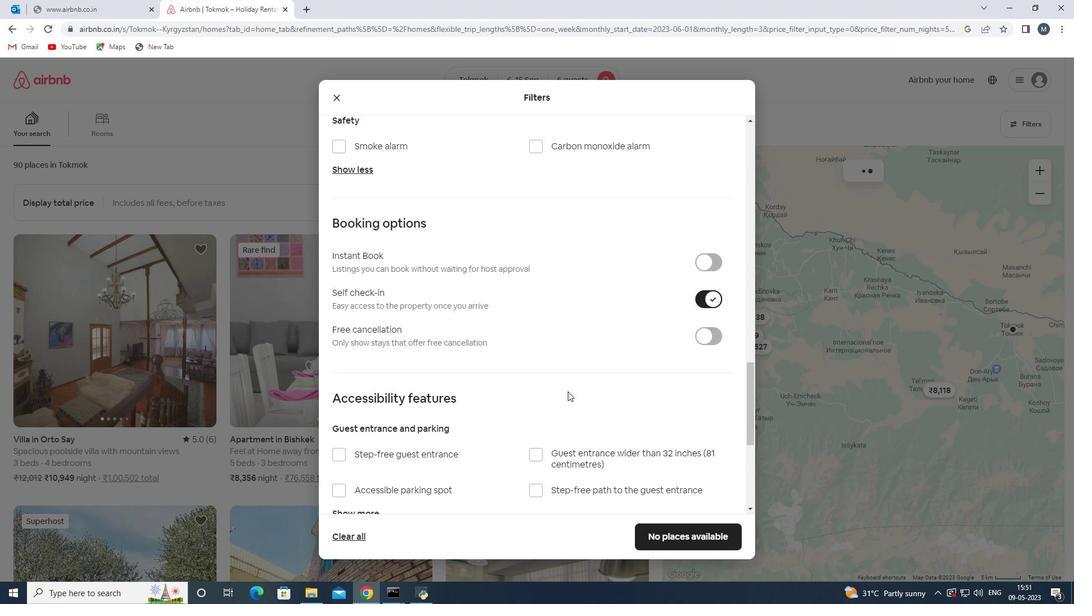 
Action: Mouse scrolled (566, 391) with delta (0, 0)
Screenshot: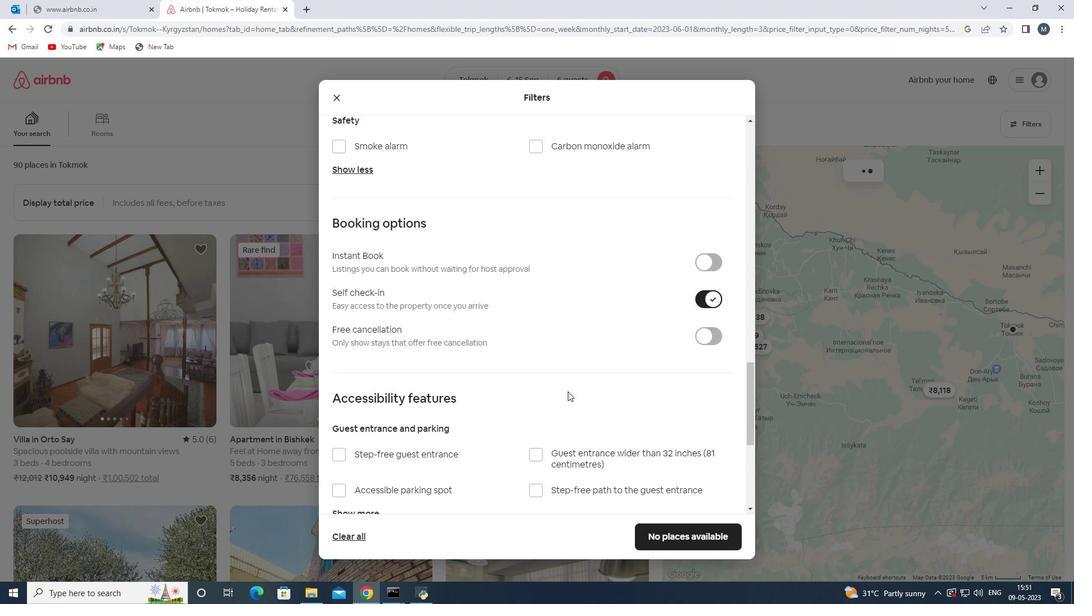 
Action: Mouse moved to (521, 397)
Screenshot: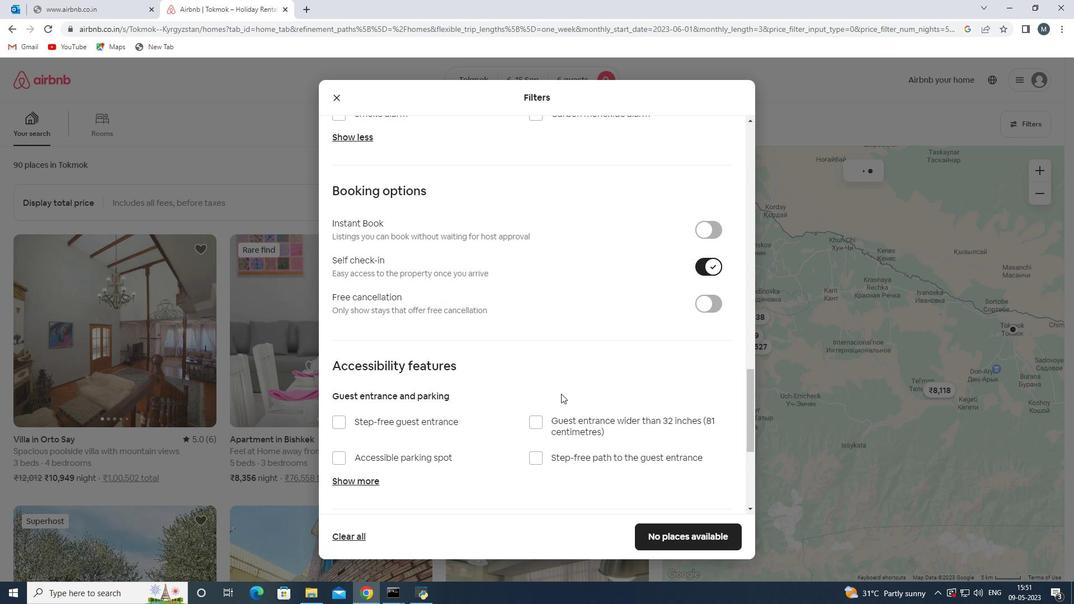 
Action: Mouse scrolled (521, 396) with delta (0, 0)
Screenshot: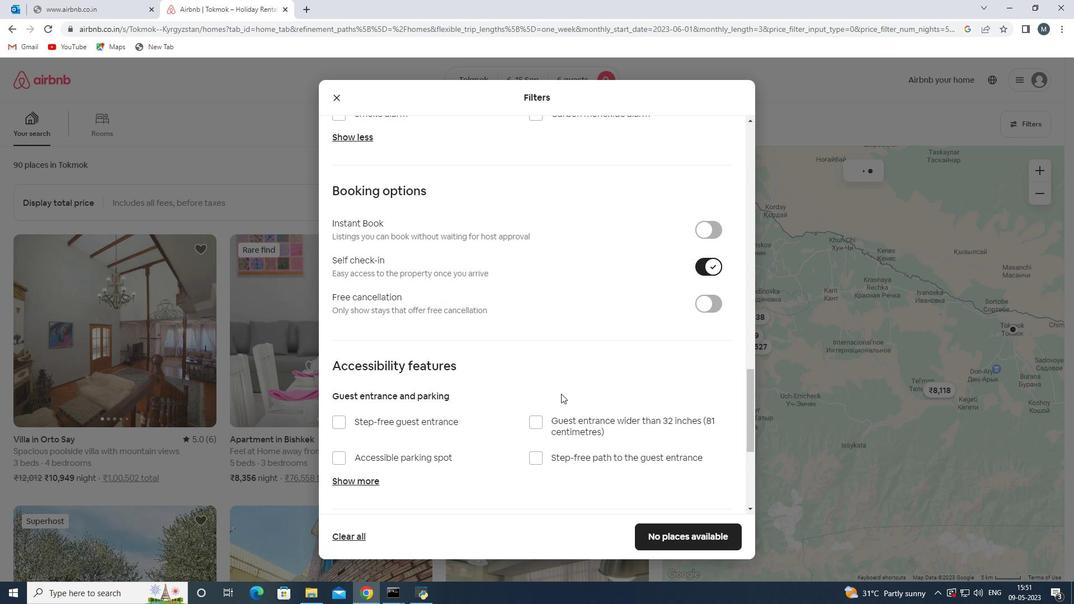 
Action: Mouse moved to (491, 399)
Screenshot: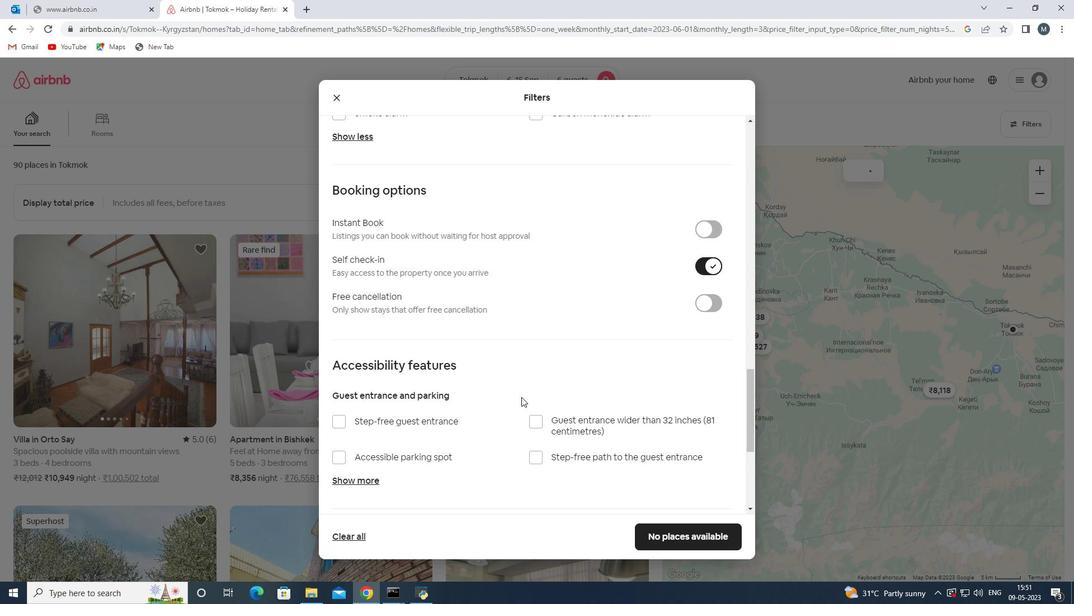 
Action: Mouse scrolled (491, 398) with delta (0, 0)
Screenshot: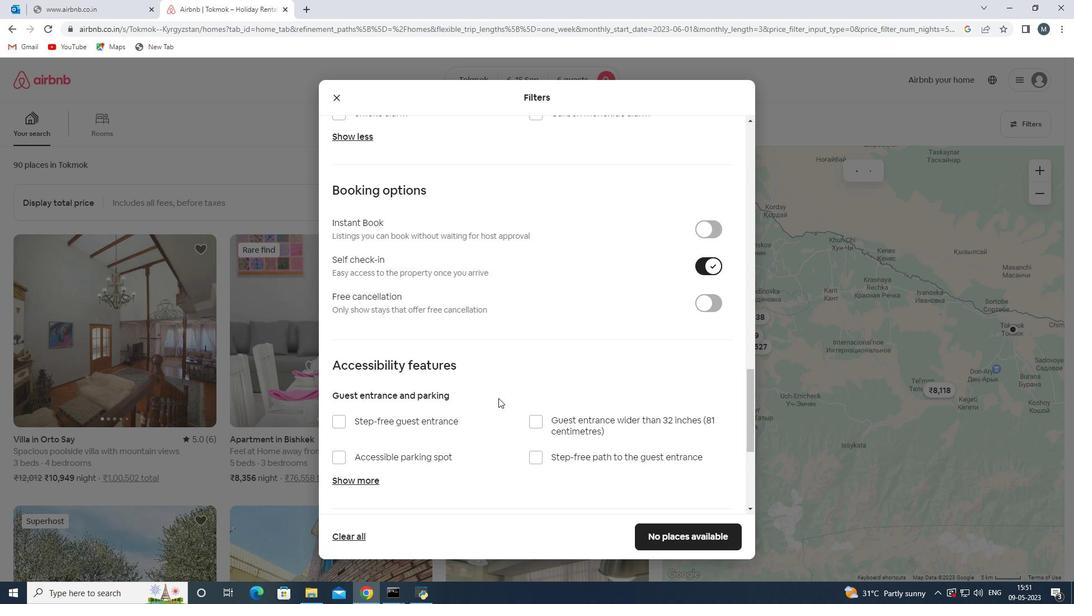 
Action: Mouse moved to (483, 400)
Screenshot: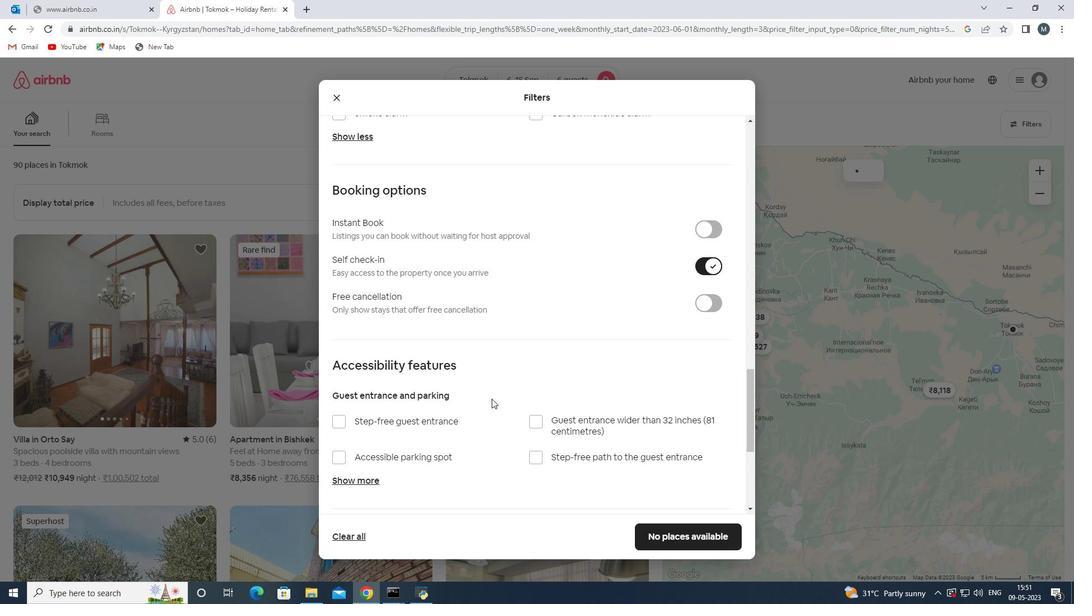 
Action: Mouse scrolled (483, 400) with delta (0, 0)
Screenshot: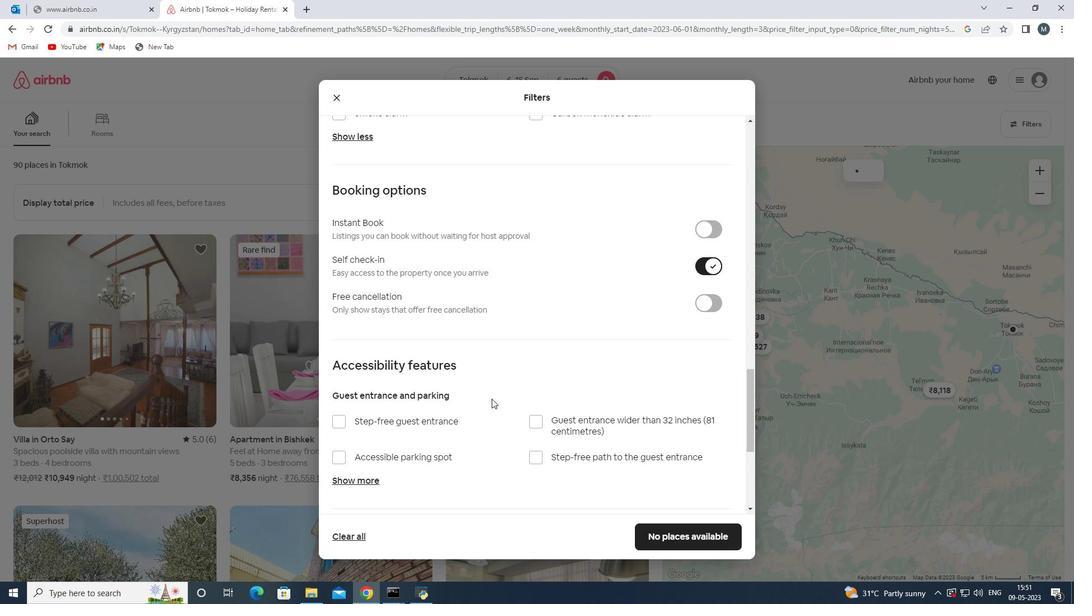 
Action: Mouse moved to (505, 405)
Screenshot: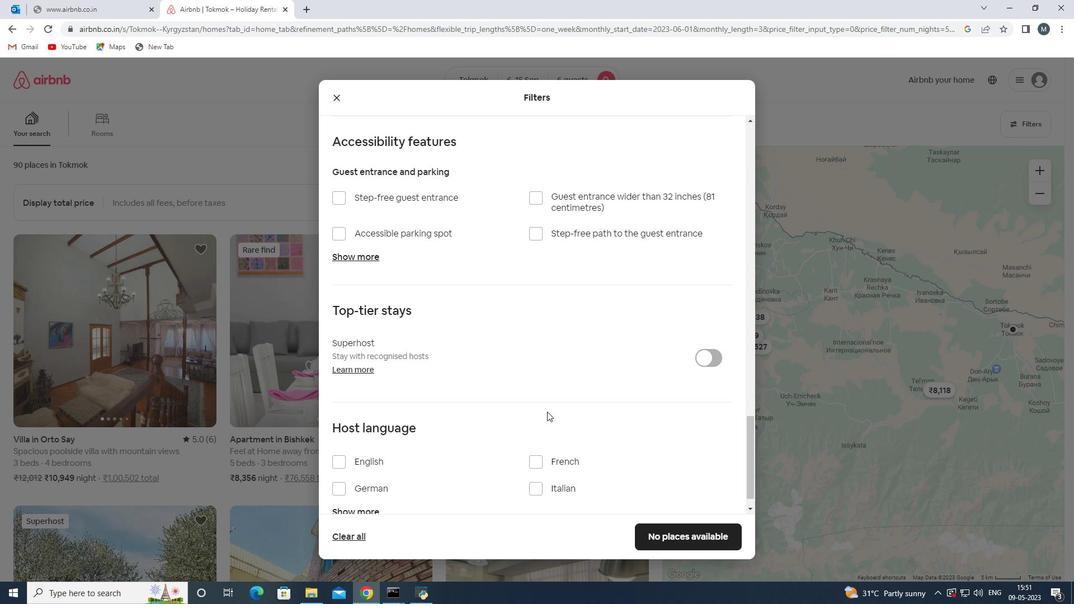 
Action: Mouse scrolled (505, 404) with delta (0, 0)
Screenshot: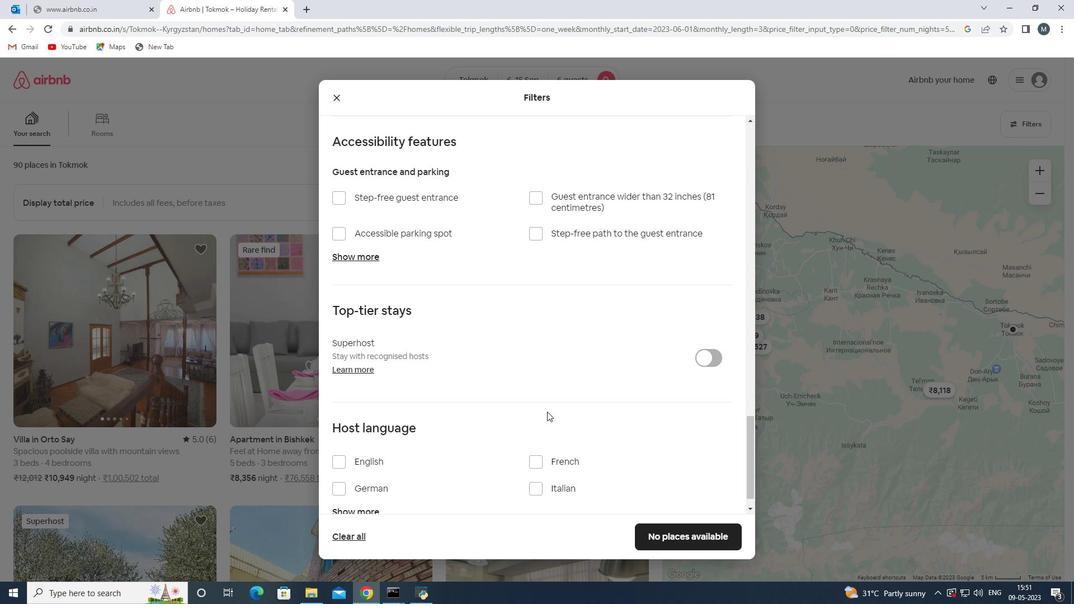 
Action: Mouse scrolled (505, 404) with delta (0, 0)
Screenshot: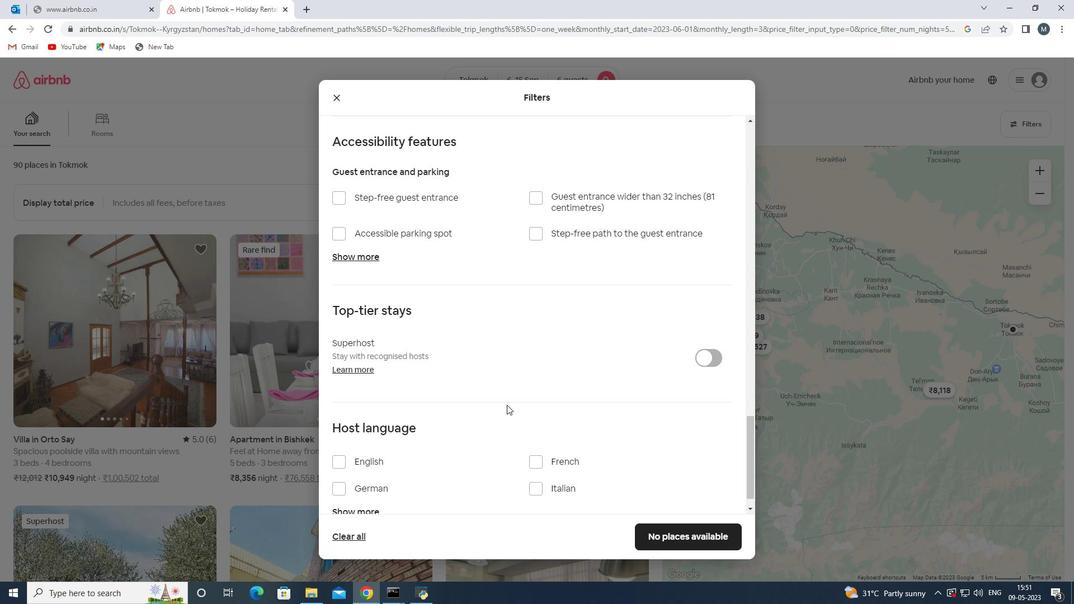 
Action: Mouse moved to (338, 432)
Screenshot: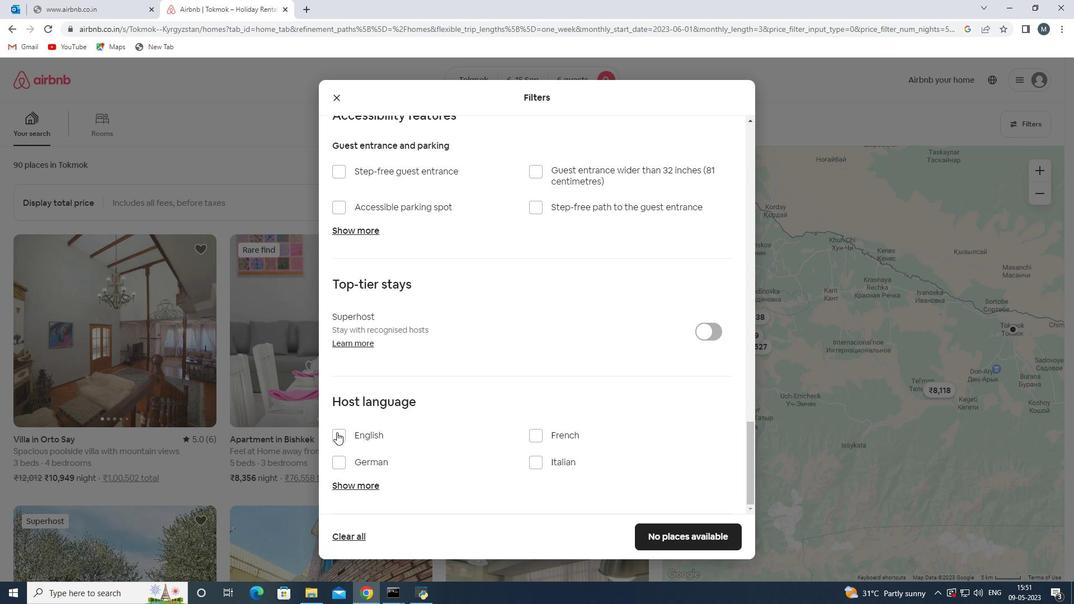
Action: Mouse pressed left at (338, 432)
Screenshot: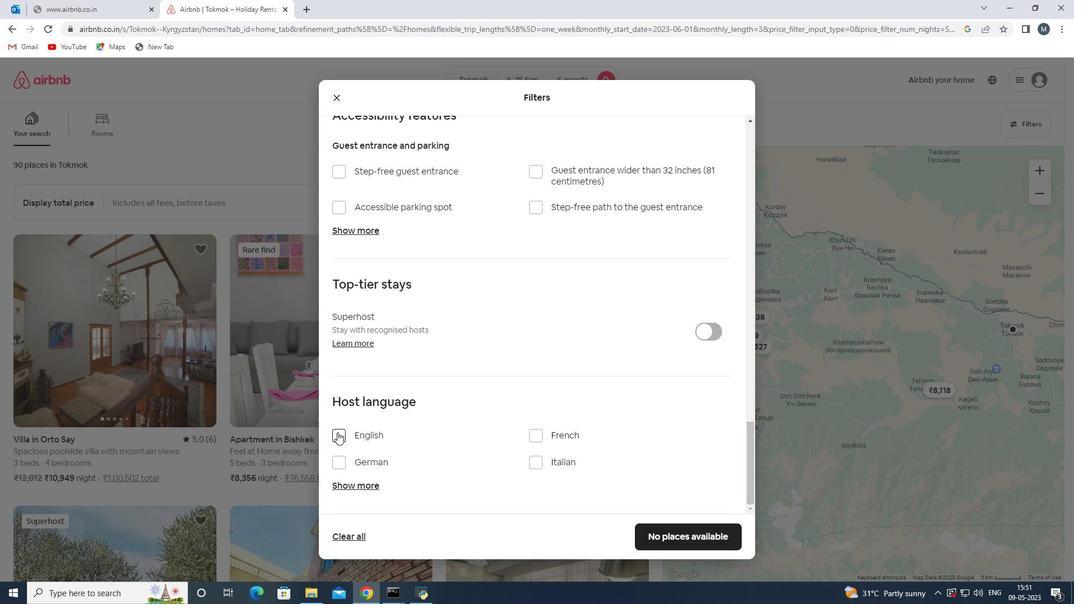 
Action: Mouse moved to (702, 535)
Screenshot: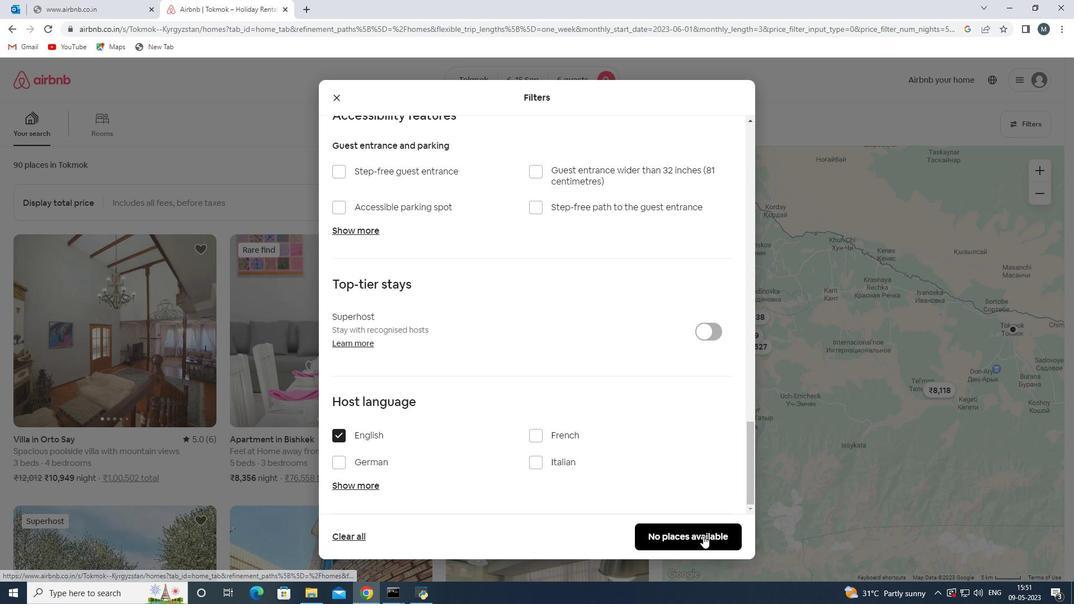 
Action: Mouse pressed left at (702, 535)
Screenshot: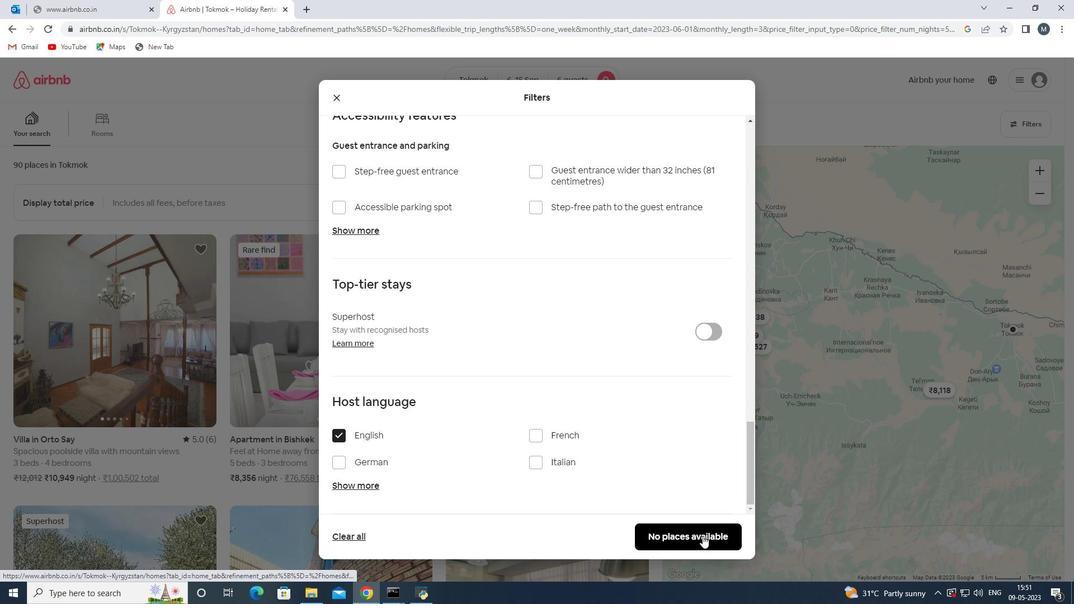 
Action: Mouse moved to (703, 534)
Screenshot: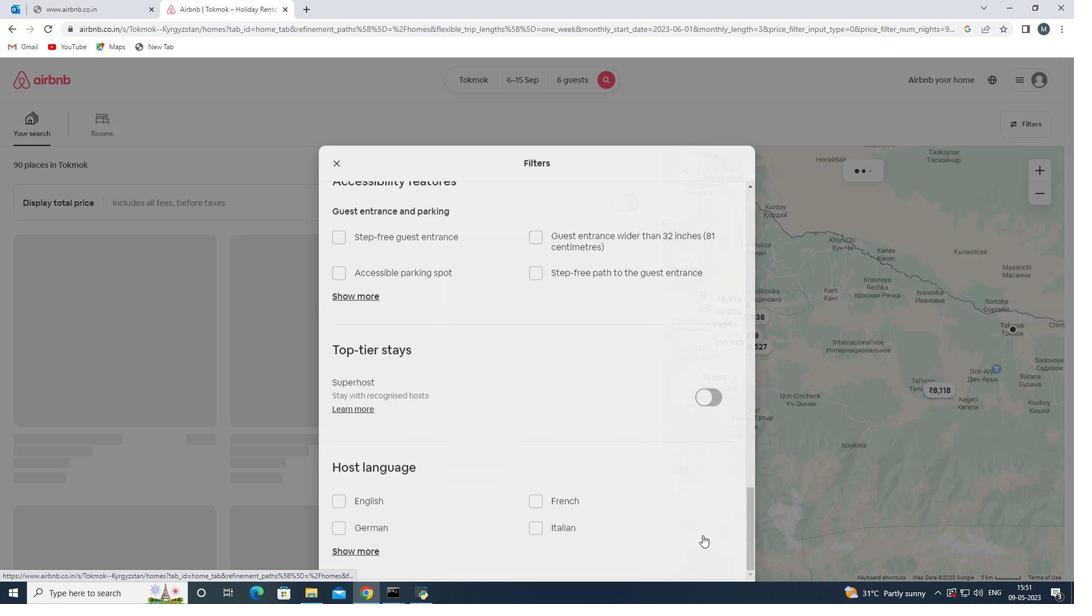 
